 Task: Look for space in Sidi Aïssa, Algeria from 6th June, 2023 to 8th June, 2023 for 2 adults in price range Rs.7000 to Rs.12000. Place can be private room with 1  bedroom having 2 beds and 1 bathroom. Property type can be house, flat, hotel. Amenities needed are: wifi, washing machine. Booking option can be shelf check-in. Required host language is .
Action: Mouse moved to (820, 116)
Screenshot: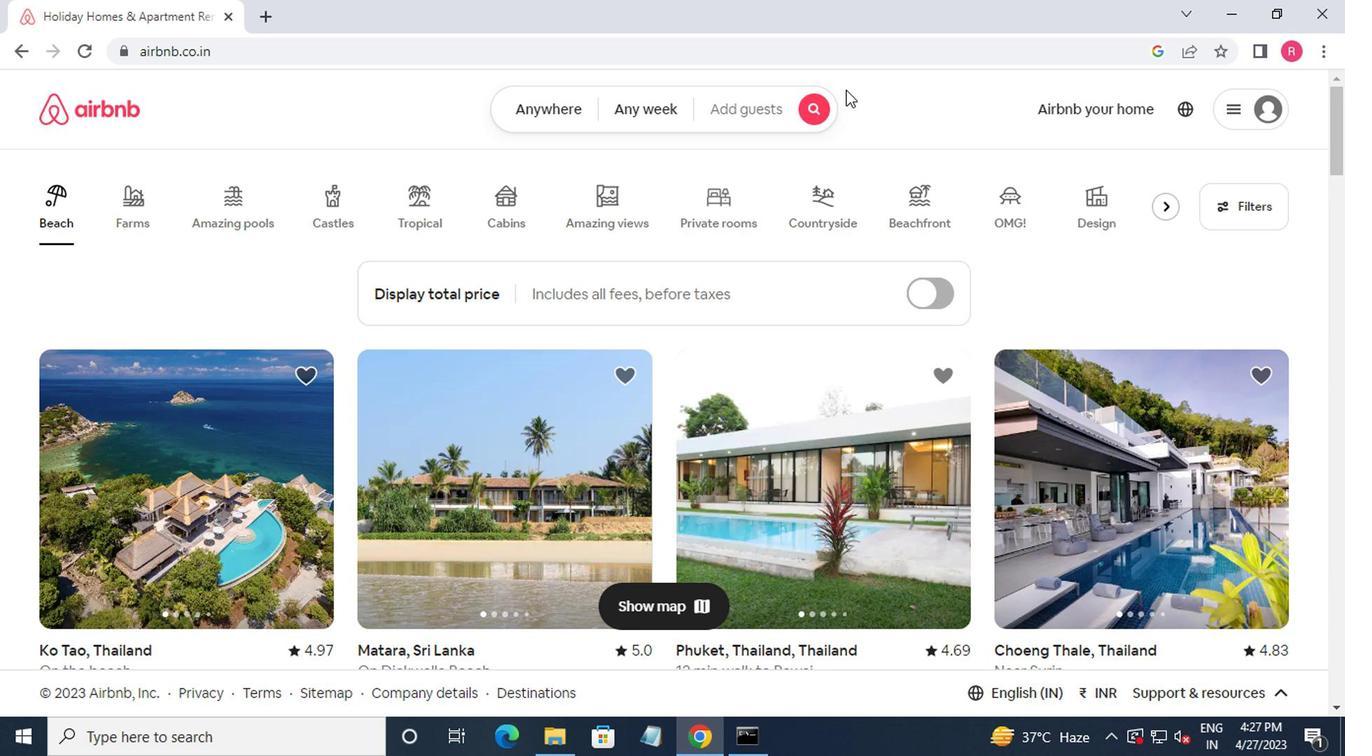 
Action: Mouse pressed left at (820, 116)
Screenshot: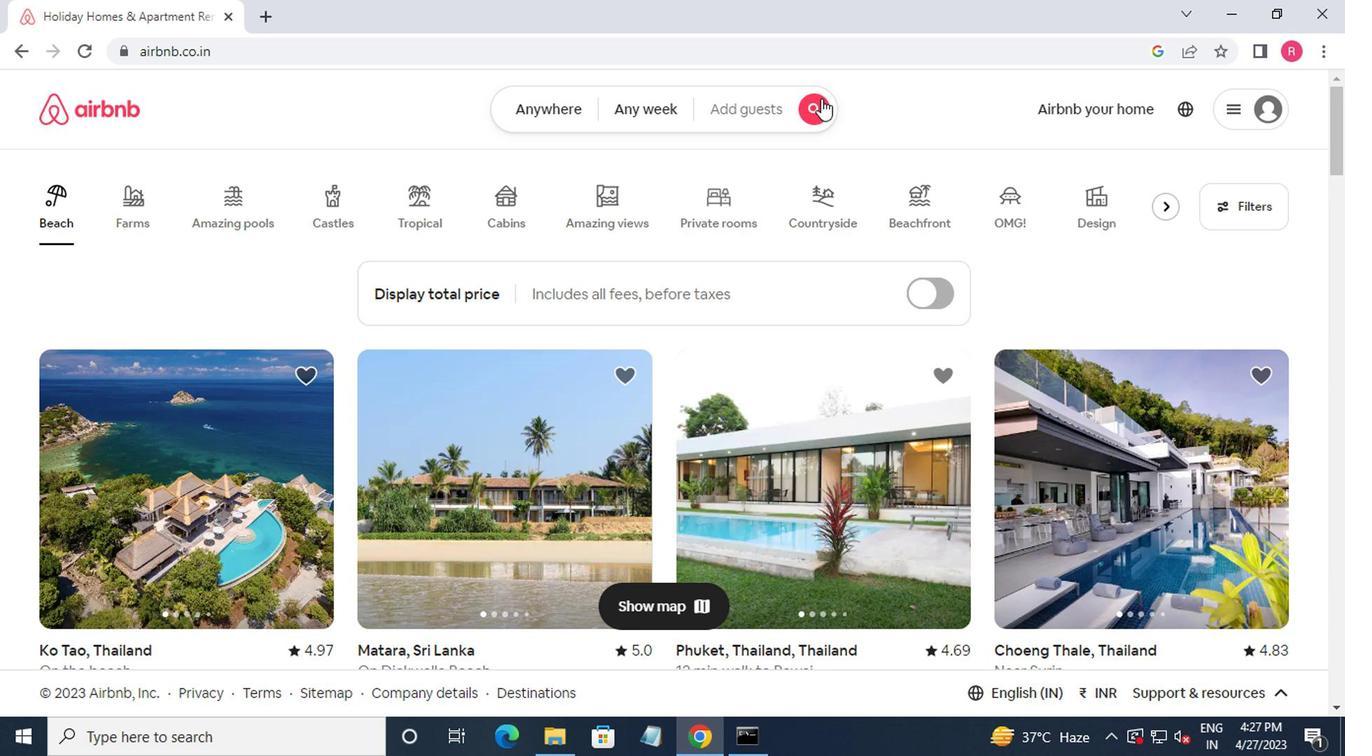 
Action: Mouse moved to (348, 209)
Screenshot: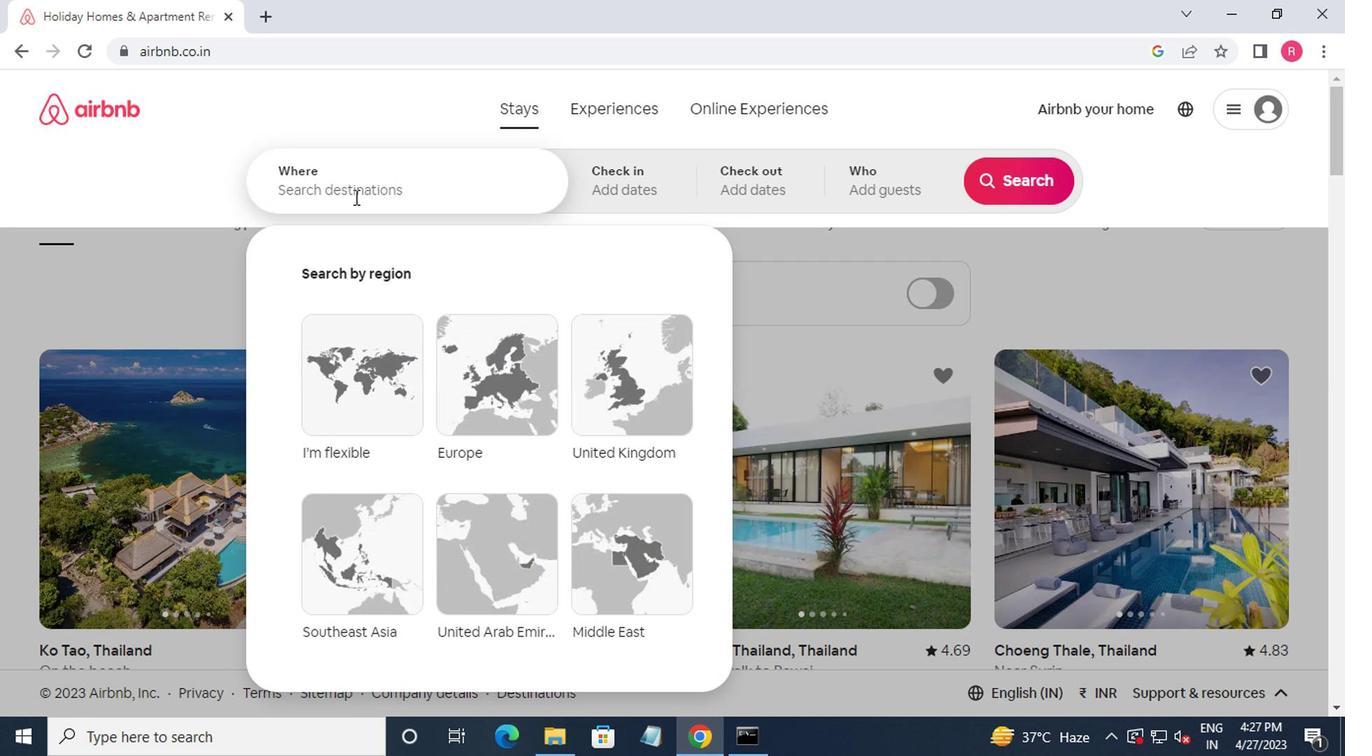 
Action: Mouse pressed left at (348, 209)
Screenshot: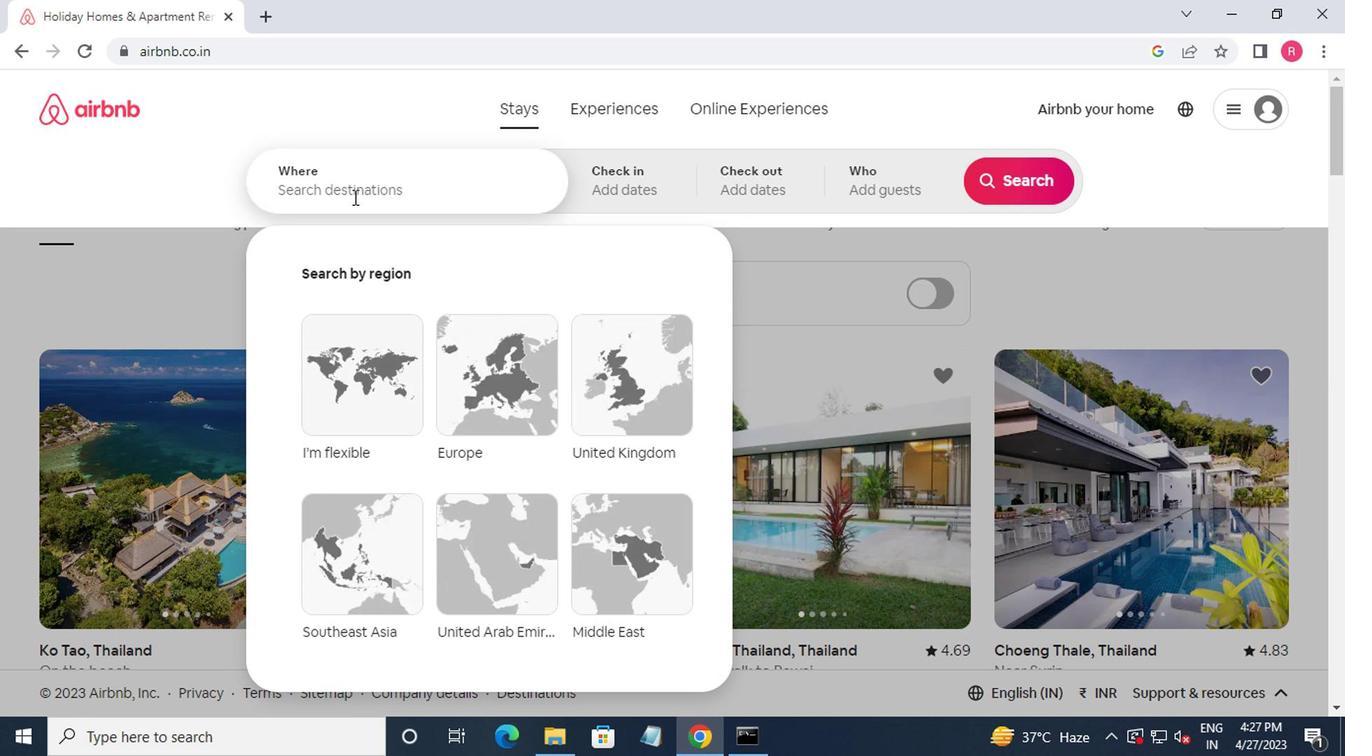 
Action: Mouse moved to (496, 127)
Screenshot: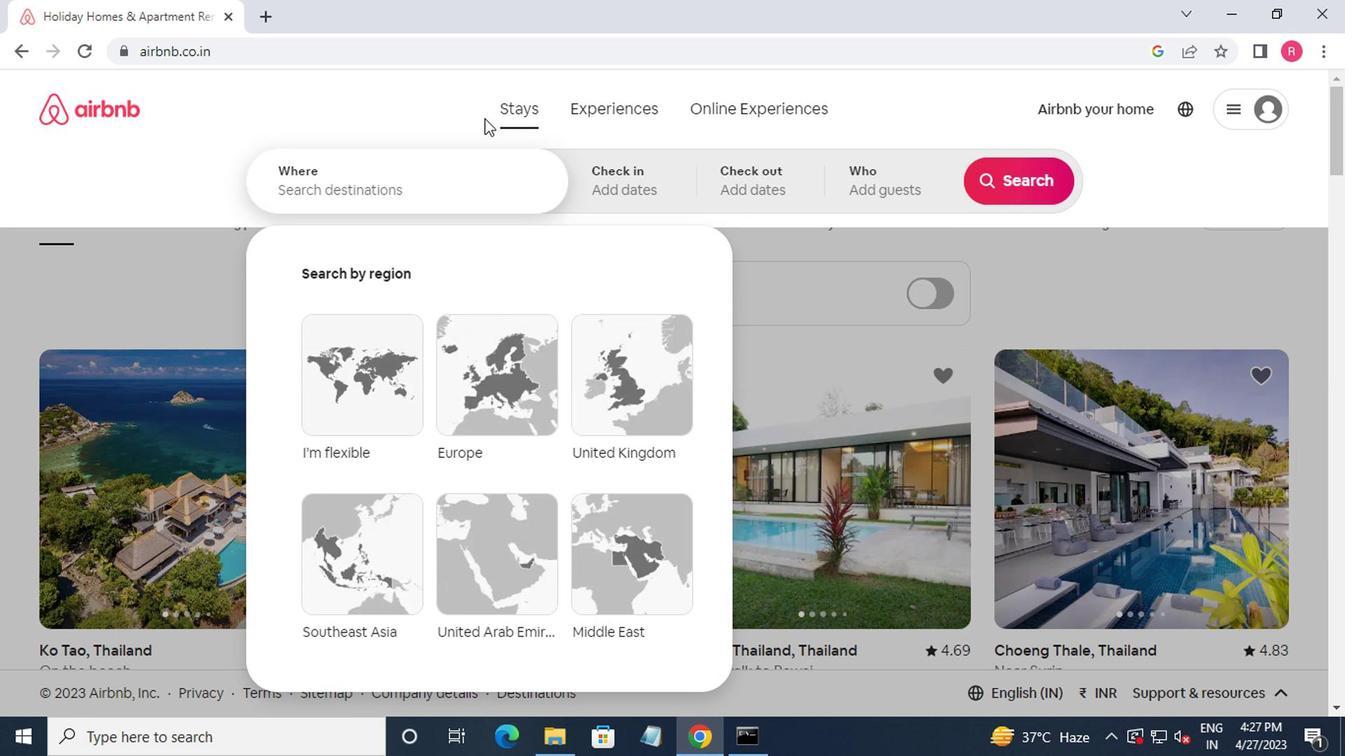 
Action: Key pressed sidi<Key.space>aissa,alg<Key.down><Key.enter>
Screenshot: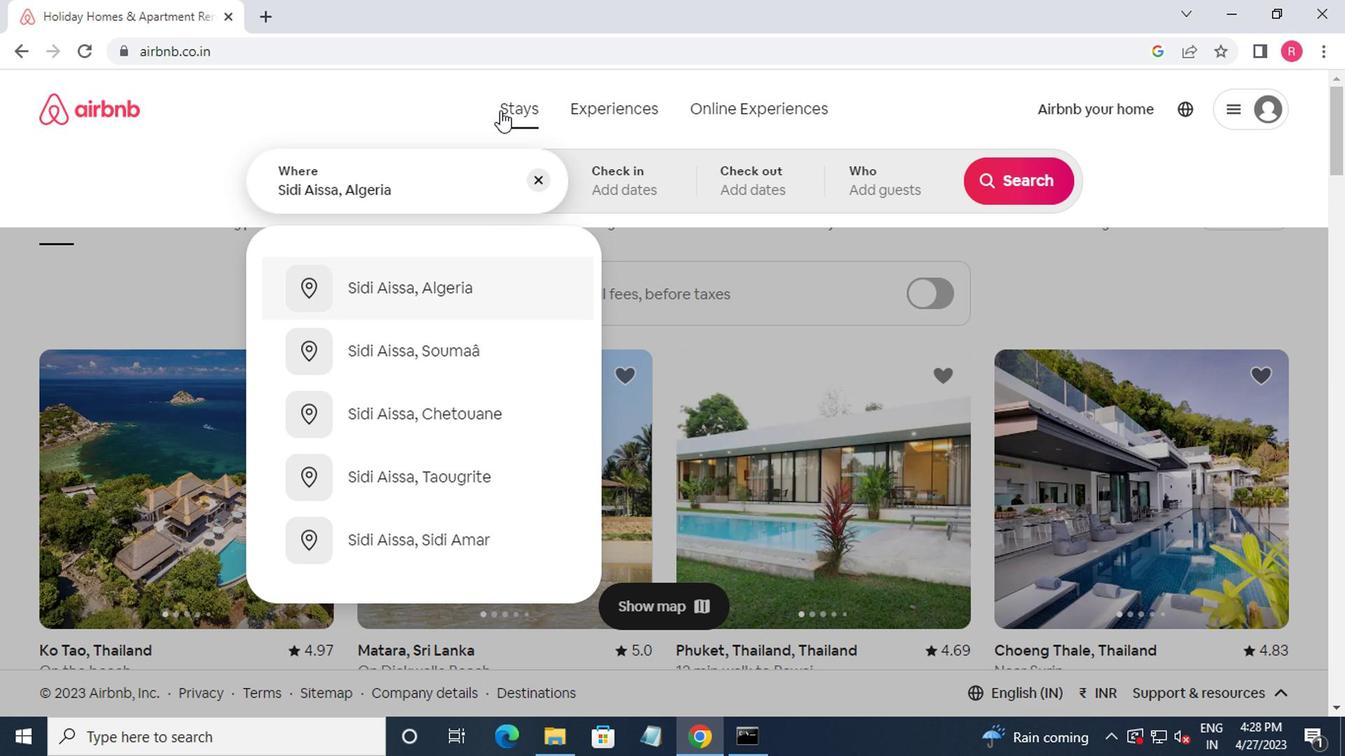
Action: Mouse moved to (994, 335)
Screenshot: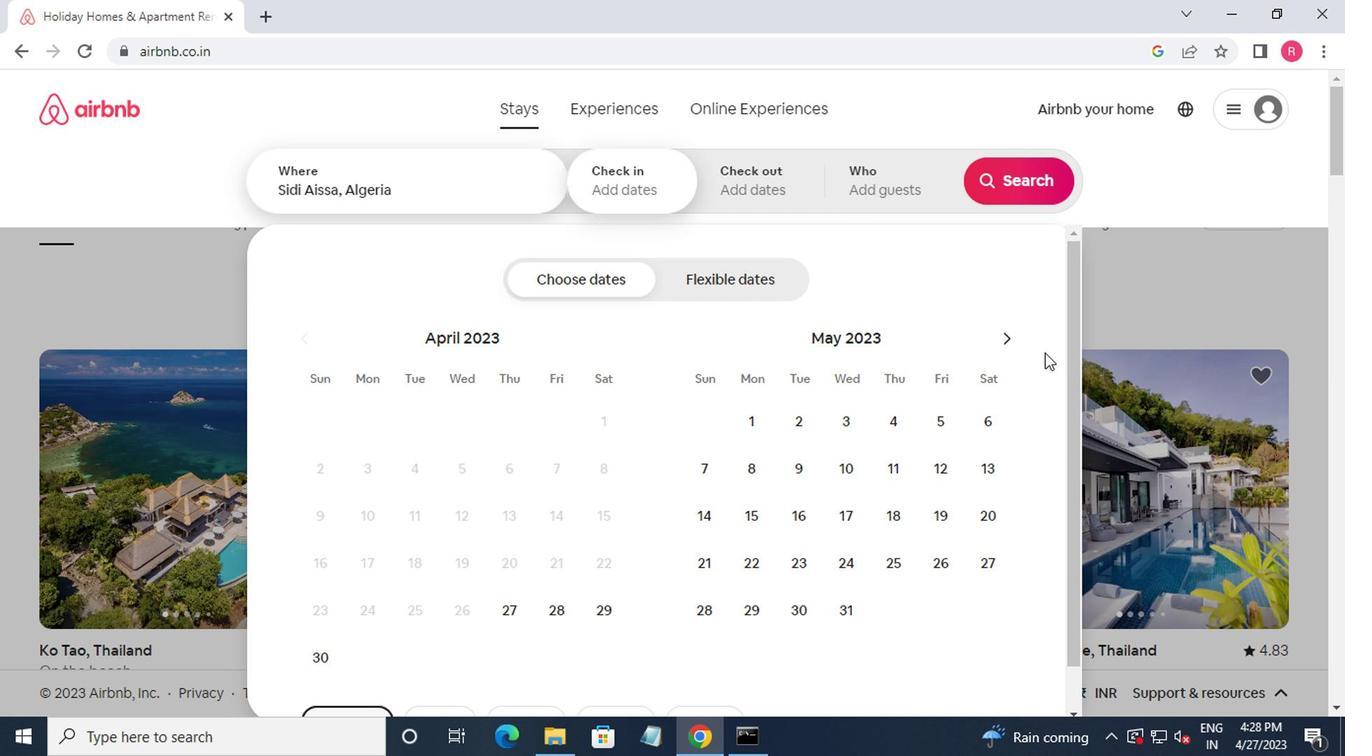 
Action: Mouse pressed left at (994, 335)
Screenshot: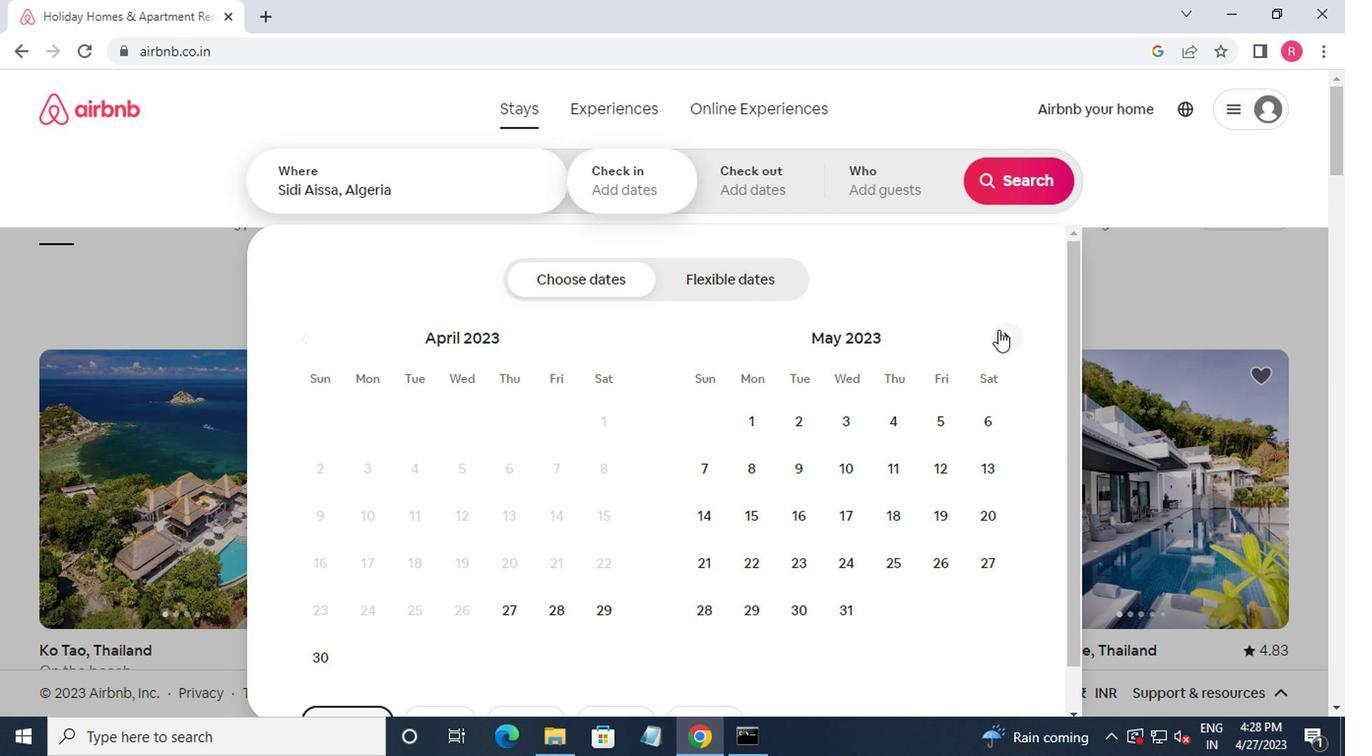 
Action: Mouse moved to (999, 341)
Screenshot: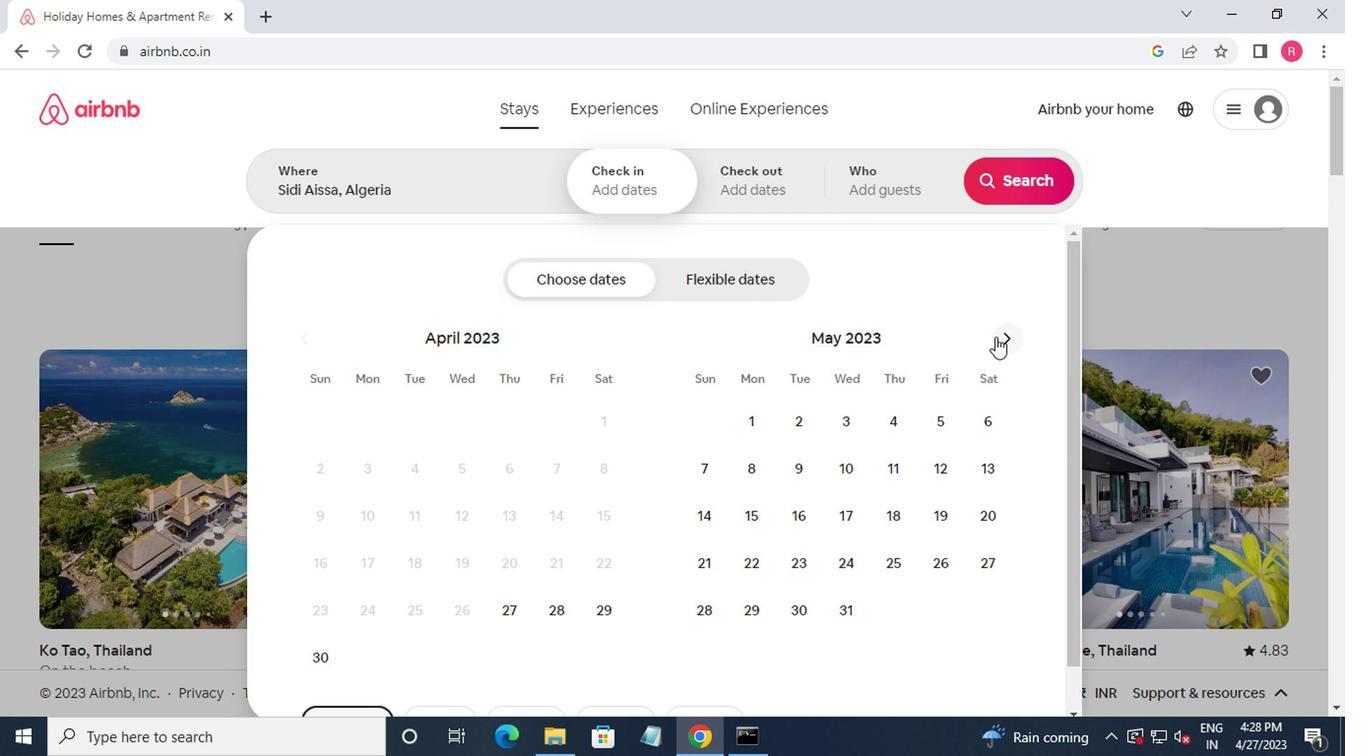 
Action: Mouse pressed left at (999, 341)
Screenshot: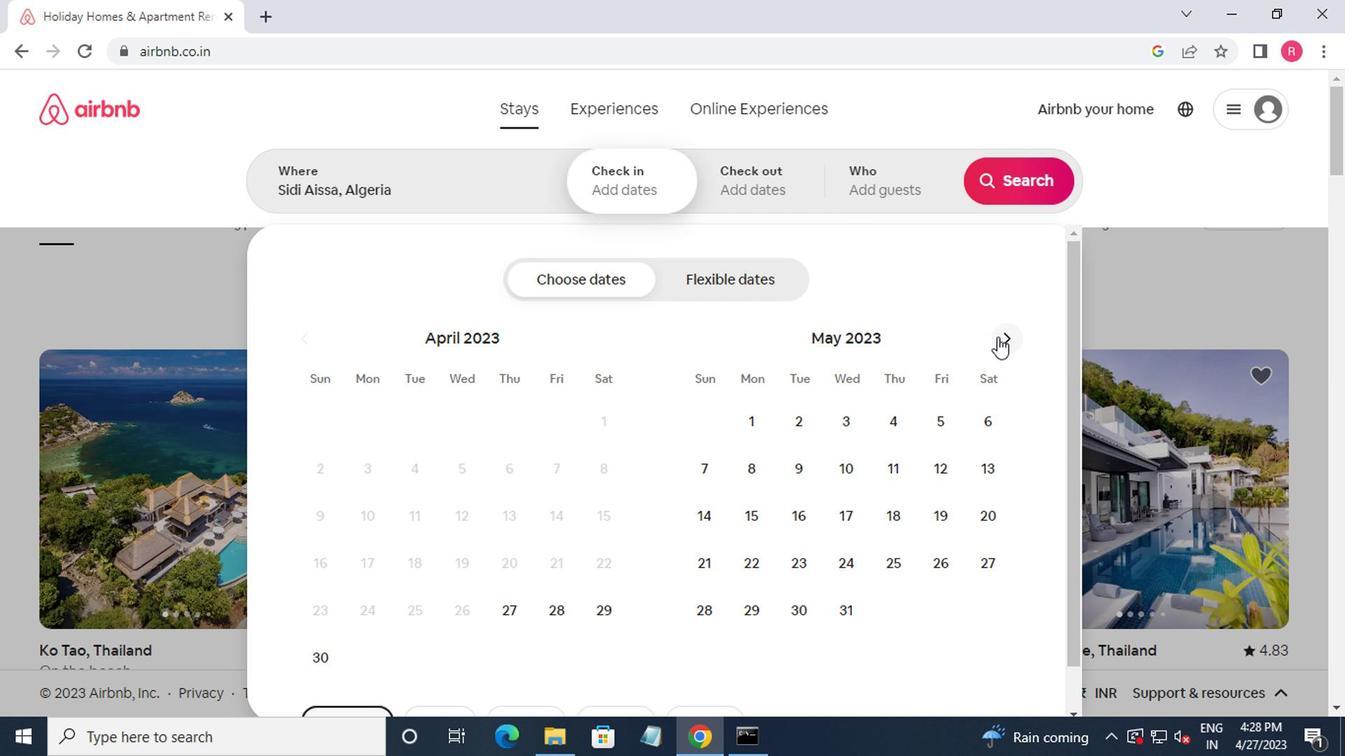 
Action: Mouse moved to (810, 477)
Screenshot: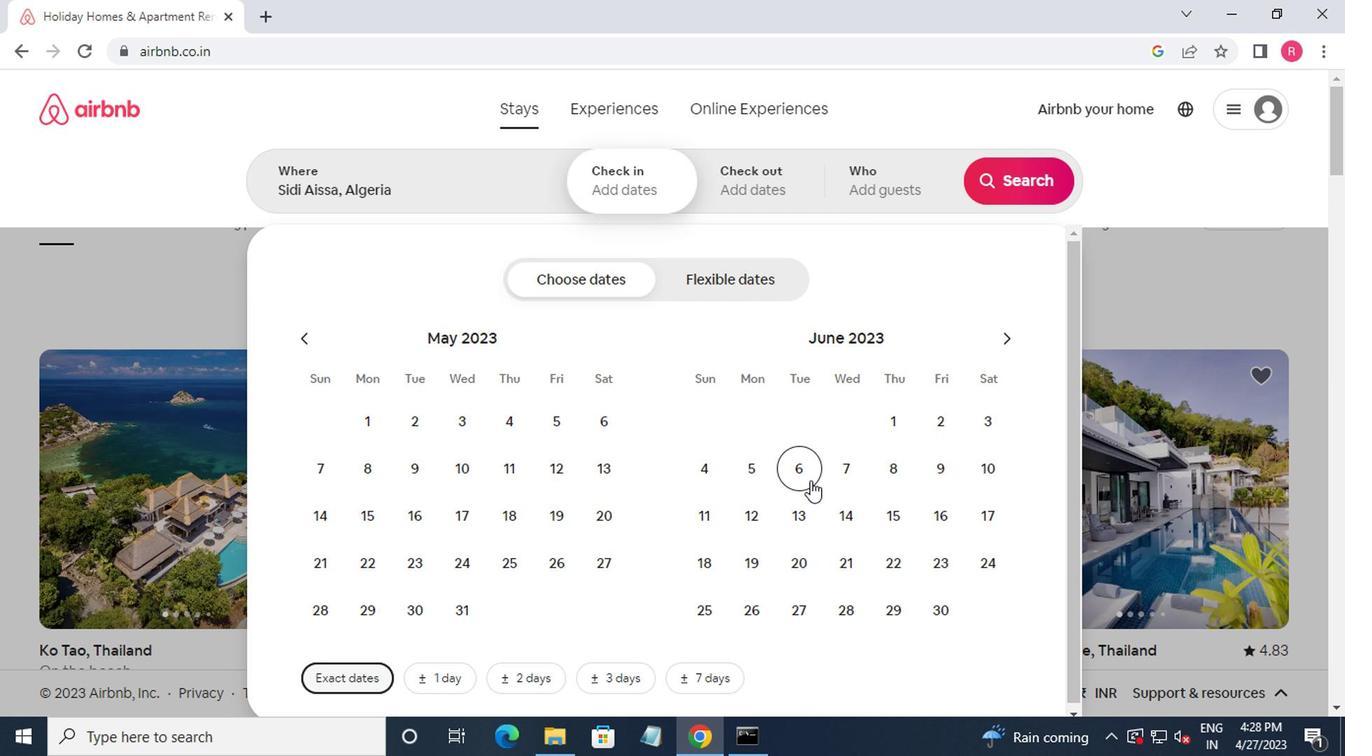
Action: Mouse pressed left at (810, 477)
Screenshot: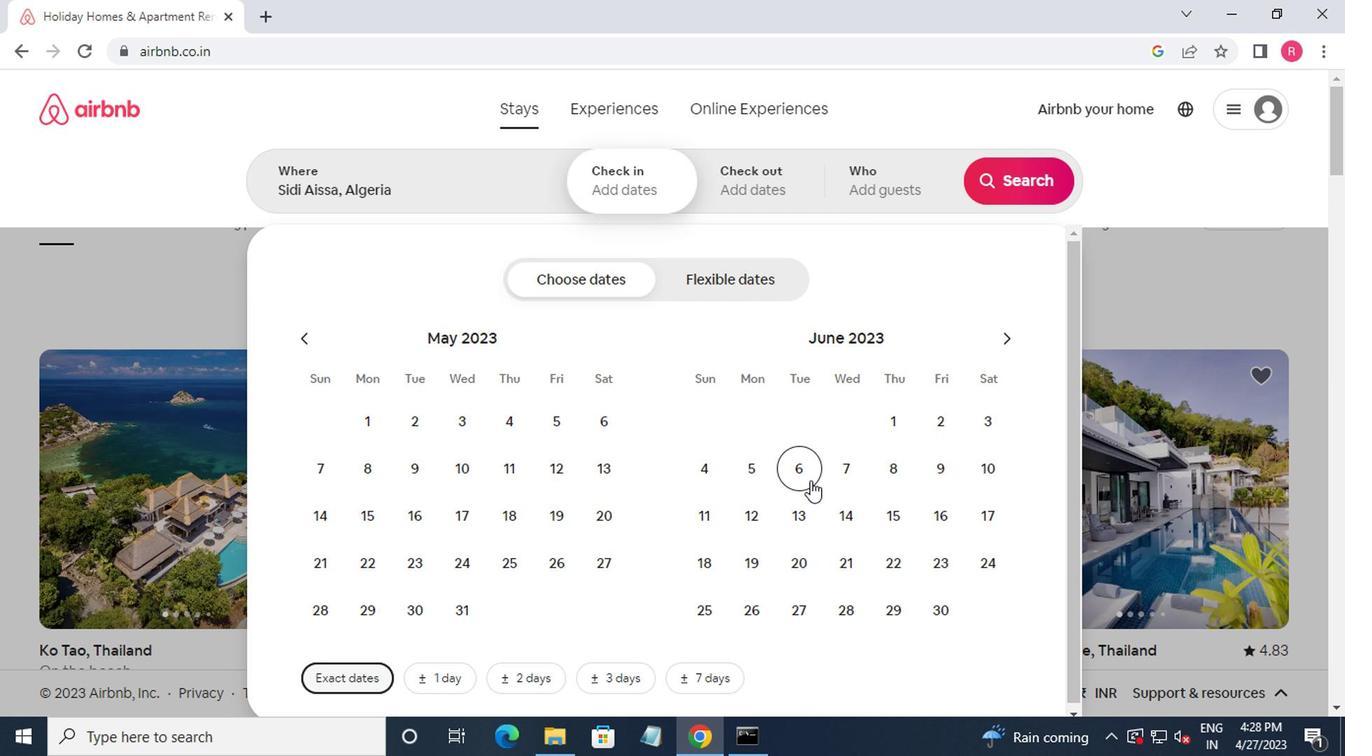 
Action: Mouse moved to (905, 472)
Screenshot: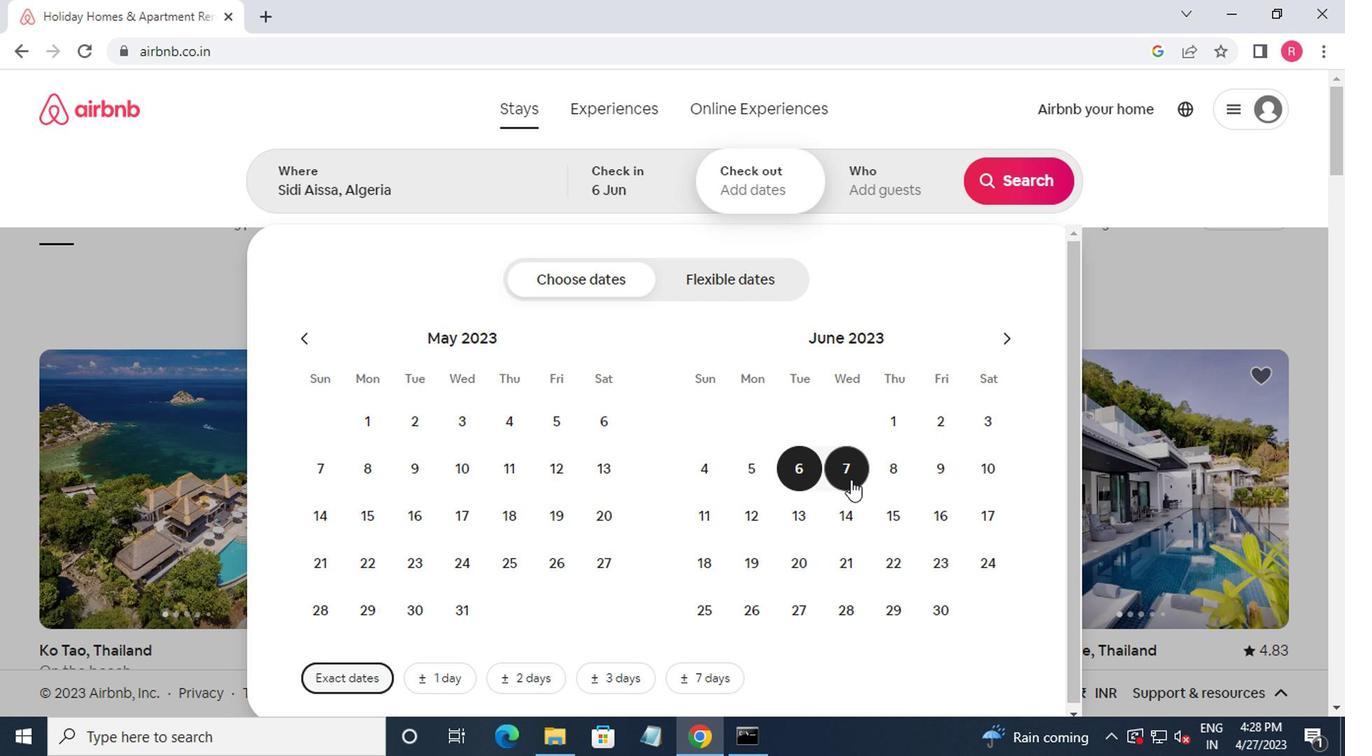 
Action: Mouse pressed left at (905, 472)
Screenshot: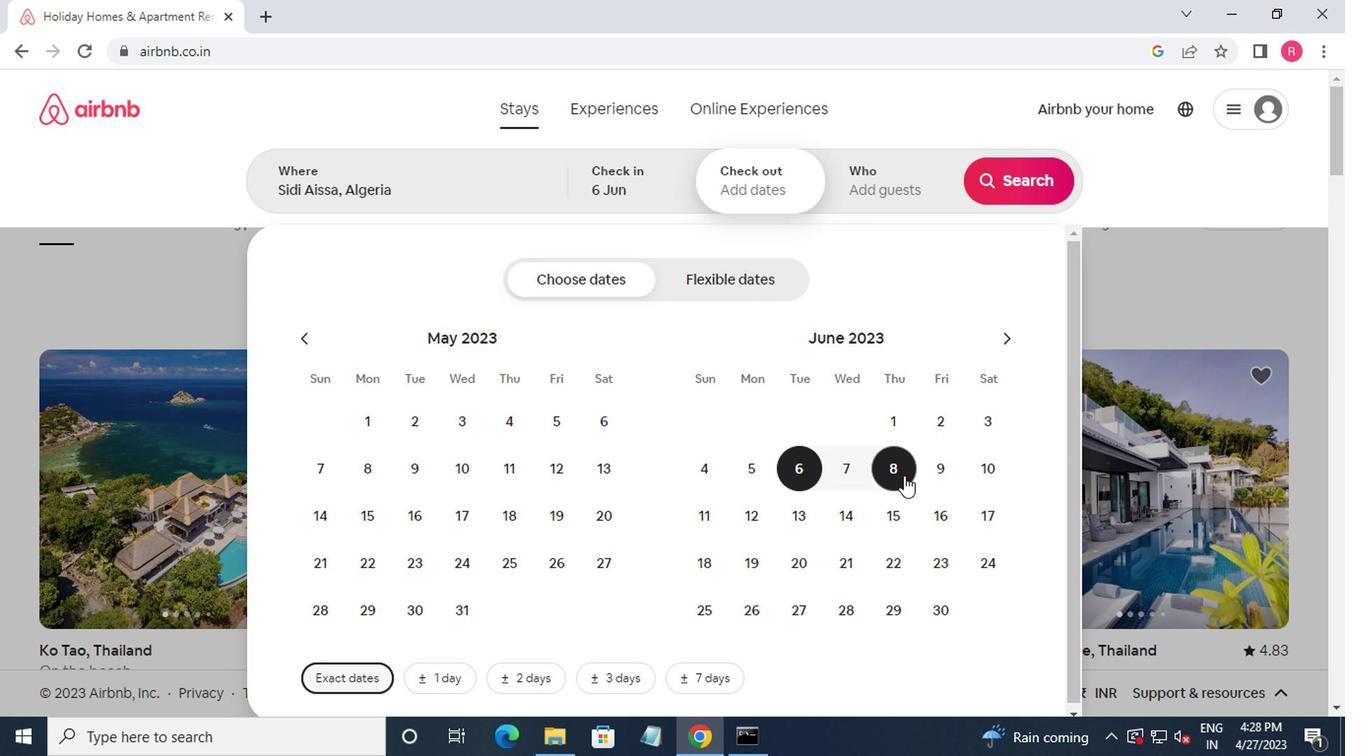 
Action: Mouse moved to (875, 201)
Screenshot: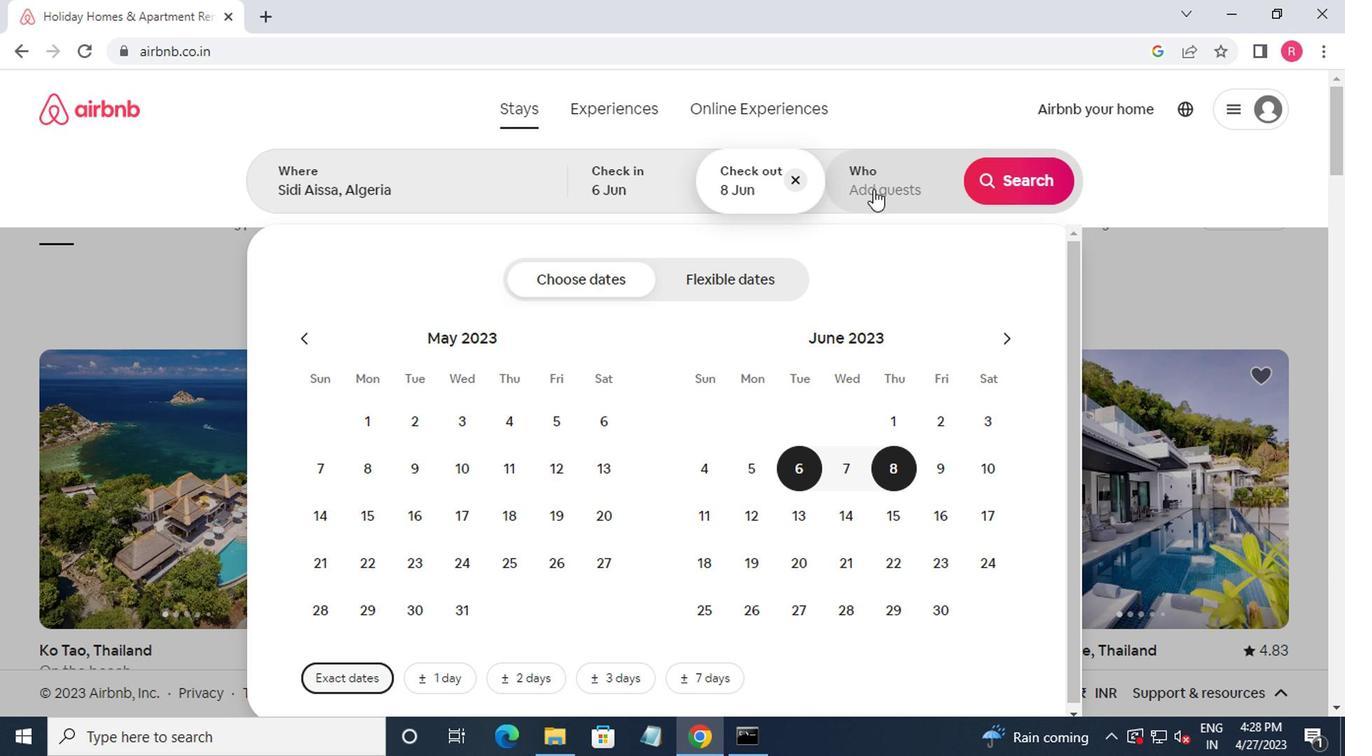 
Action: Mouse pressed left at (875, 201)
Screenshot: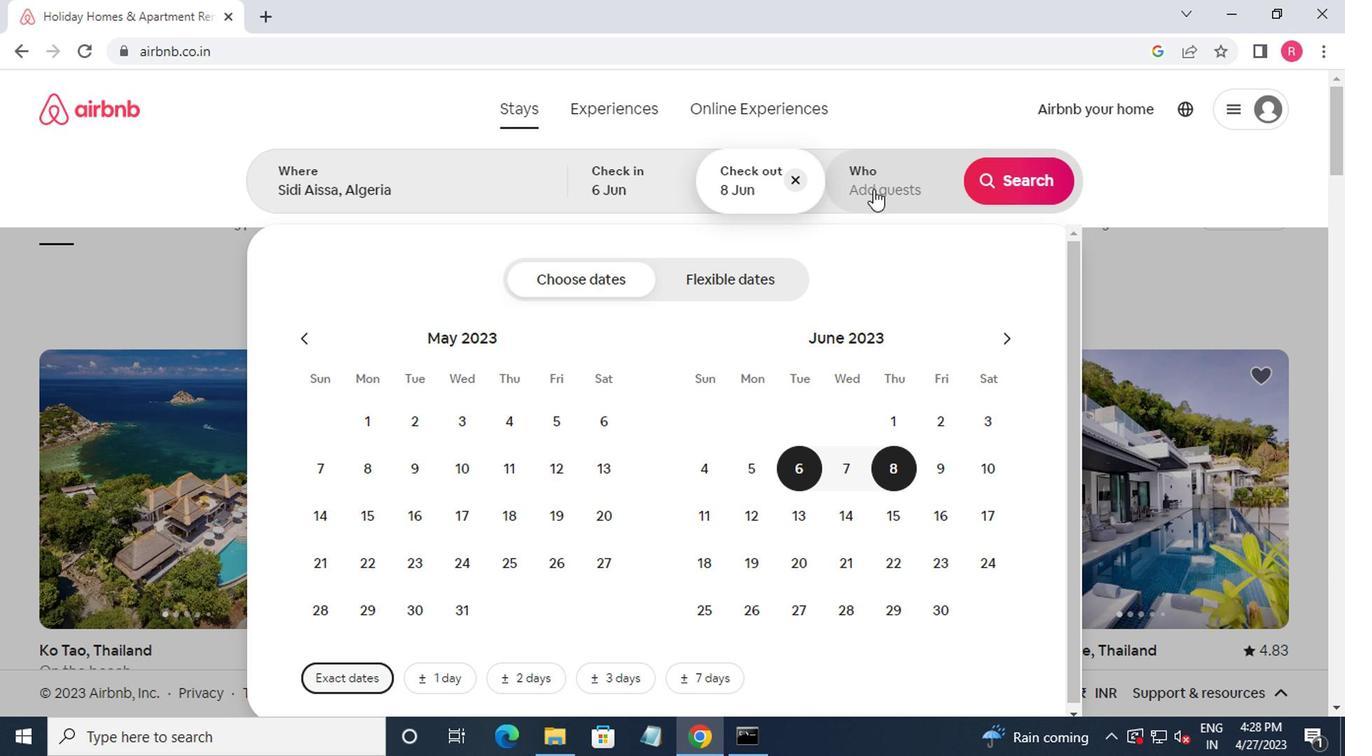 
Action: Mouse moved to (1037, 307)
Screenshot: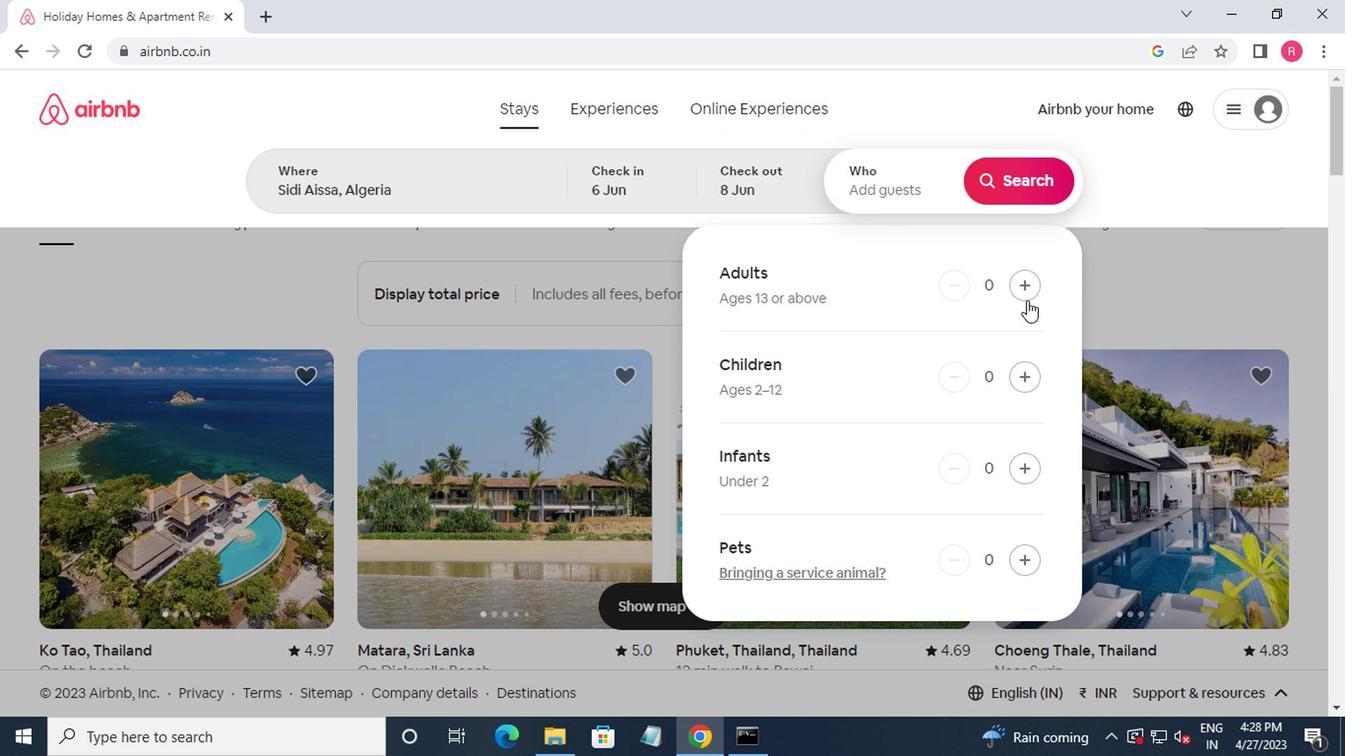 
Action: Mouse pressed left at (1037, 307)
Screenshot: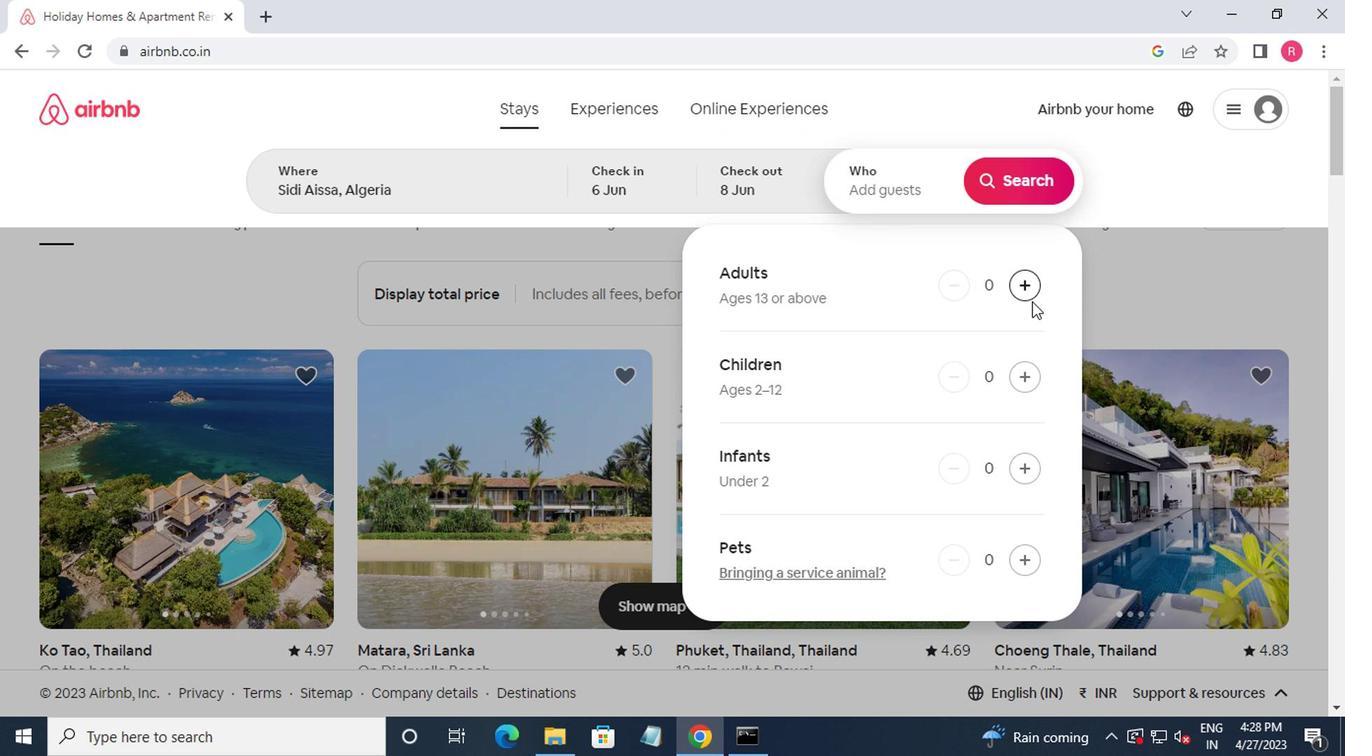 
Action: Mouse moved to (1030, 299)
Screenshot: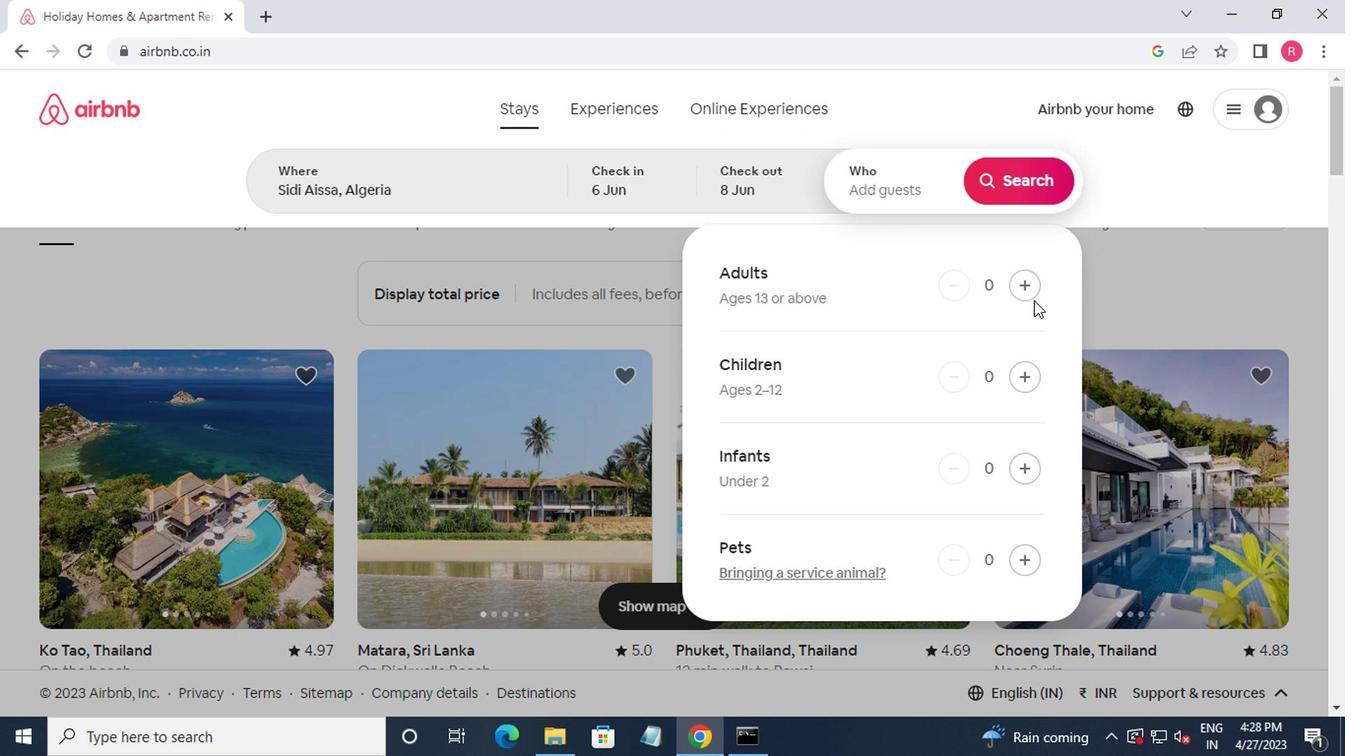 
Action: Mouse pressed left at (1030, 299)
Screenshot: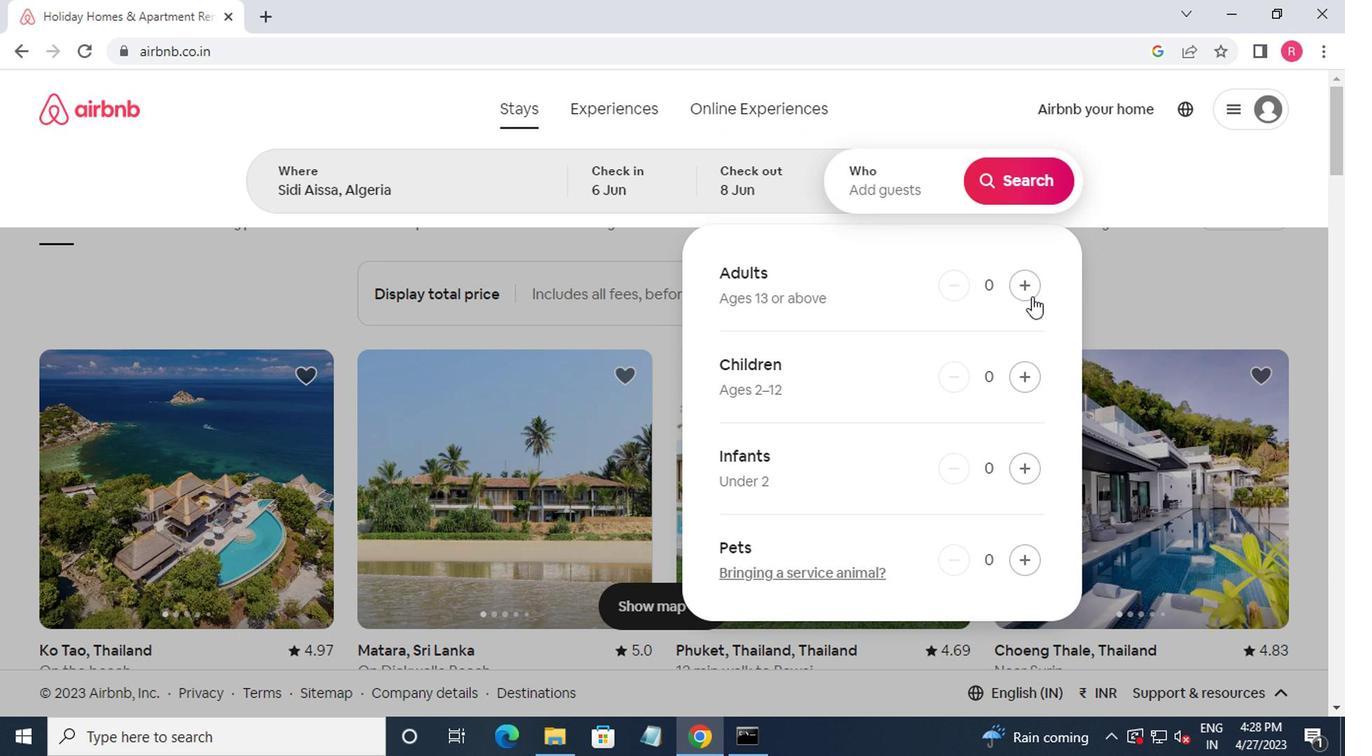 
Action: Mouse pressed left at (1030, 299)
Screenshot: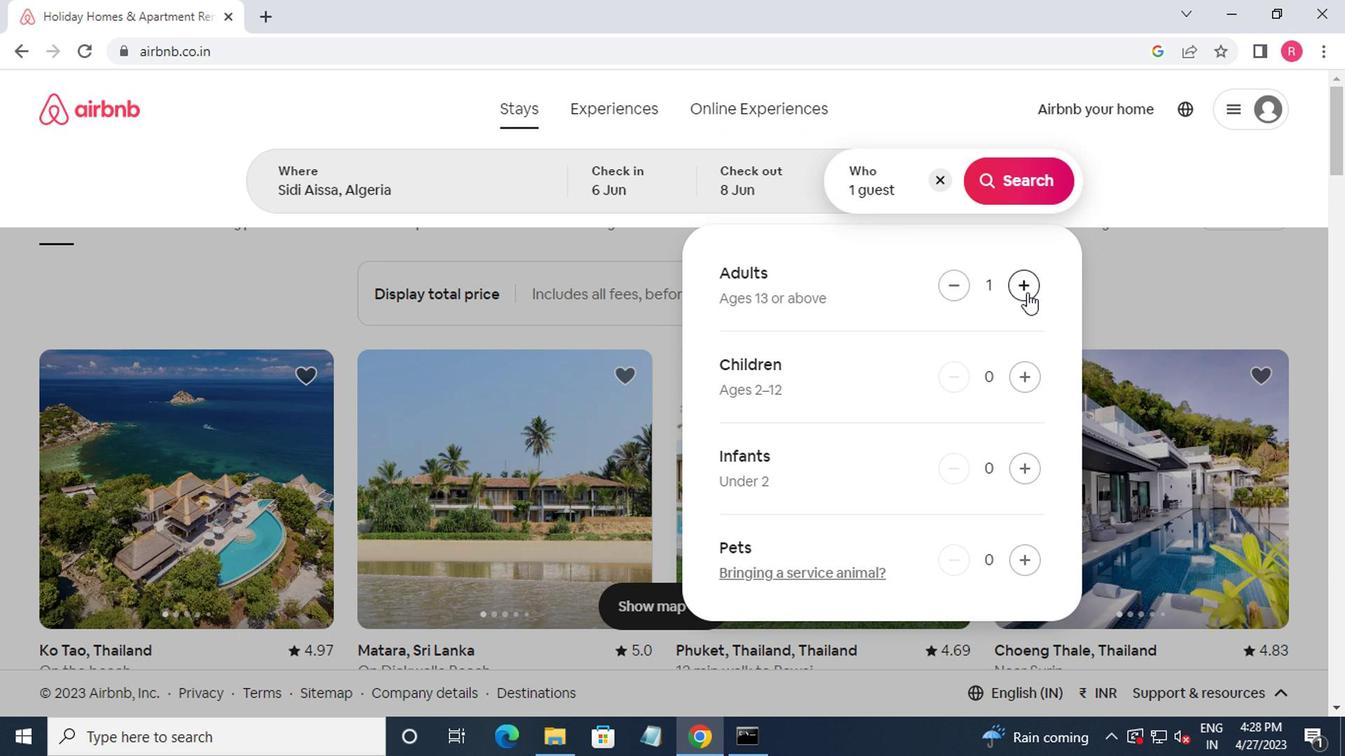 
Action: Mouse moved to (1013, 199)
Screenshot: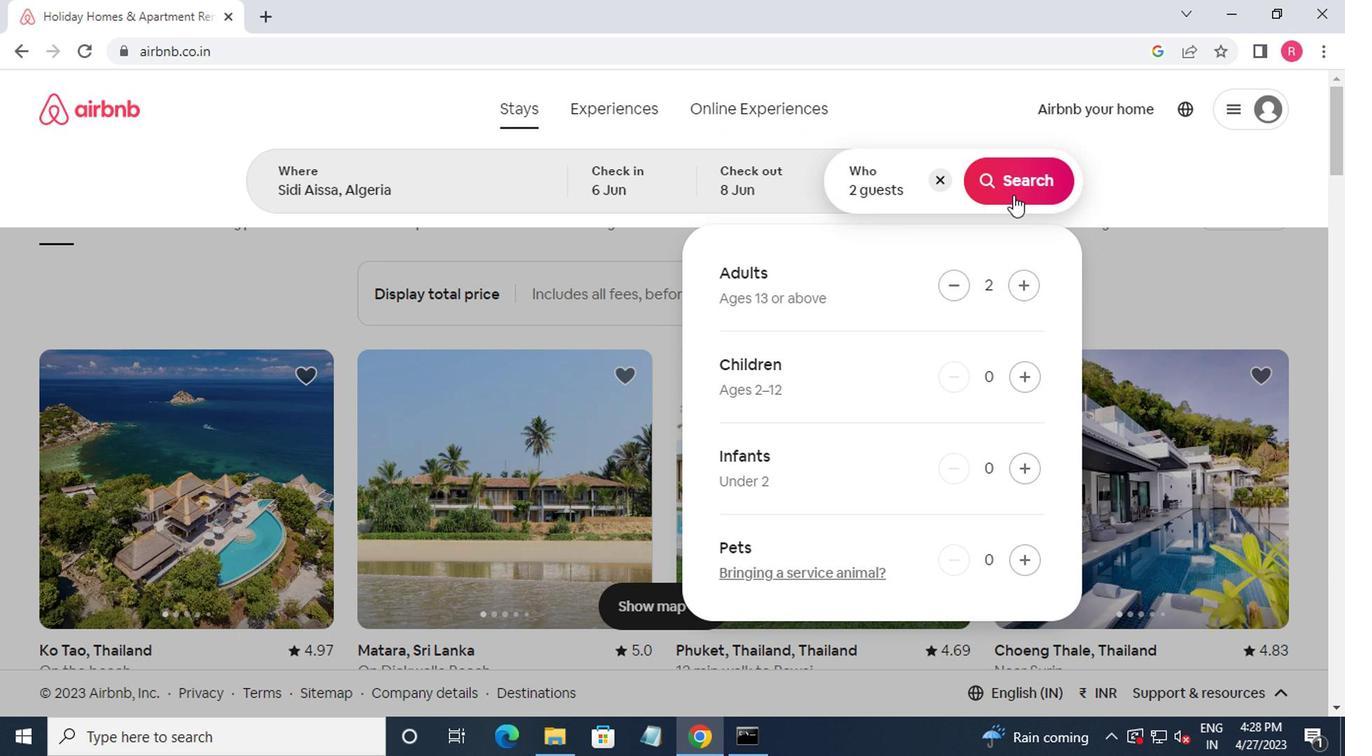 
Action: Mouse pressed left at (1013, 199)
Screenshot: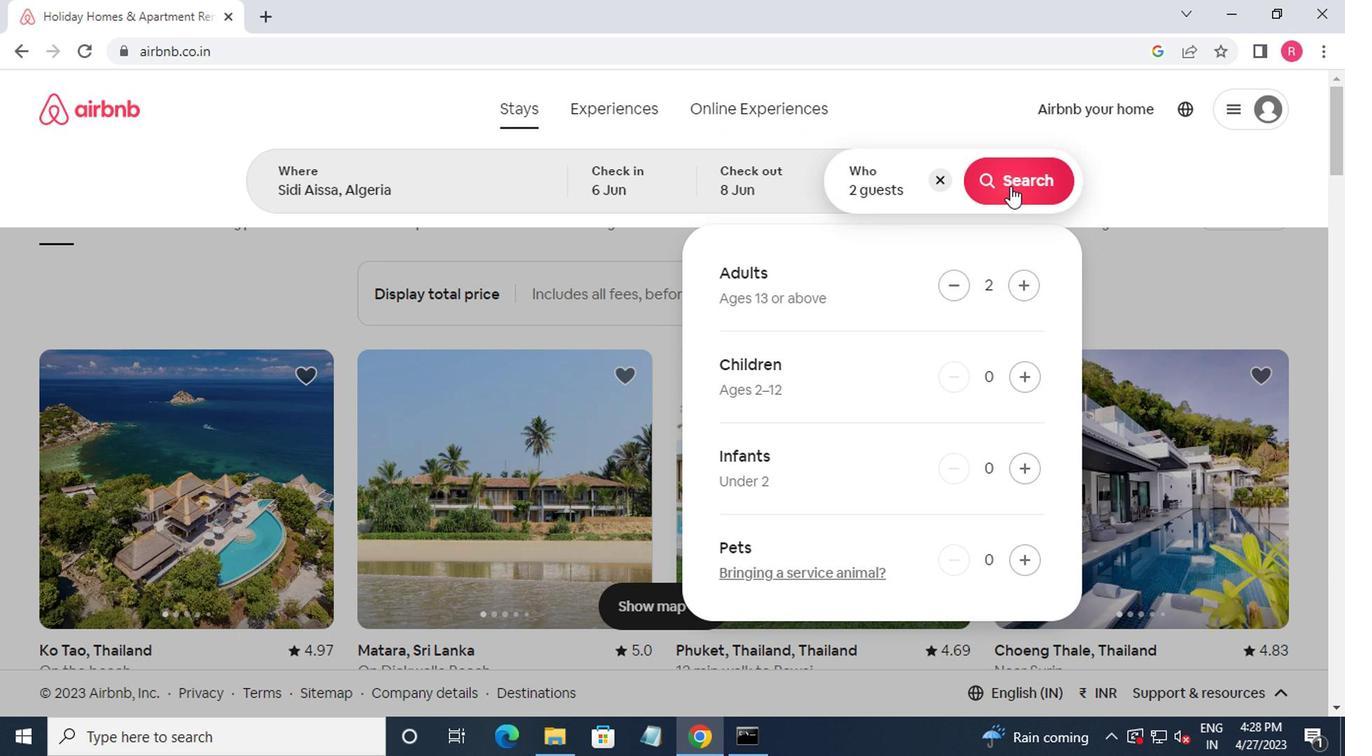 
Action: Mouse moved to (1252, 197)
Screenshot: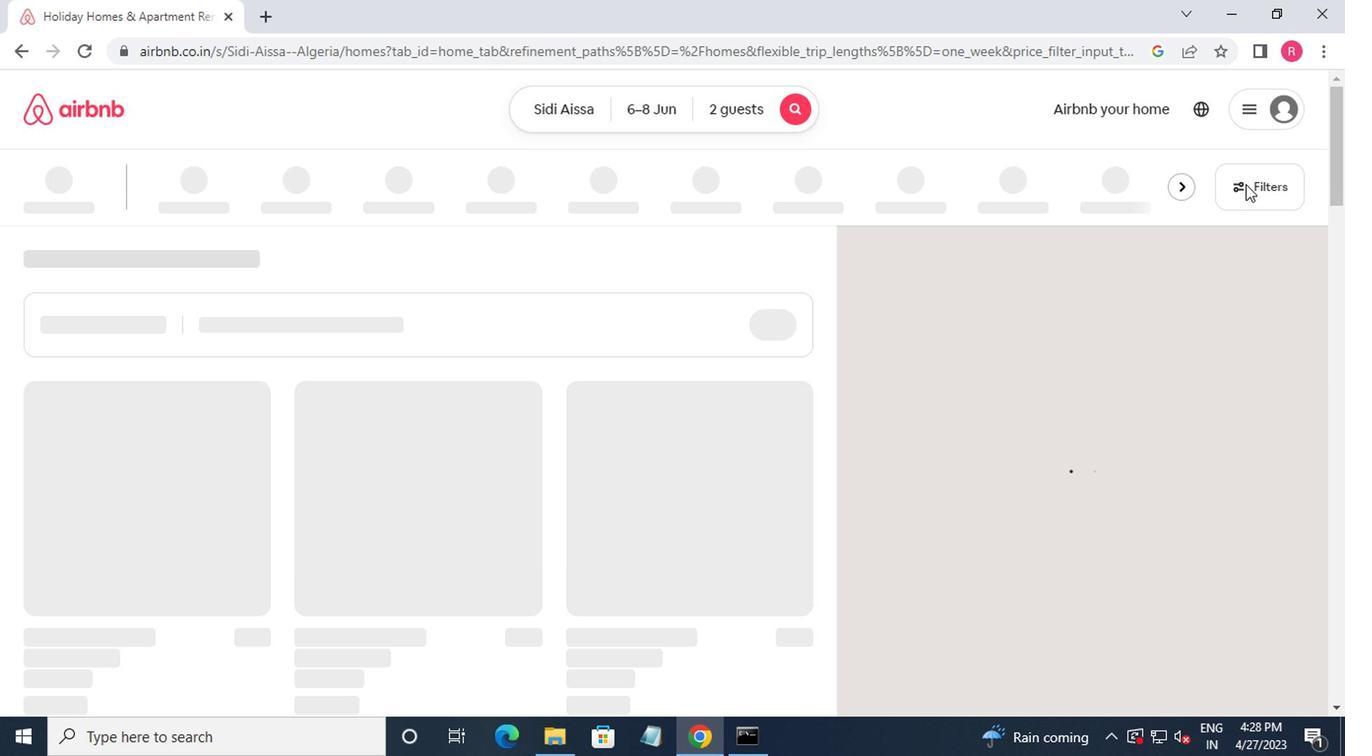 
Action: Mouse pressed left at (1252, 197)
Screenshot: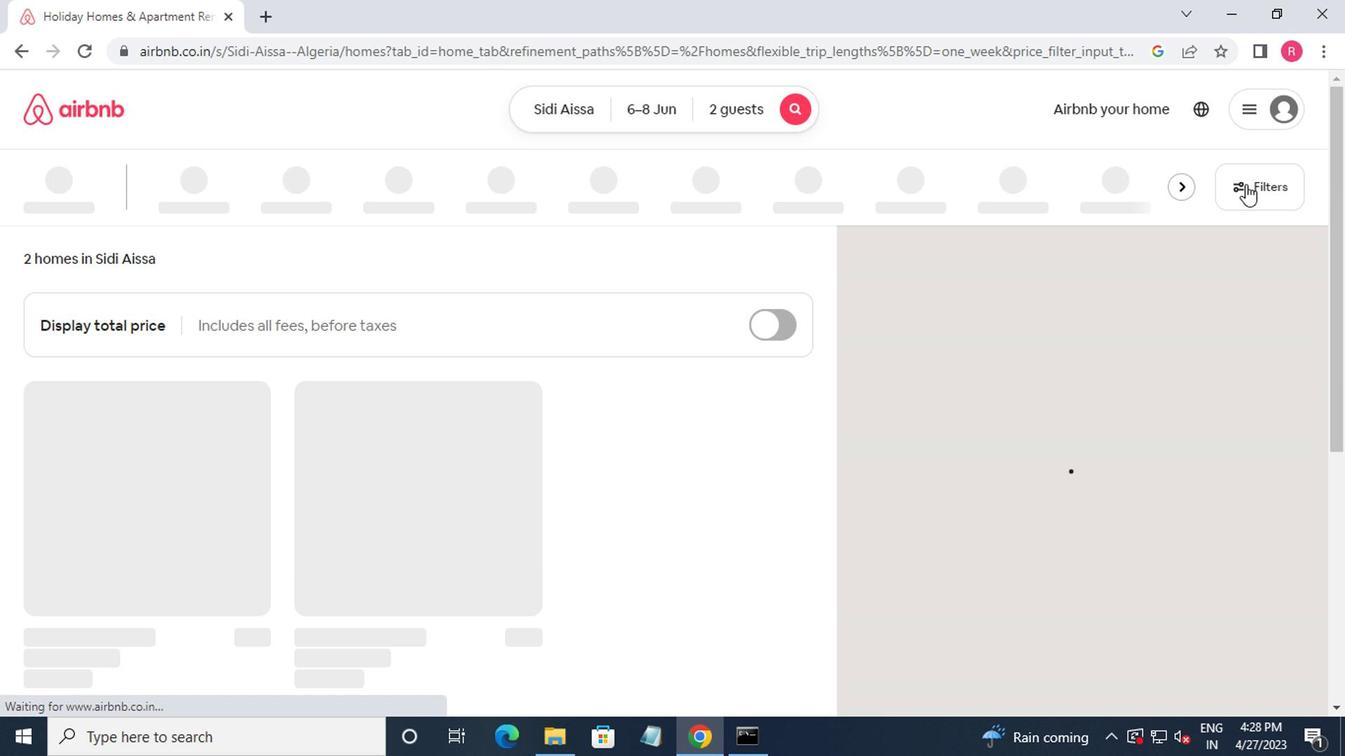 
Action: Mouse moved to (461, 432)
Screenshot: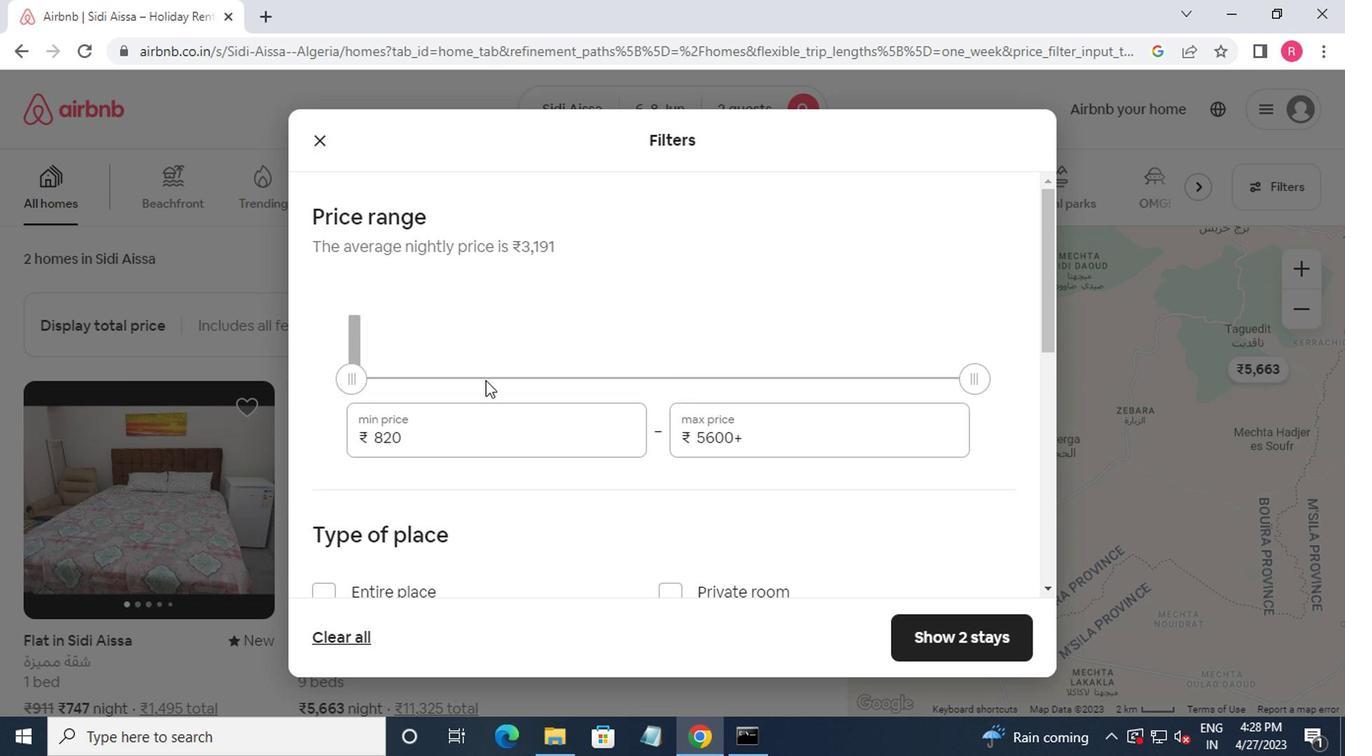 
Action: Mouse pressed left at (461, 432)
Screenshot: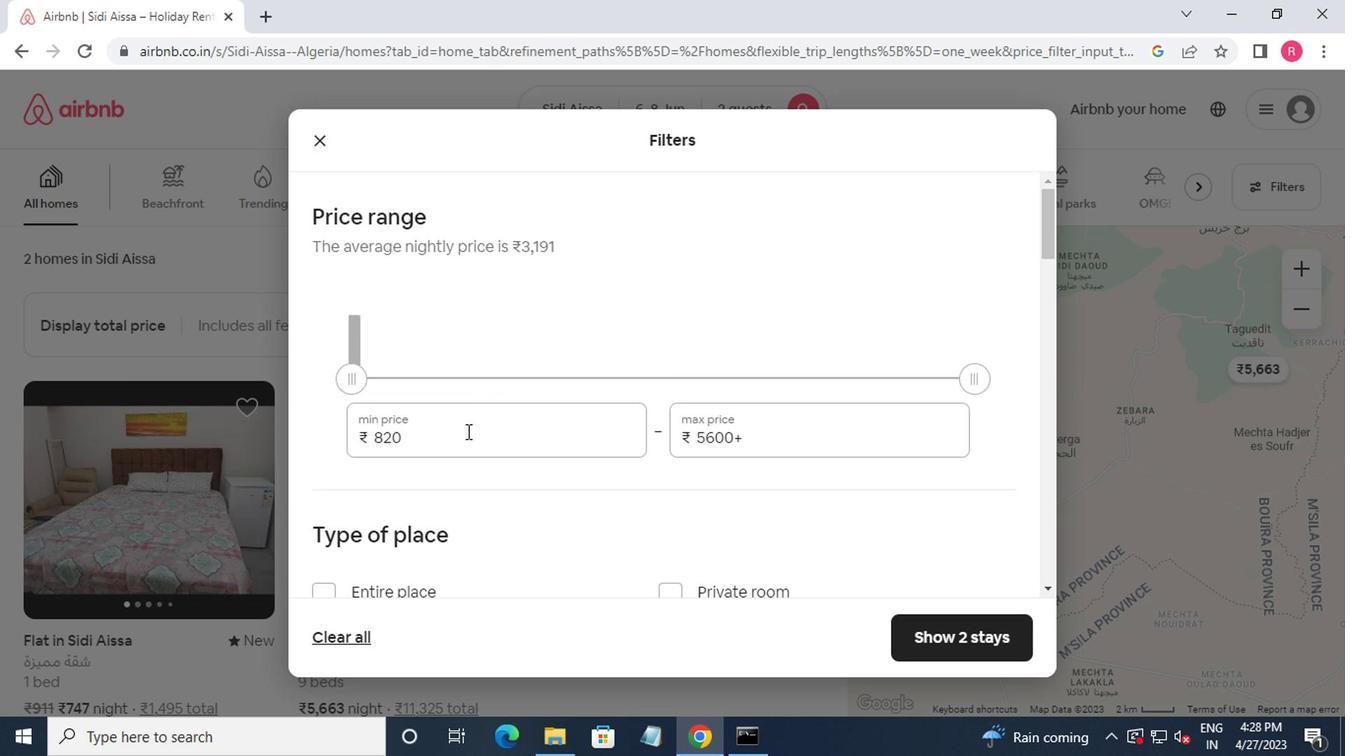 
Action: Mouse moved to (470, 461)
Screenshot: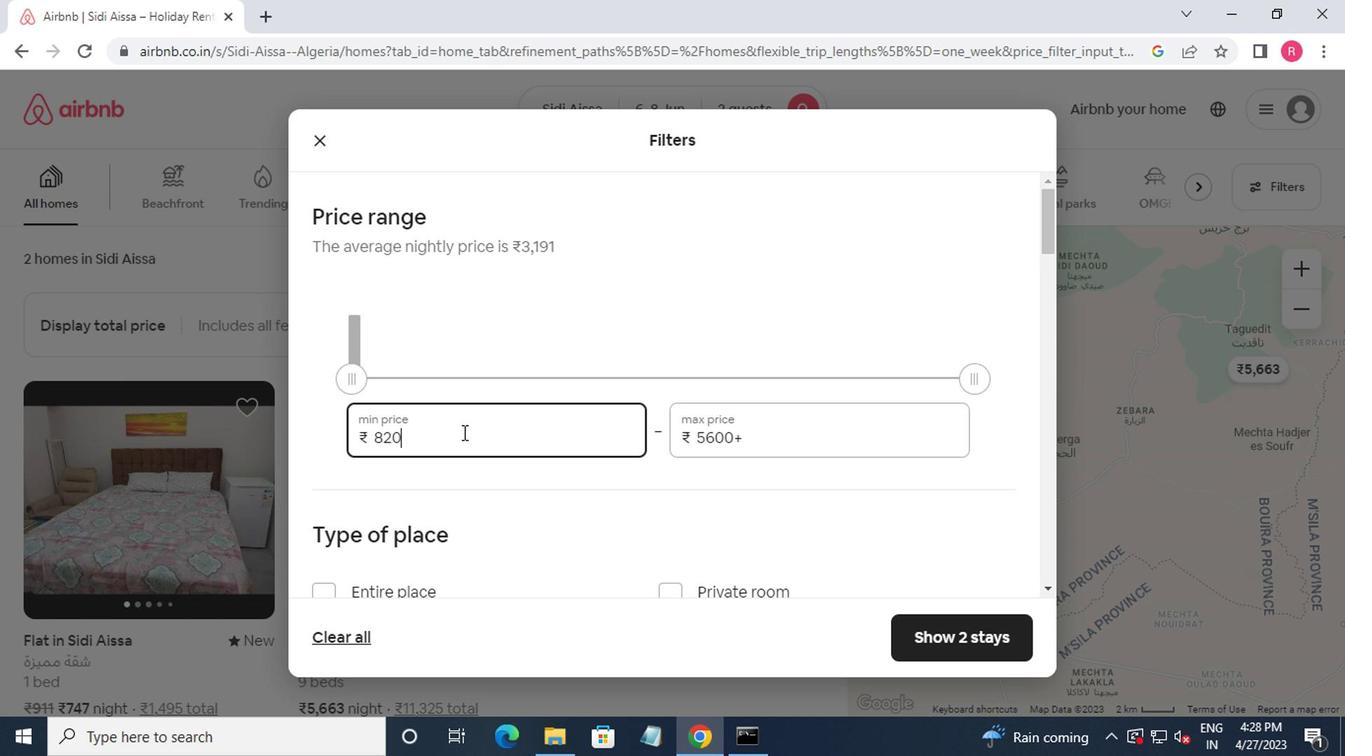 
Action: Key pressed <Key.backspace><Key.backspace><Key.backspace><Key.backspace>7000<Key.tab>12000
Screenshot: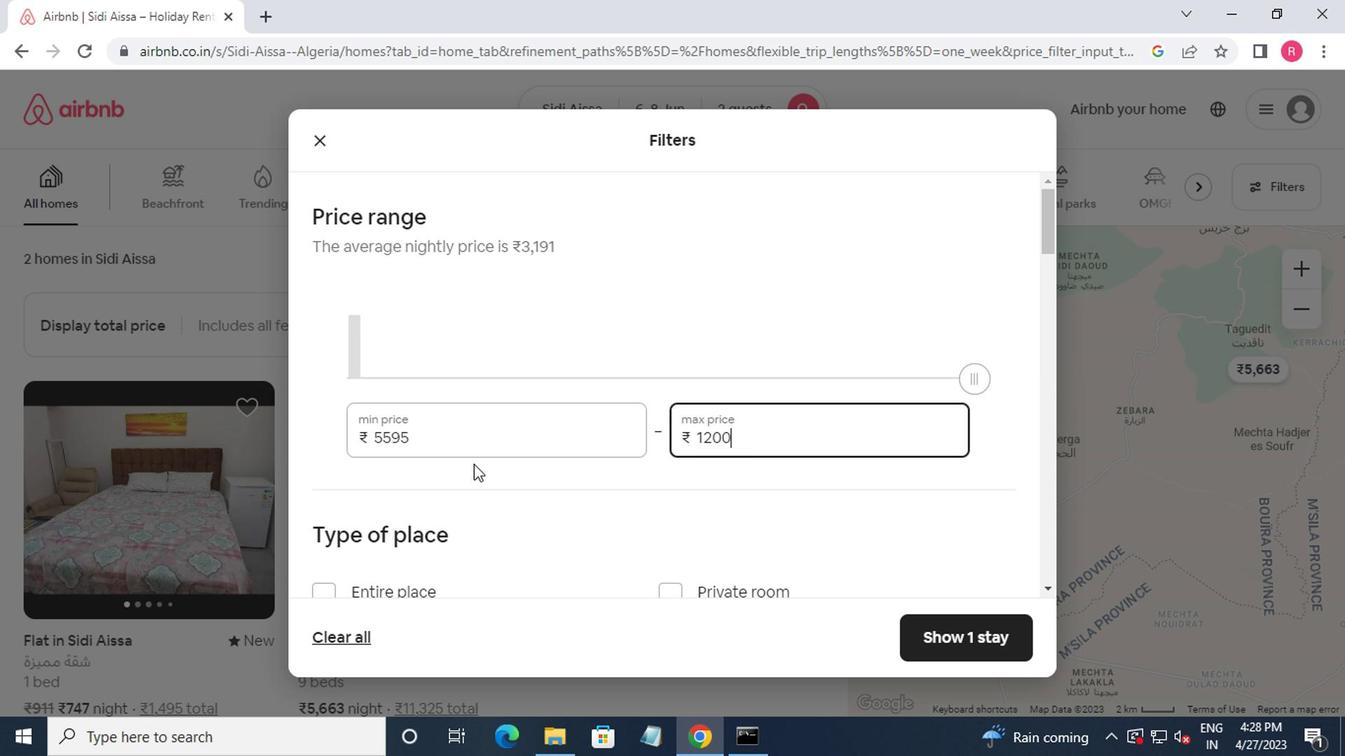 
Action: Mouse moved to (470, 461)
Screenshot: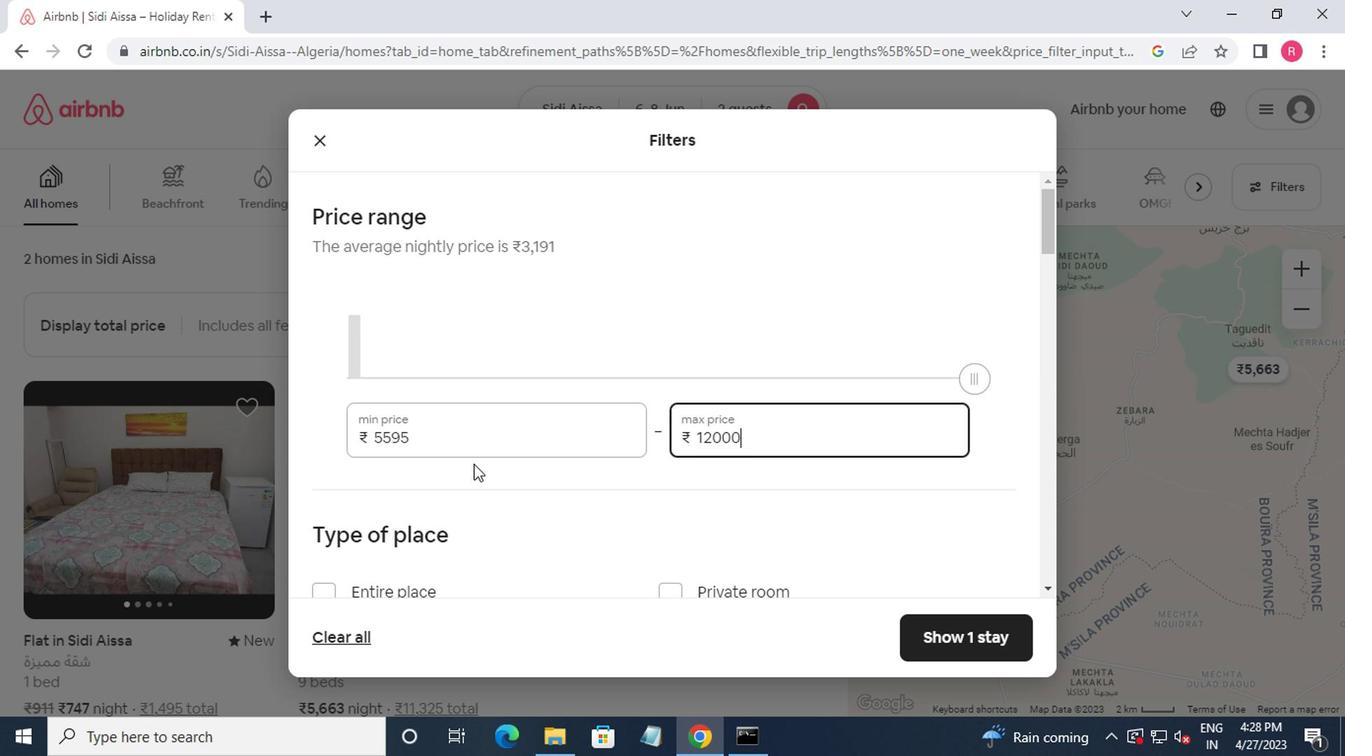
Action: Mouse scrolled (470, 461) with delta (0, 0)
Screenshot: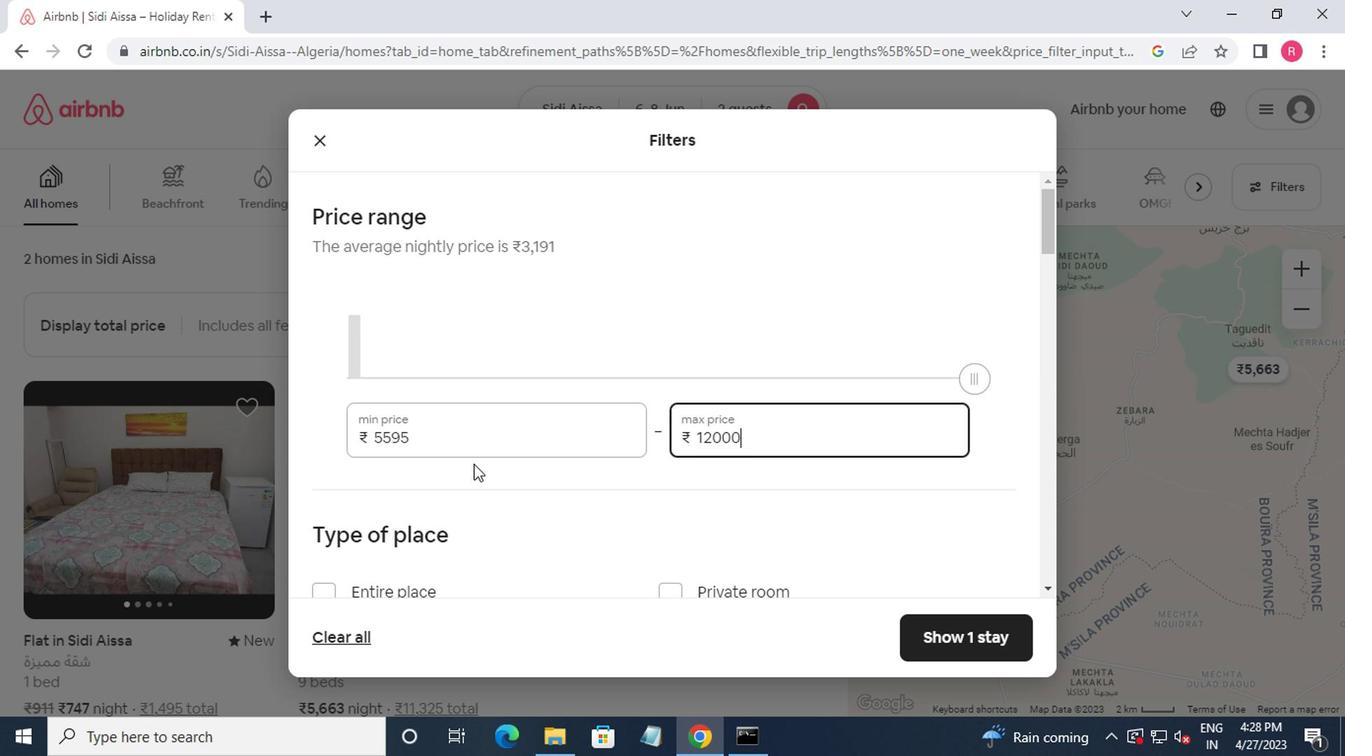 
Action: Mouse moved to (477, 470)
Screenshot: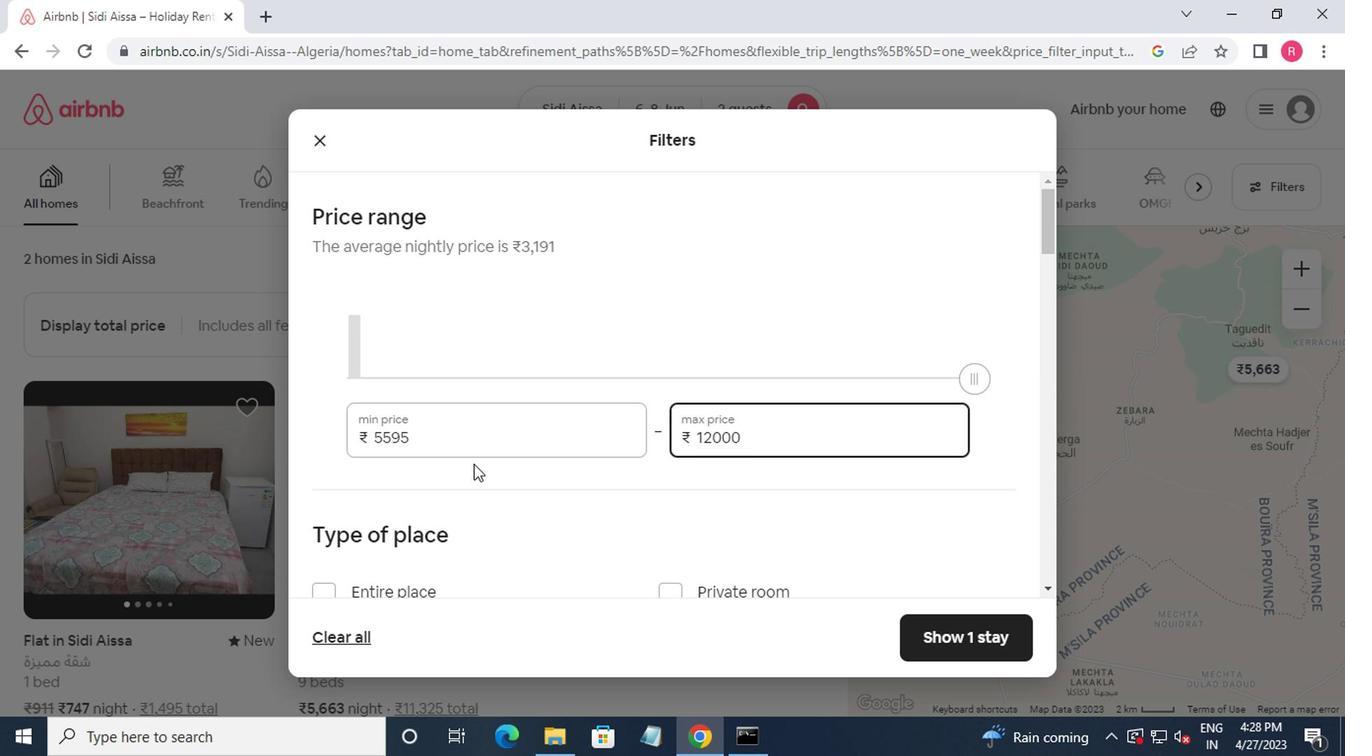 
Action: Mouse scrolled (477, 469) with delta (0, 0)
Screenshot: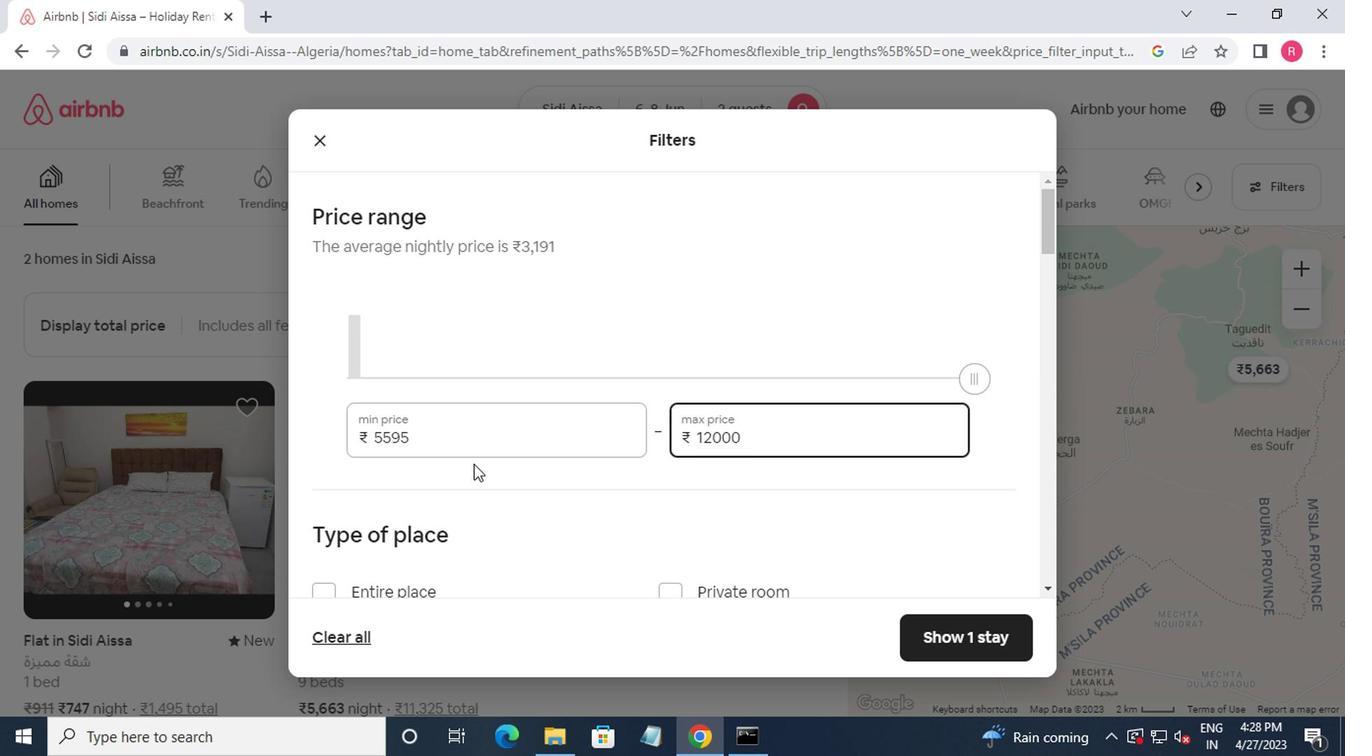 
Action: Mouse moved to (673, 402)
Screenshot: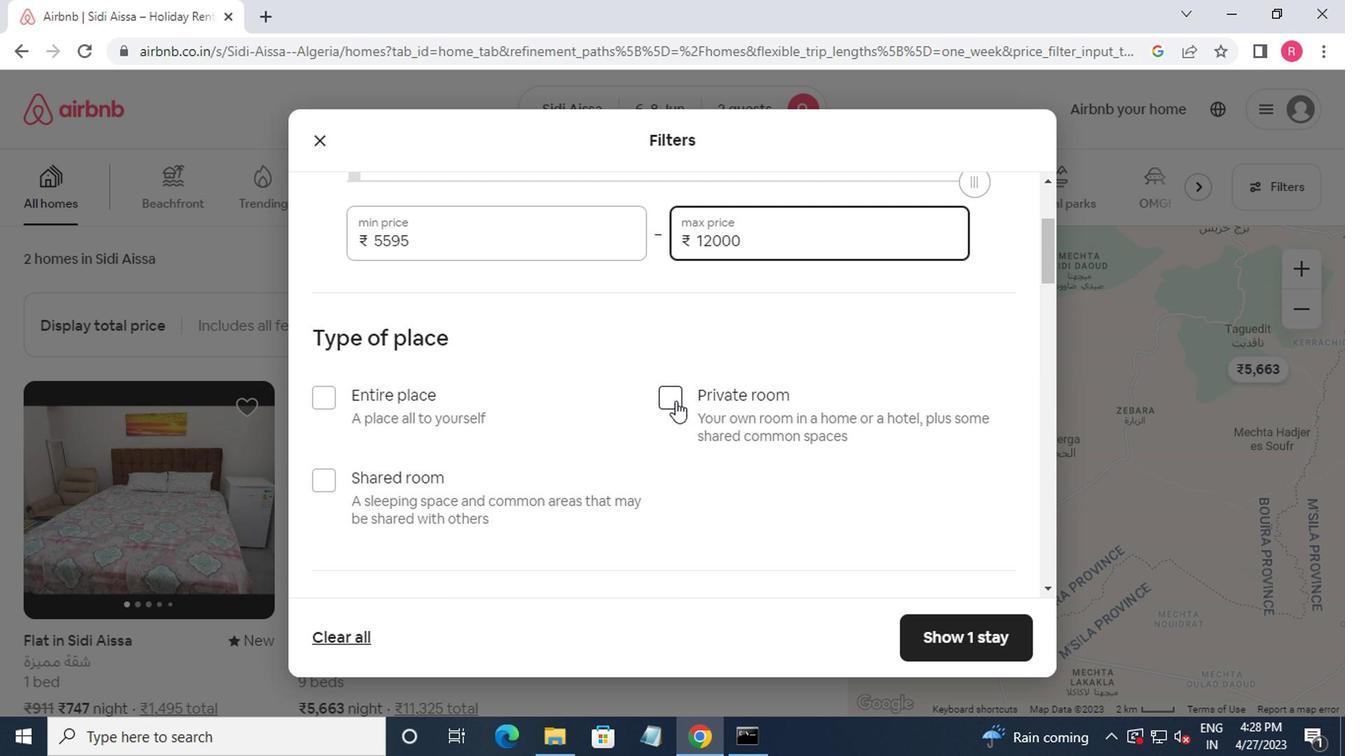 
Action: Mouse pressed left at (673, 402)
Screenshot: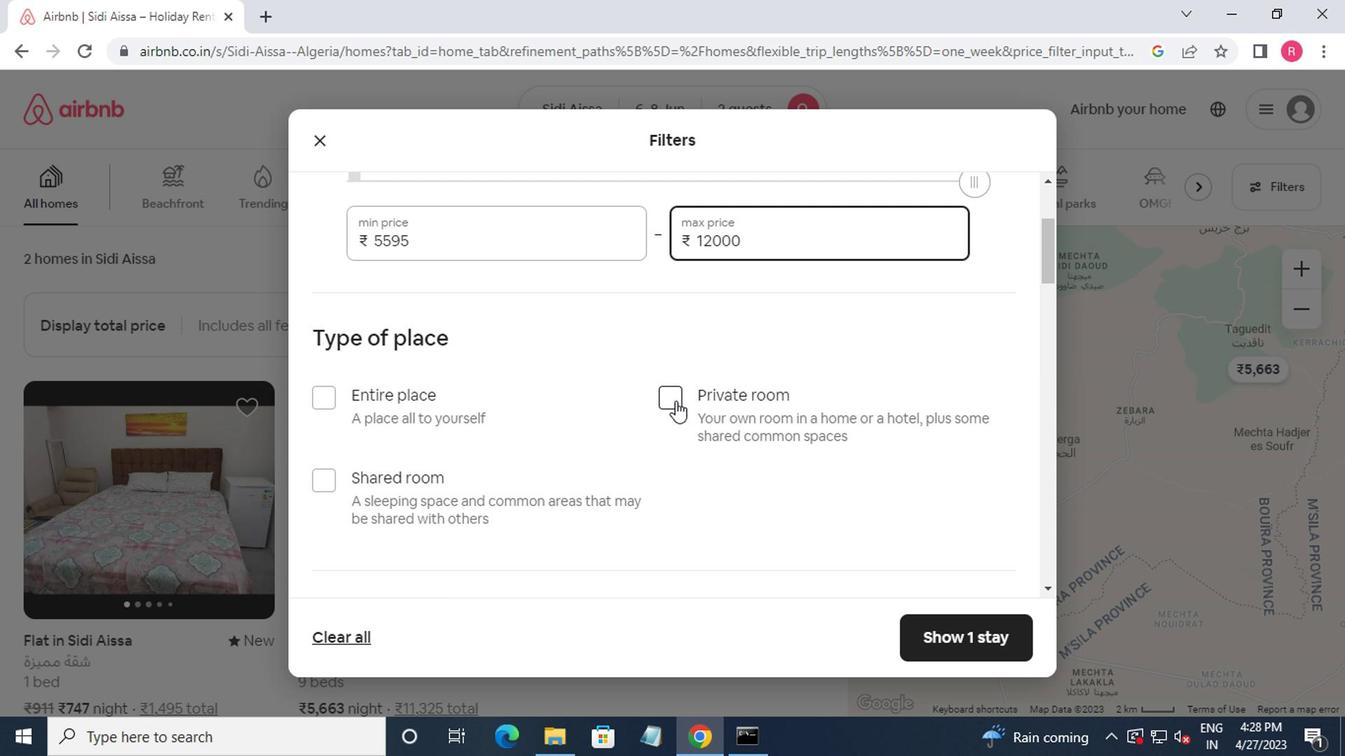 
Action: Mouse moved to (671, 403)
Screenshot: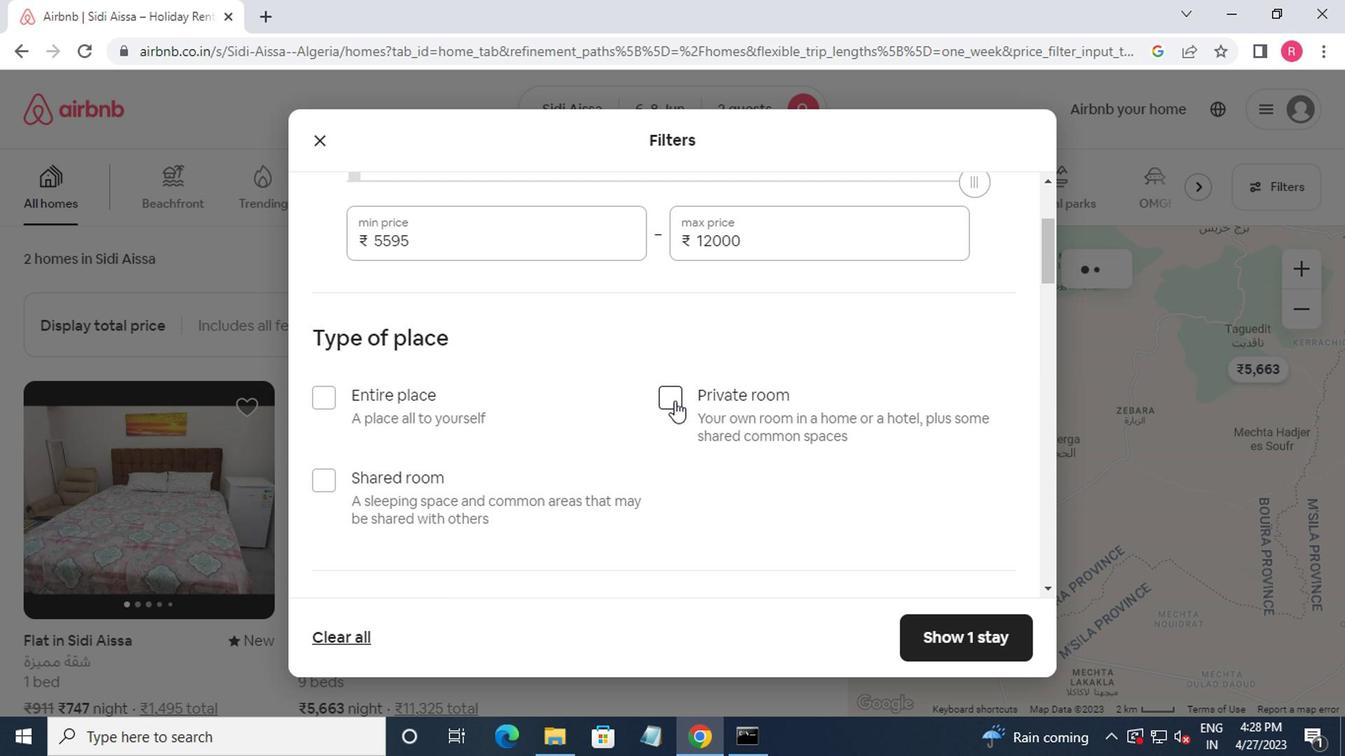 
Action: Mouse scrolled (671, 402) with delta (0, -1)
Screenshot: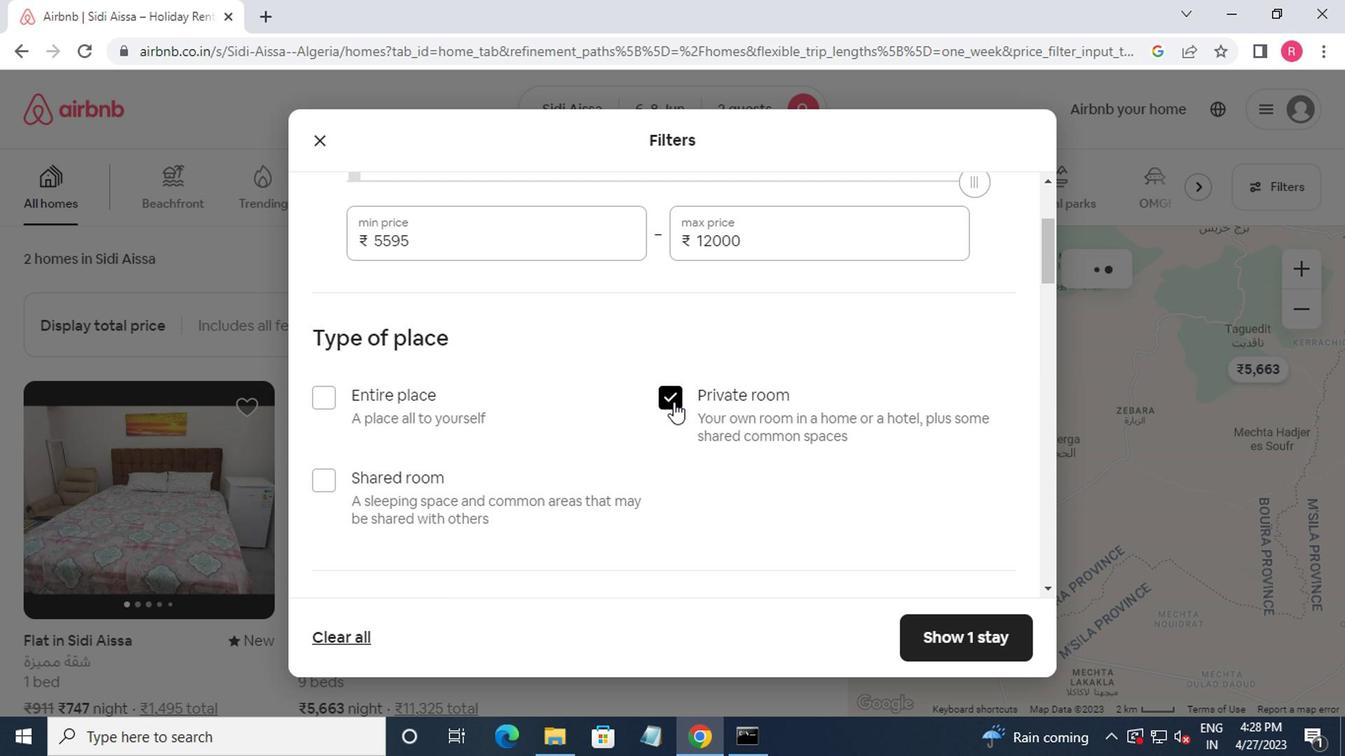 
Action: Mouse moved to (671, 404)
Screenshot: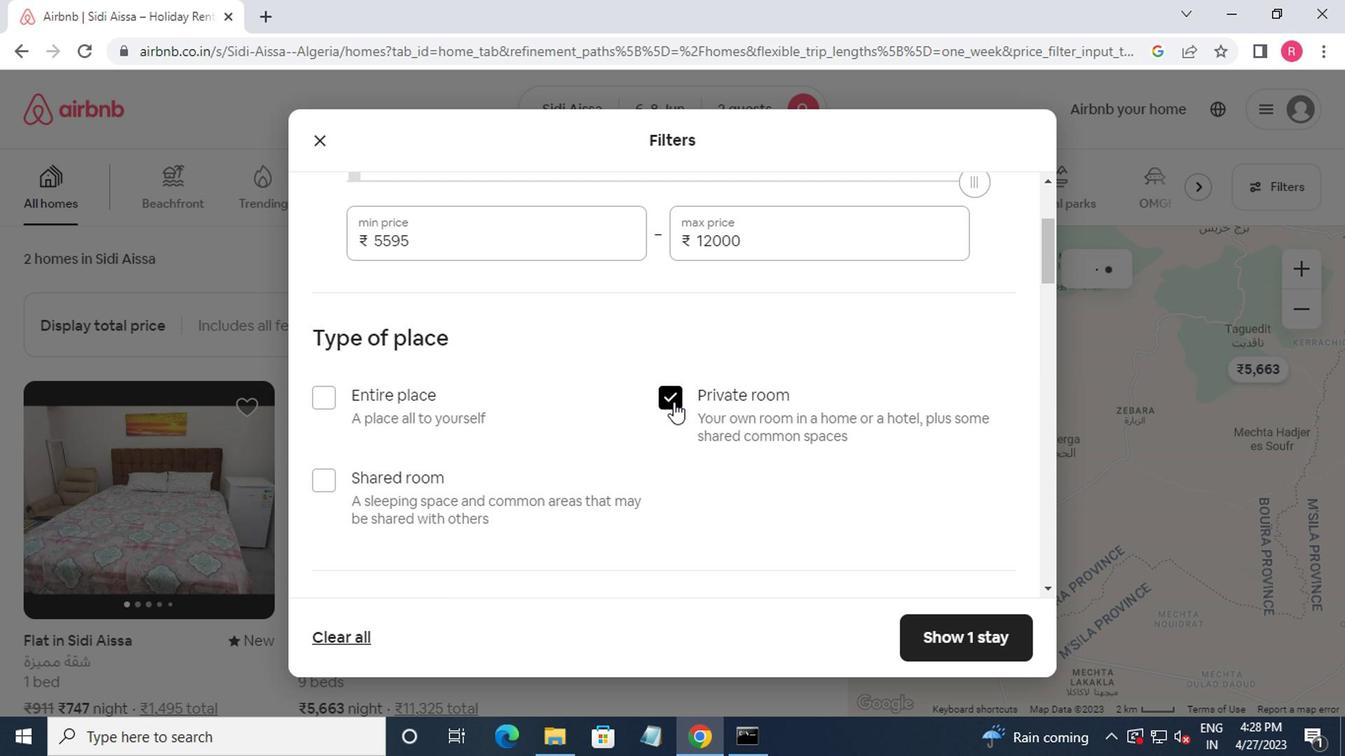 
Action: Mouse scrolled (671, 403) with delta (0, 0)
Screenshot: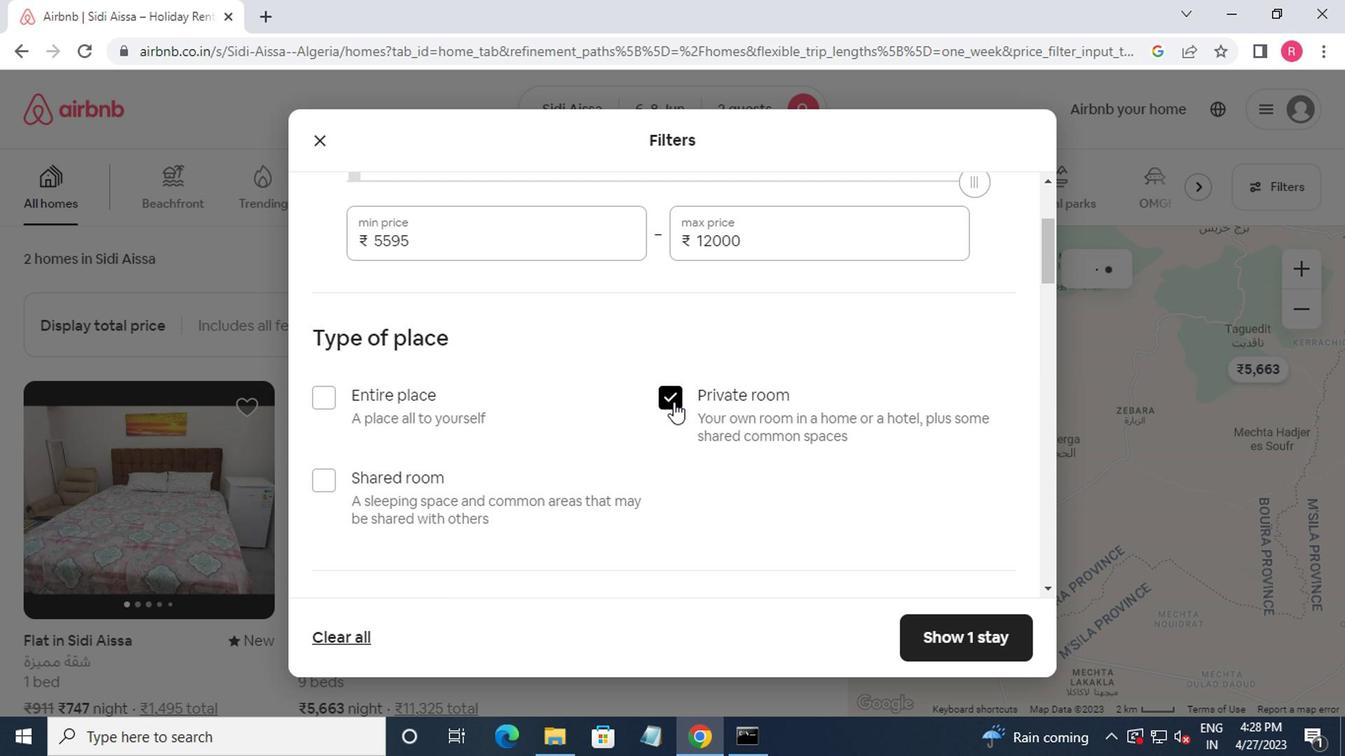 
Action: Mouse moved to (662, 418)
Screenshot: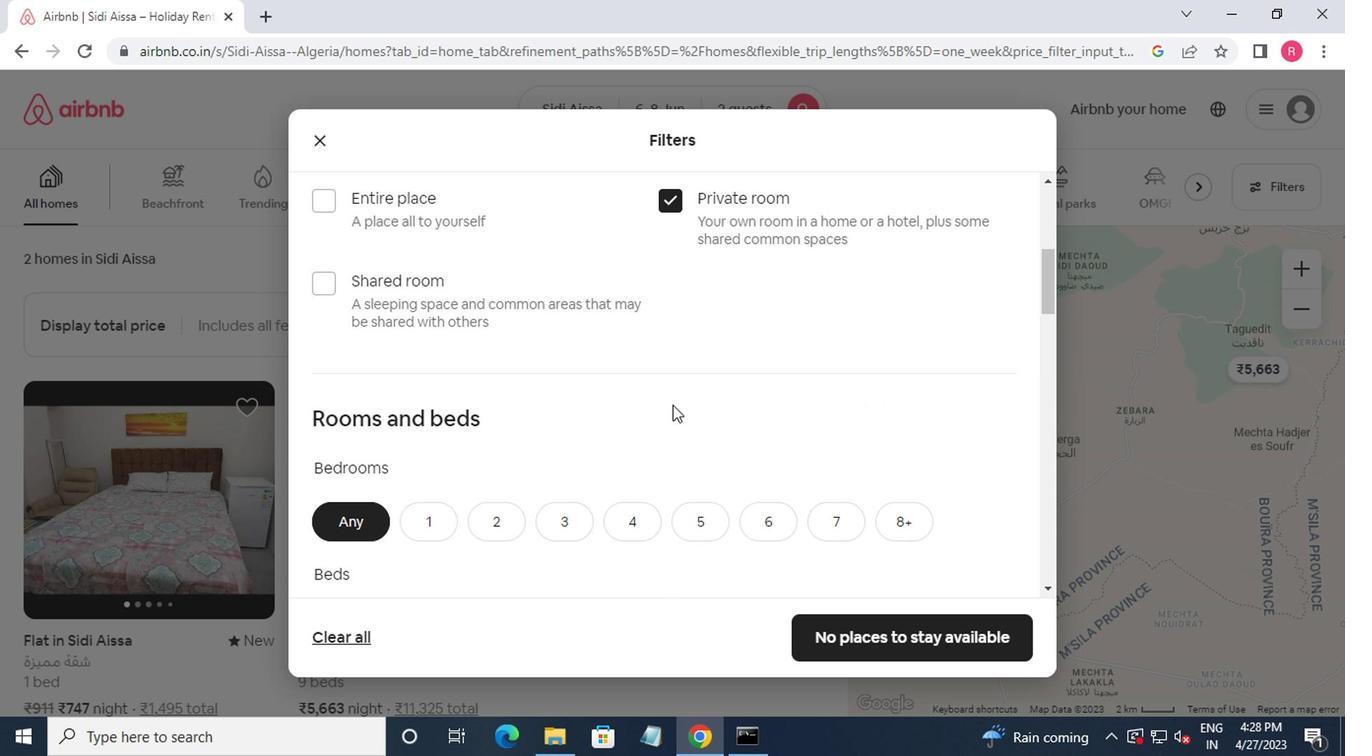 
Action: Mouse scrolled (662, 416) with delta (0, -1)
Screenshot: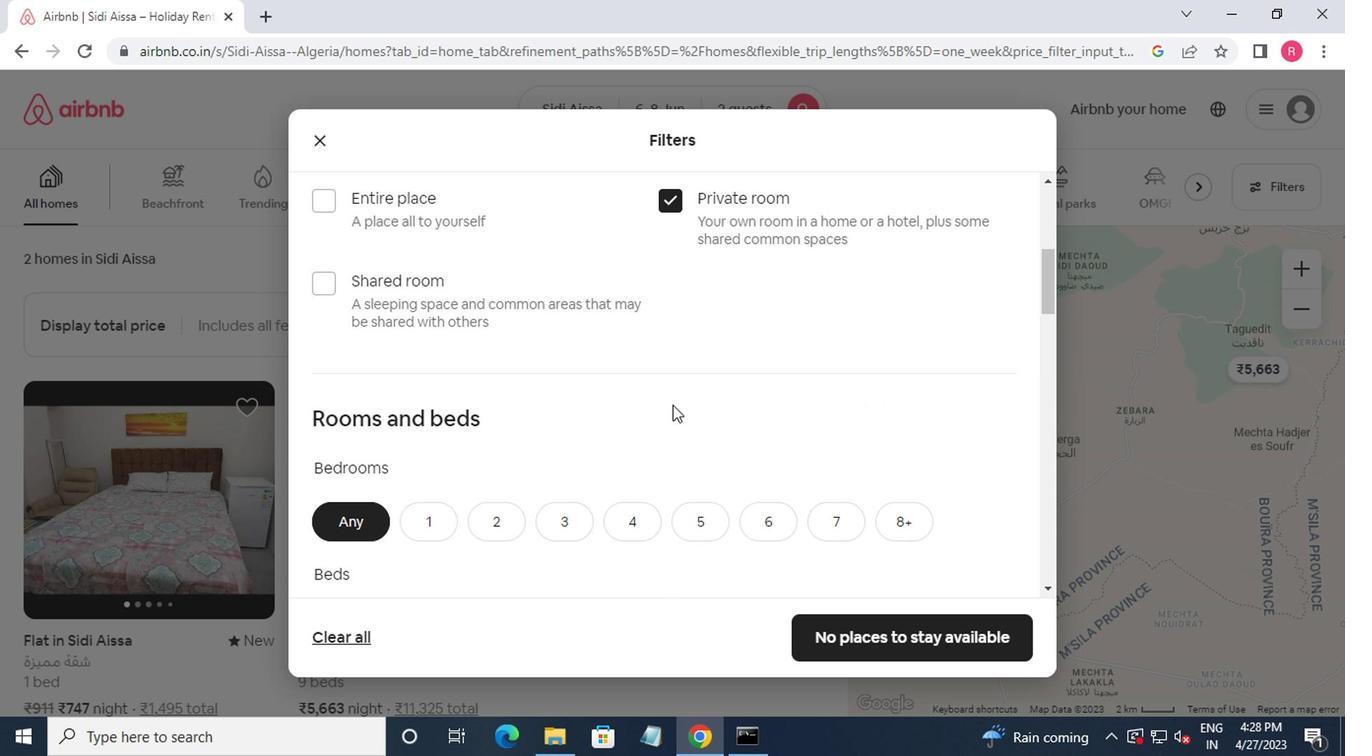 
Action: Mouse moved to (414, 423)
Screenshot: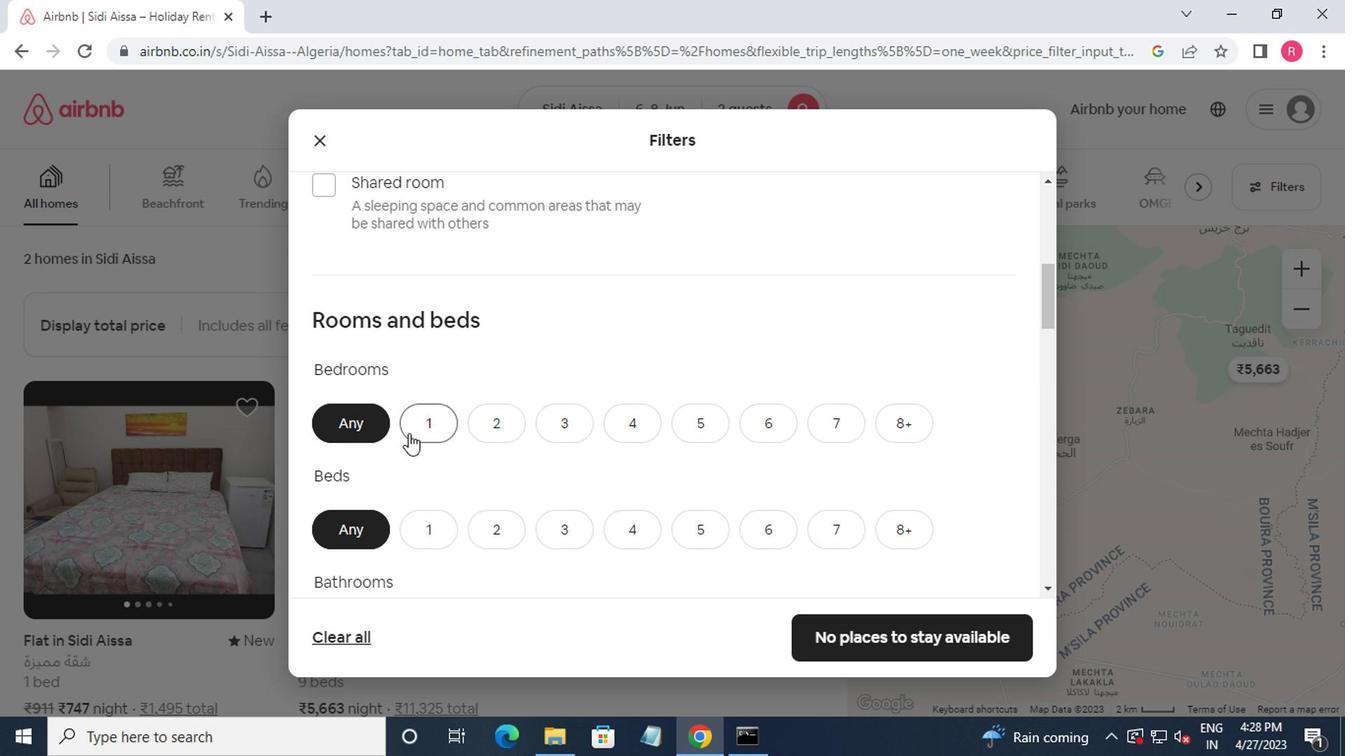 
Action: Mouse pressed left at (414, 423)
Screenshot: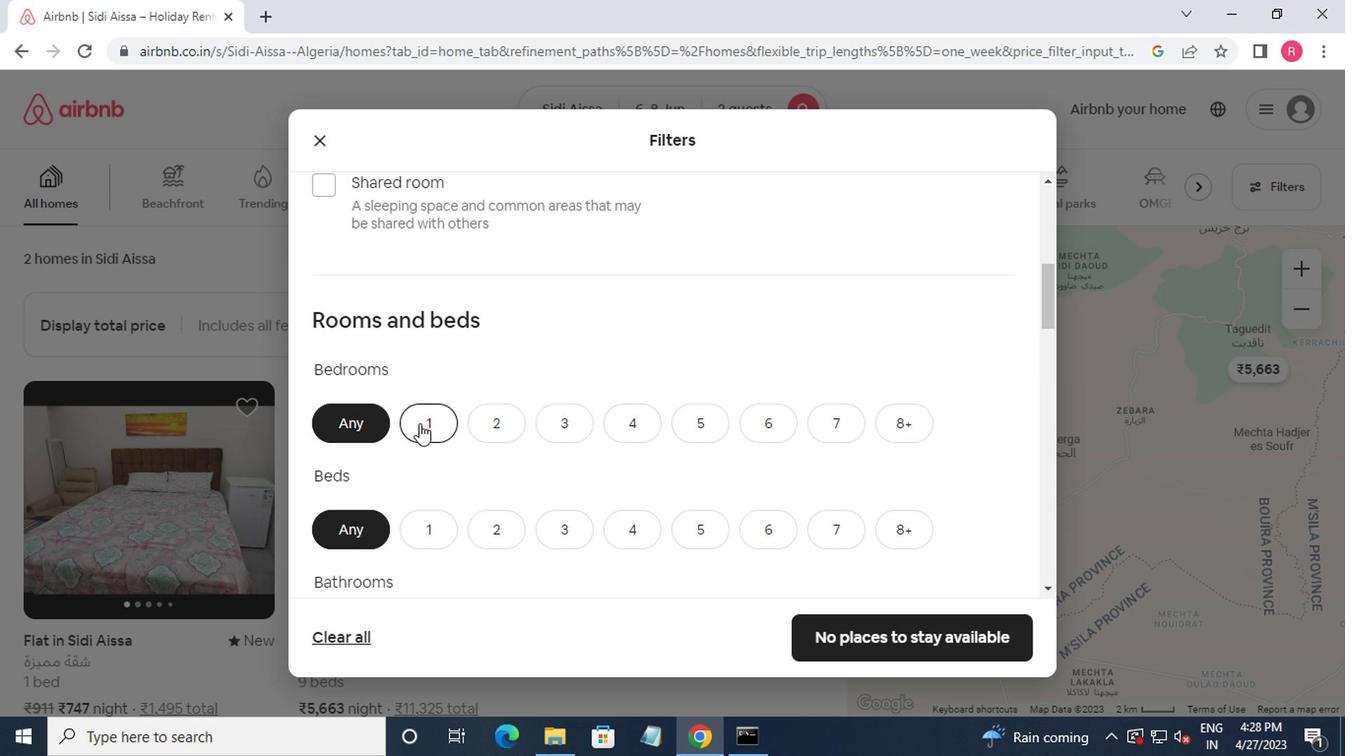 
Action: Mouse moved to (501, 524)
Screenshot: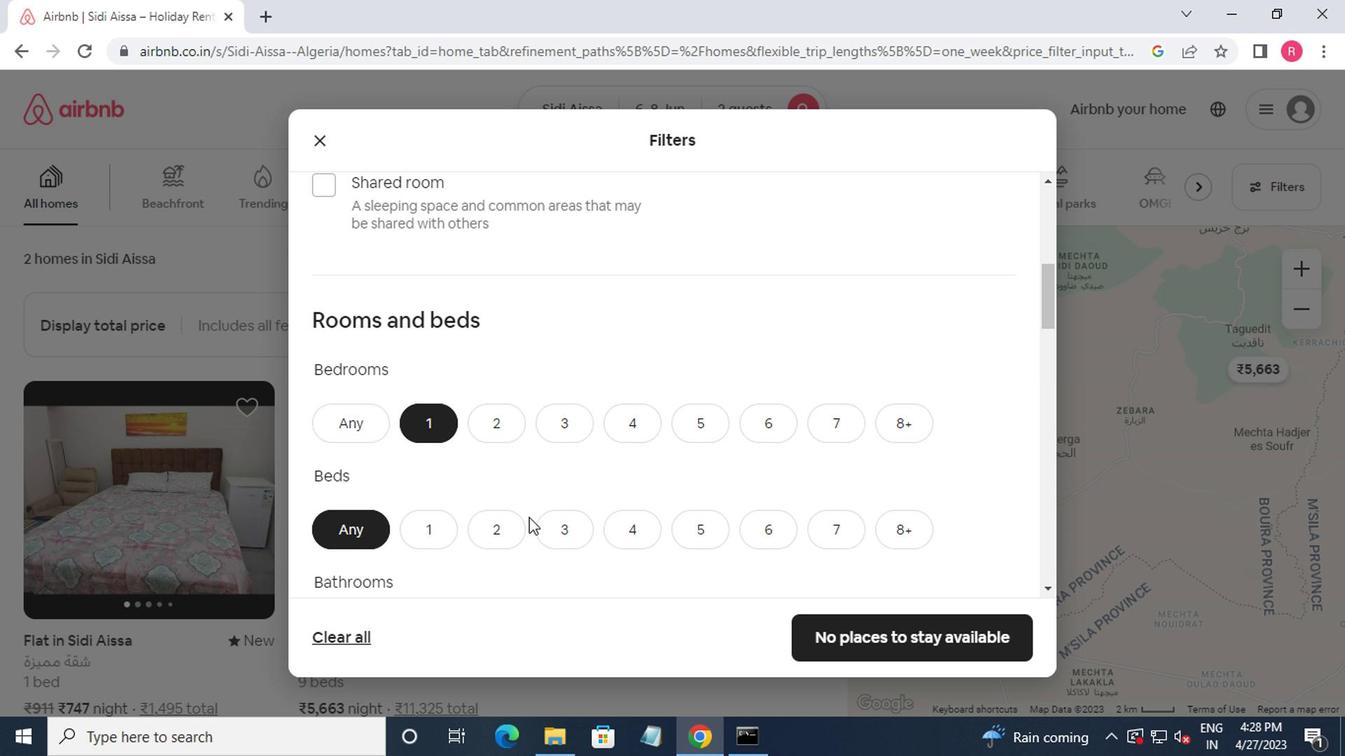 
Action: Mouse pressed left at (501, 524)
Screenshot: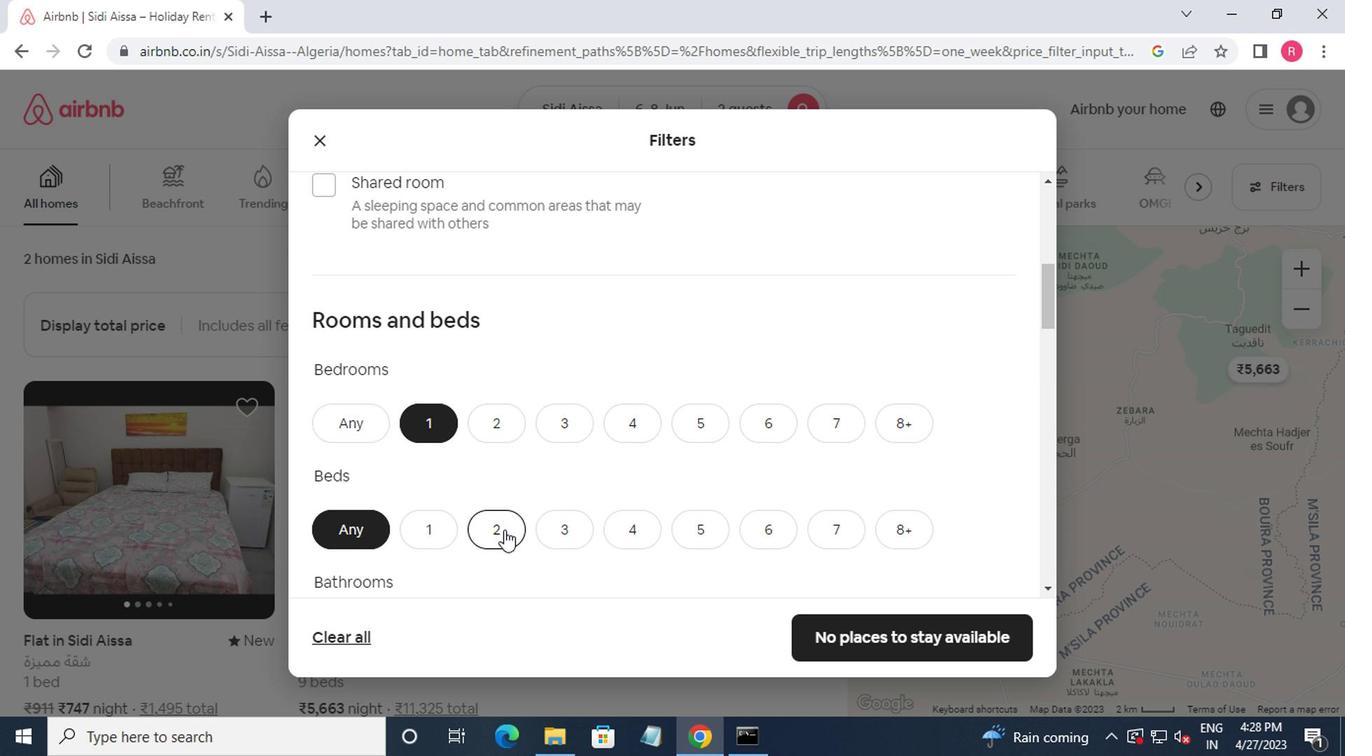 
Action: Mouse moved to (501, 524)
Screenshot: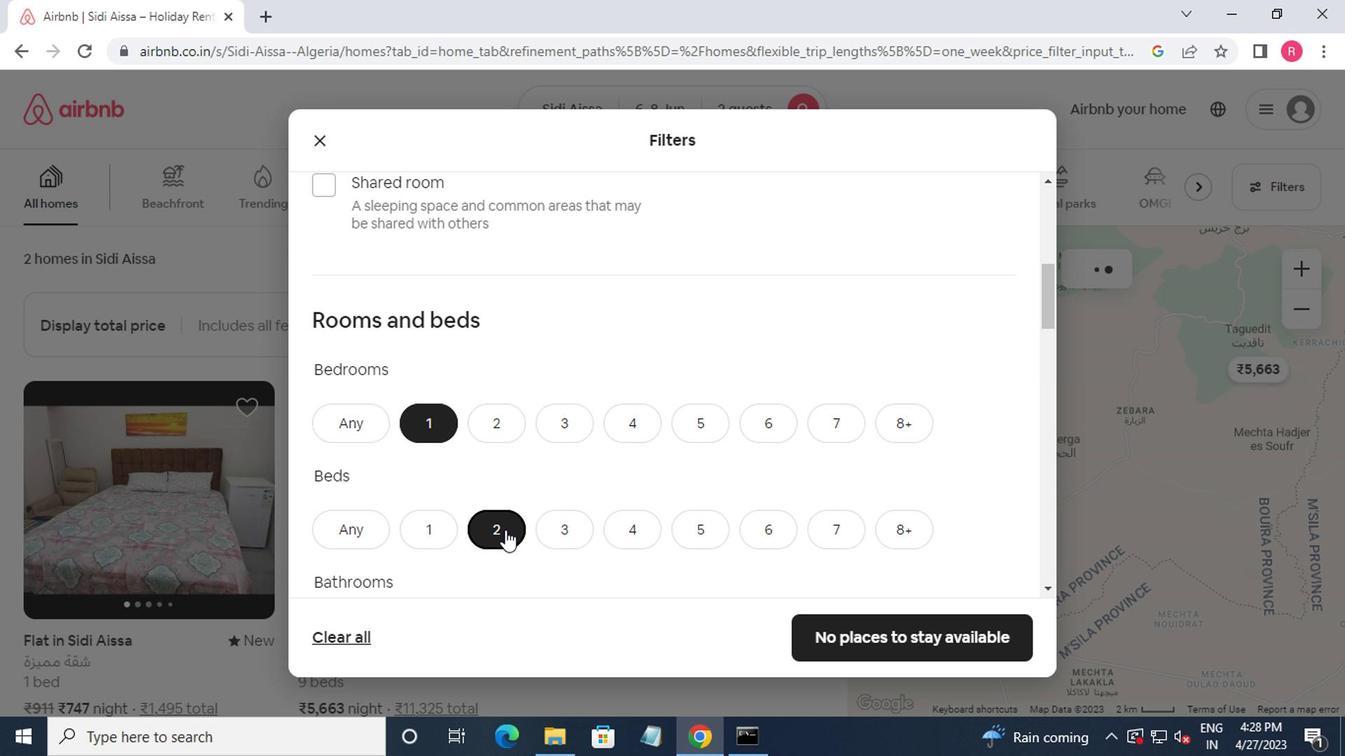 
Action: Mouse scrolled (501, 523) with delta (0, 0)
Screenshot: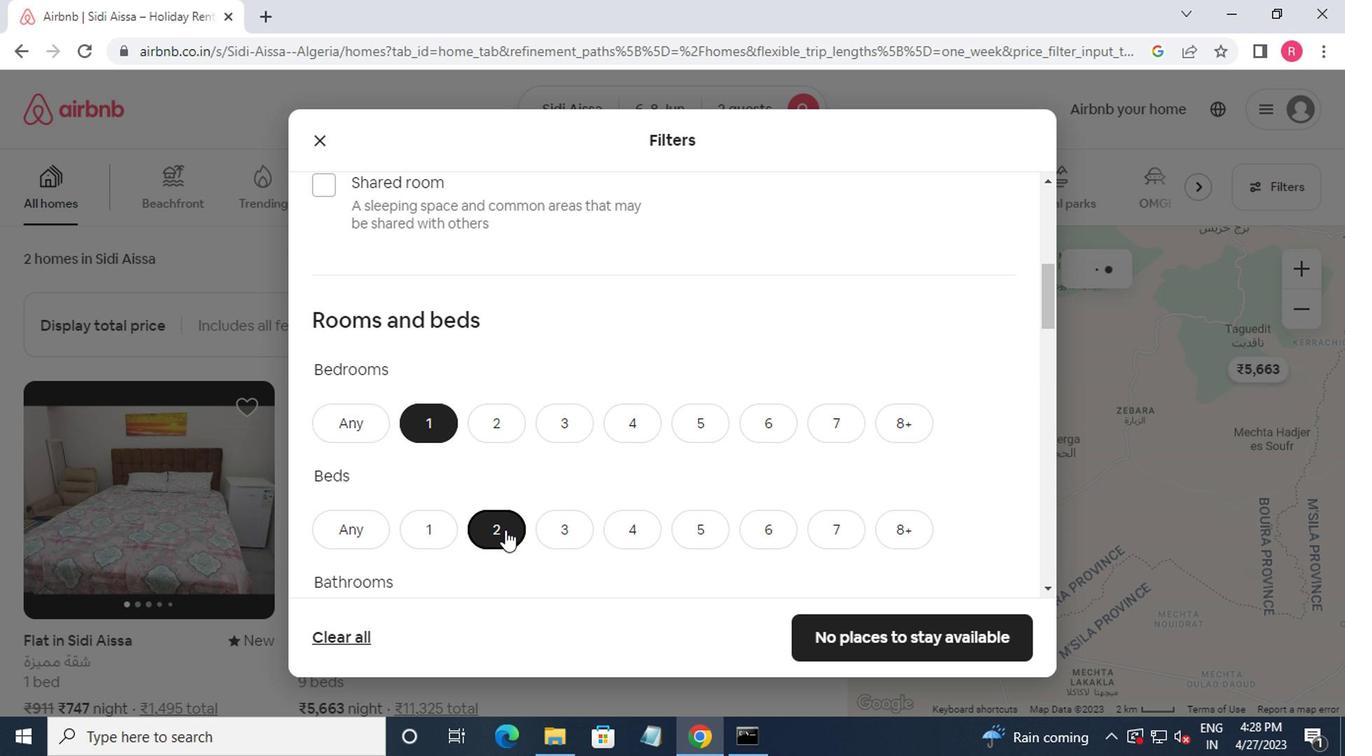 
Action: Mouse moved to (439, 521)
Screenshot: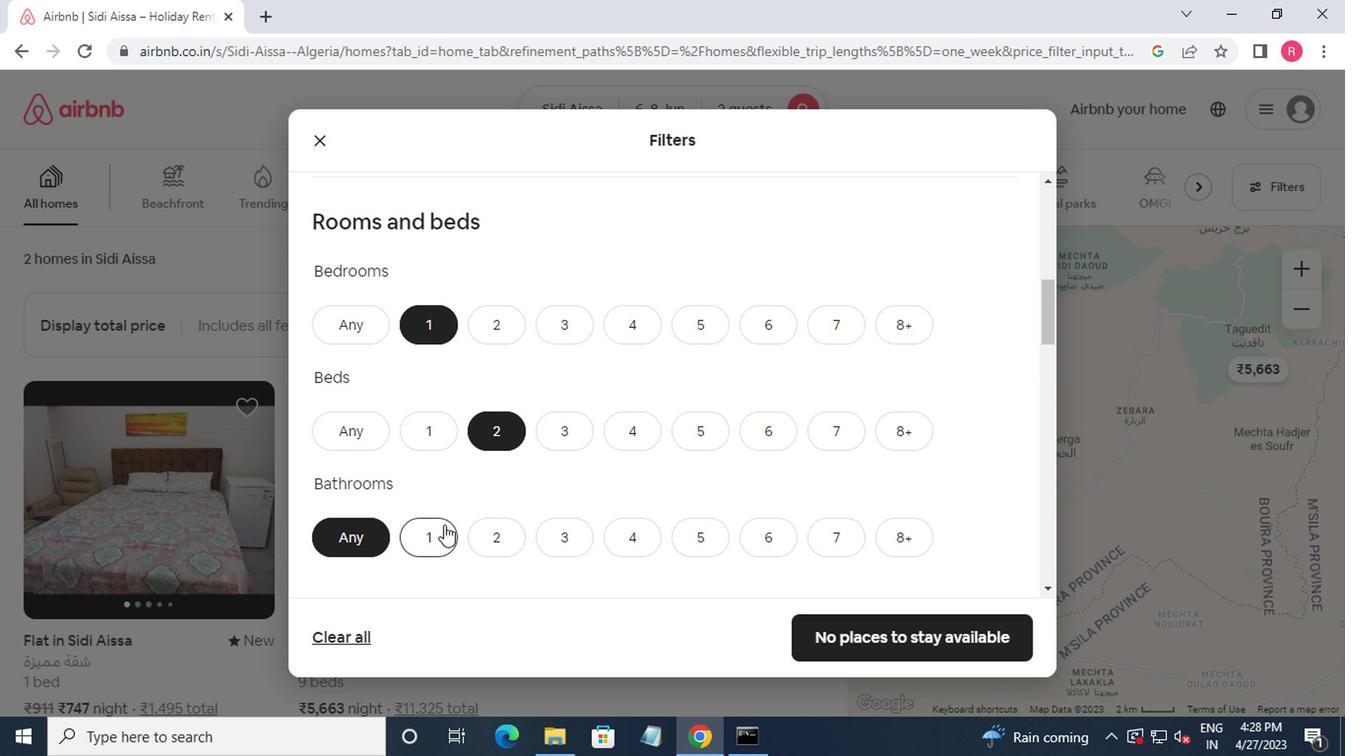 
Action: Mouse pressed left at (439, 521)
Screenshot: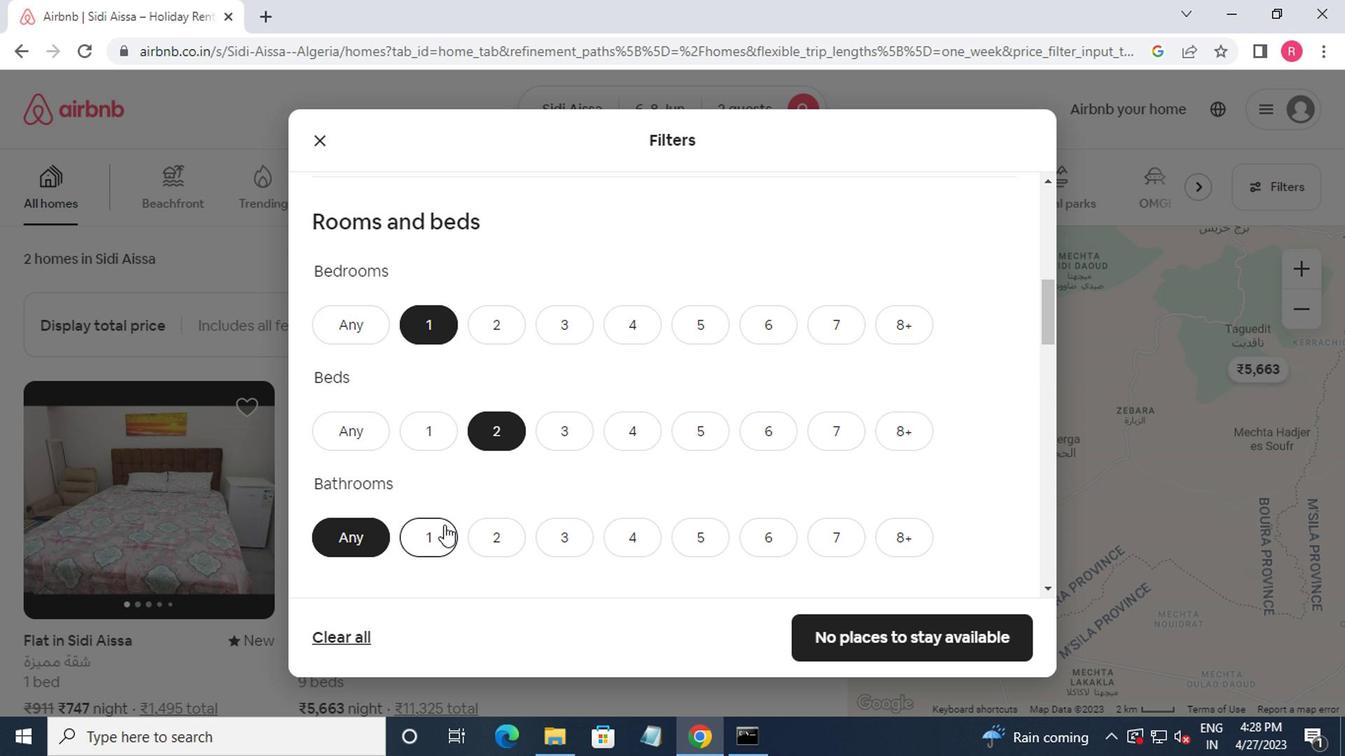 
Action: Mouse scrolled (439, 520) with delta (0, 0)
Screenshot: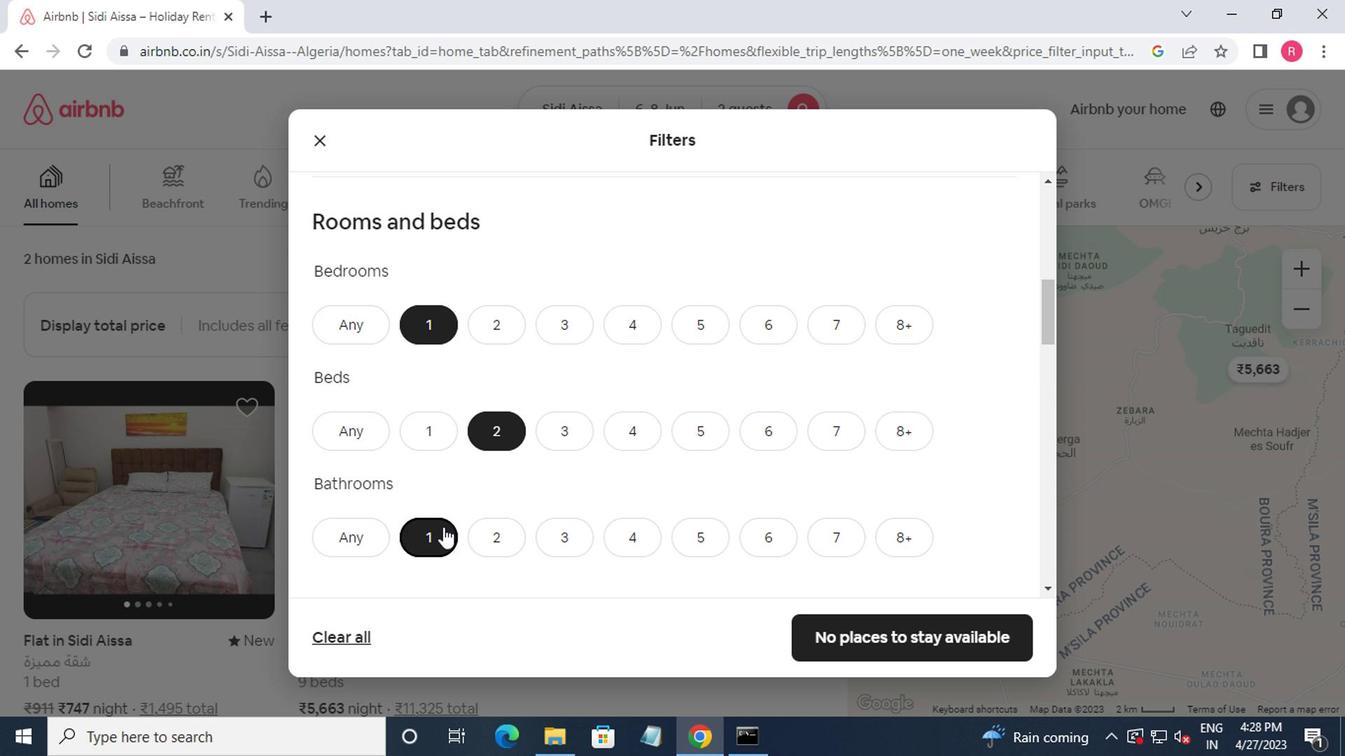 
Action: Mouse moved to (440, 521)
Screenshot: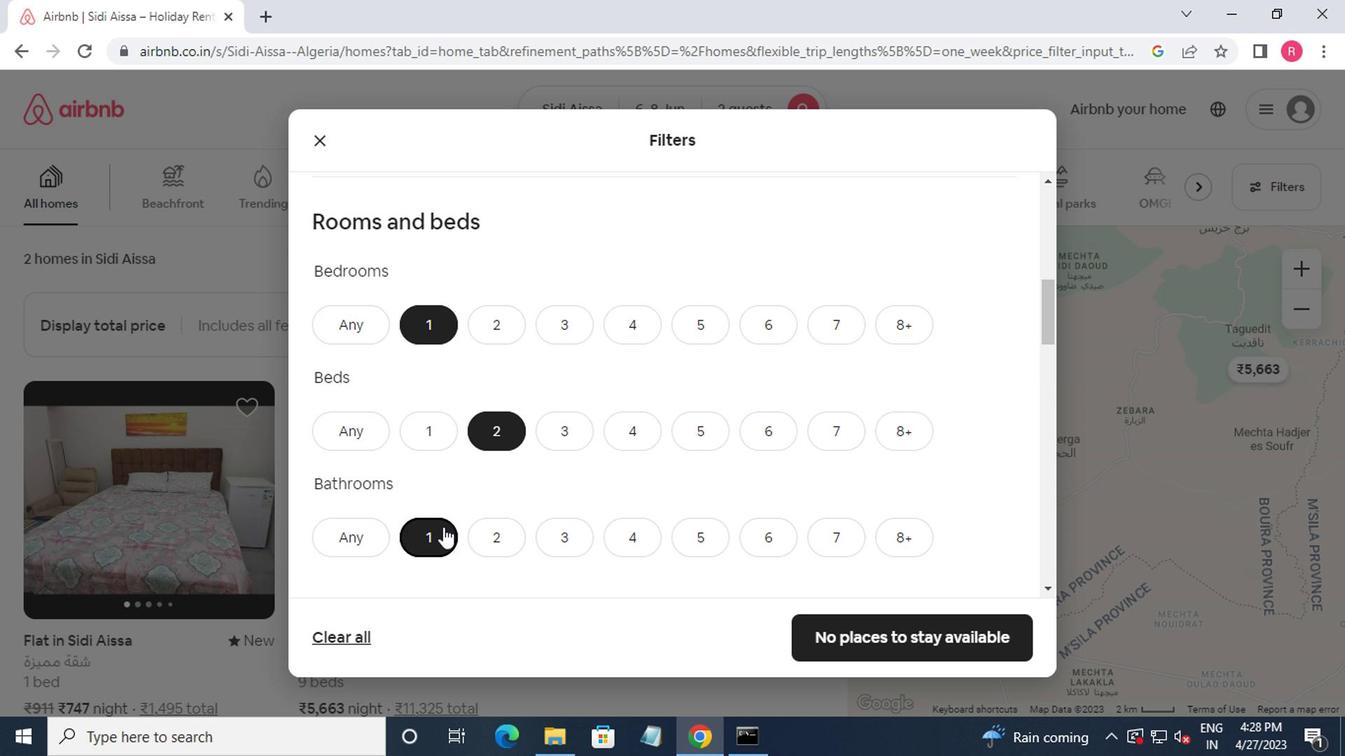 
Action: Mouse scrolled (440, 520) with delta (0, 0)
Screenshot: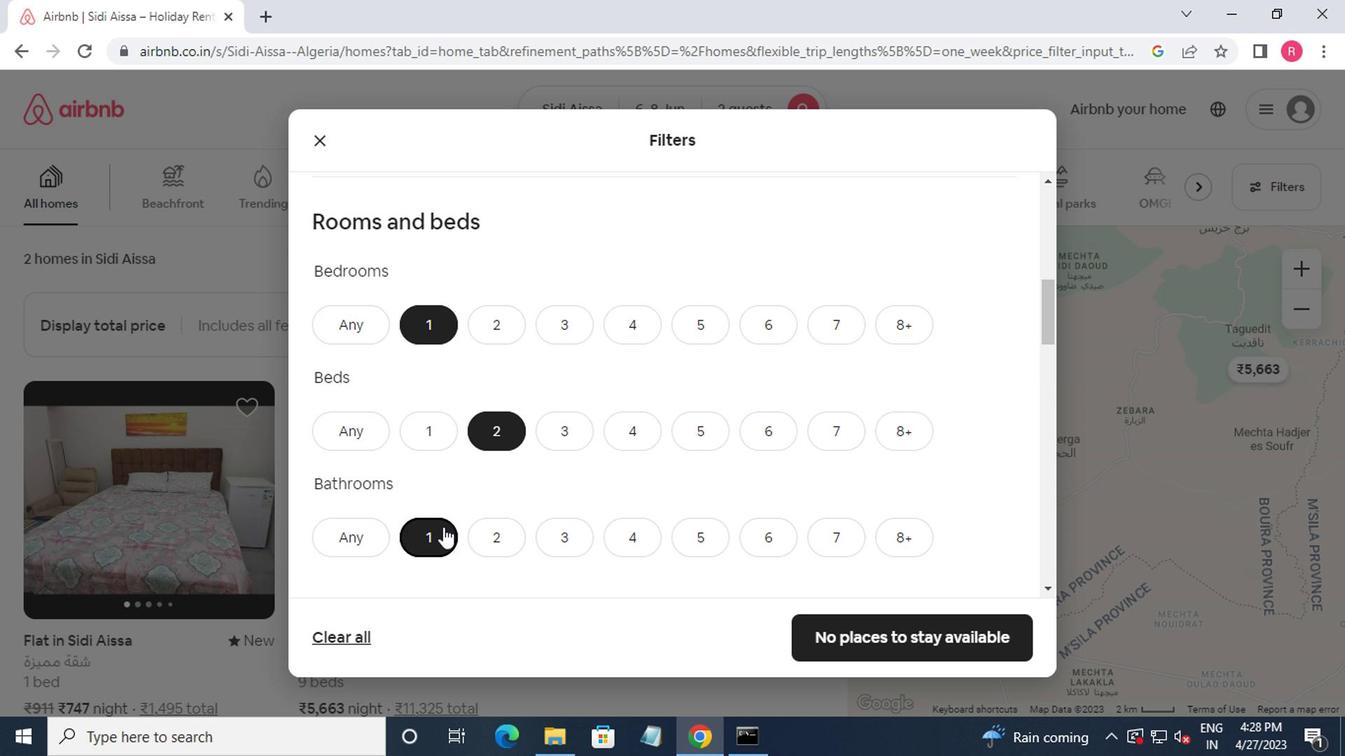 
Action: Mouse moved to (440, 522)
Screenshot: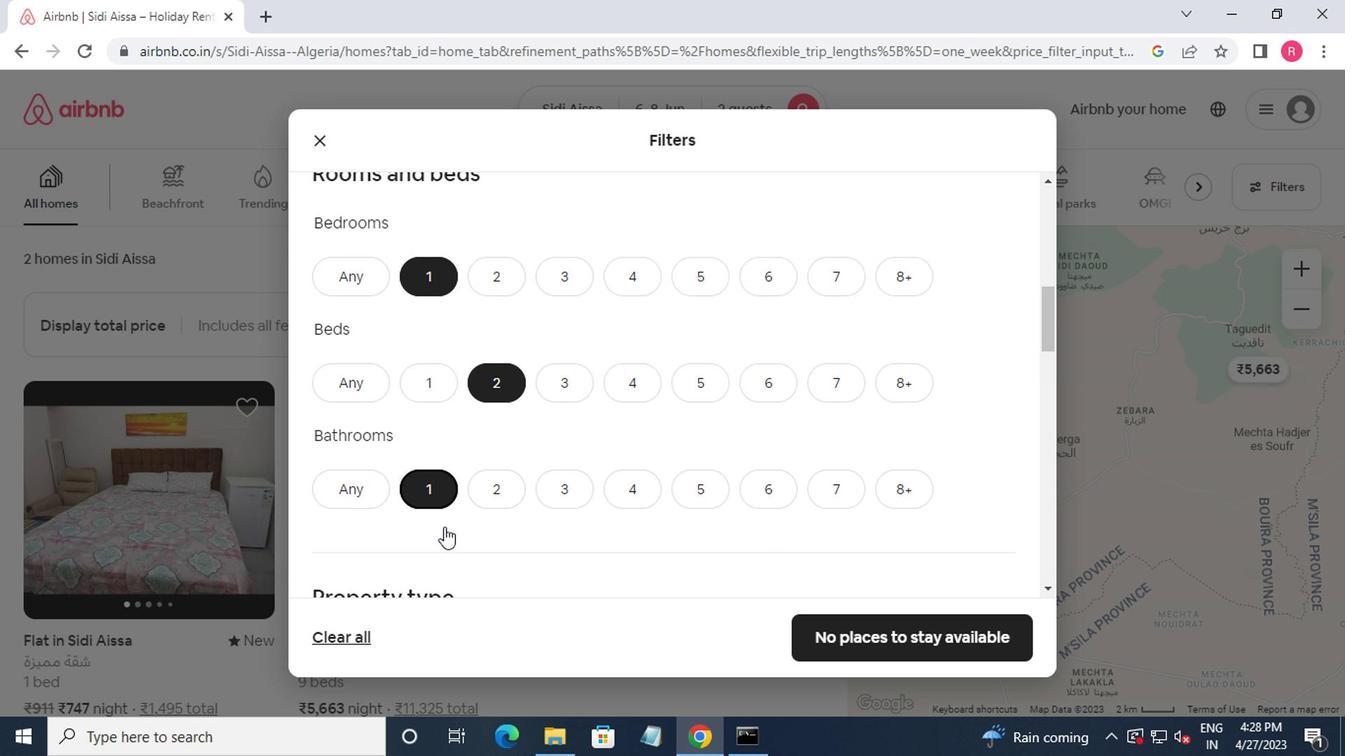 
Action: Mouse scrolled (440, 521) with delta (0, -1)
Screenshot: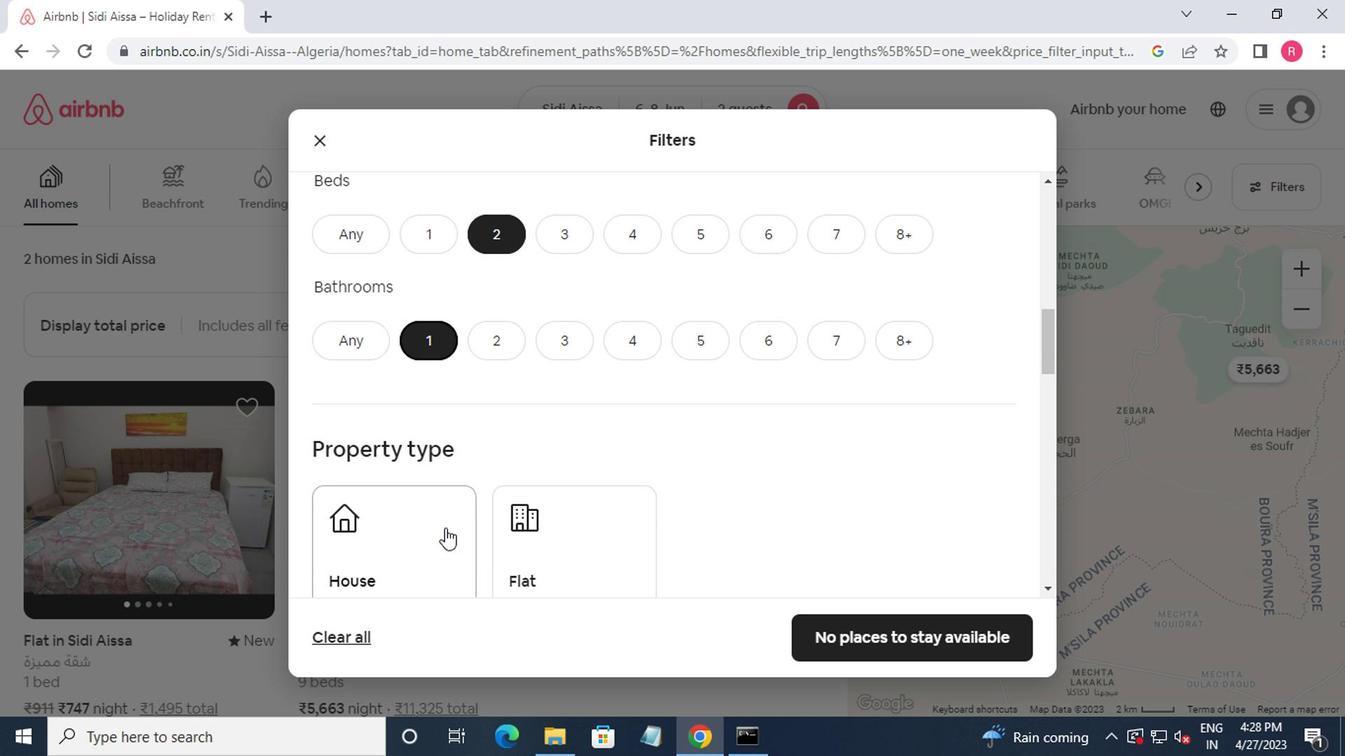 
Action: Mouse moved to (412, 496)
Screenshot: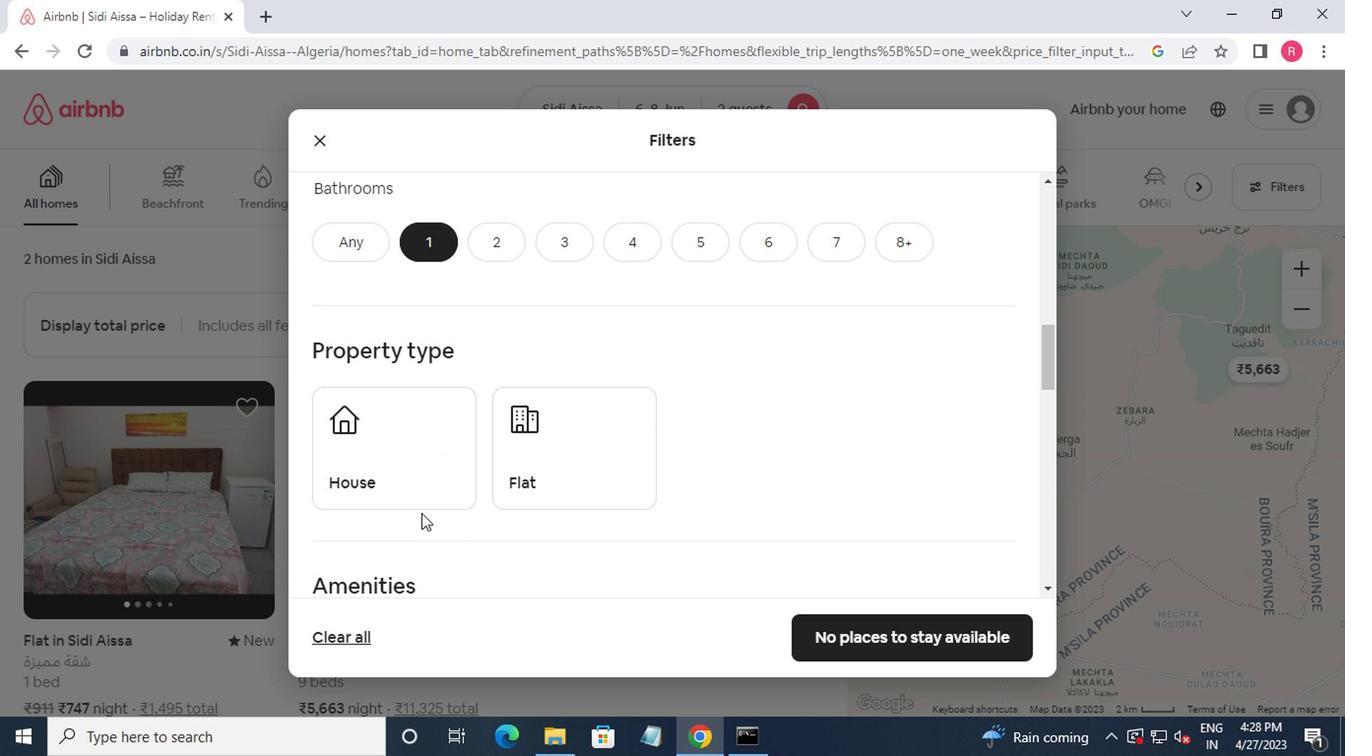 
Action: Mouse pressed left at (412, 496)
Screenshot: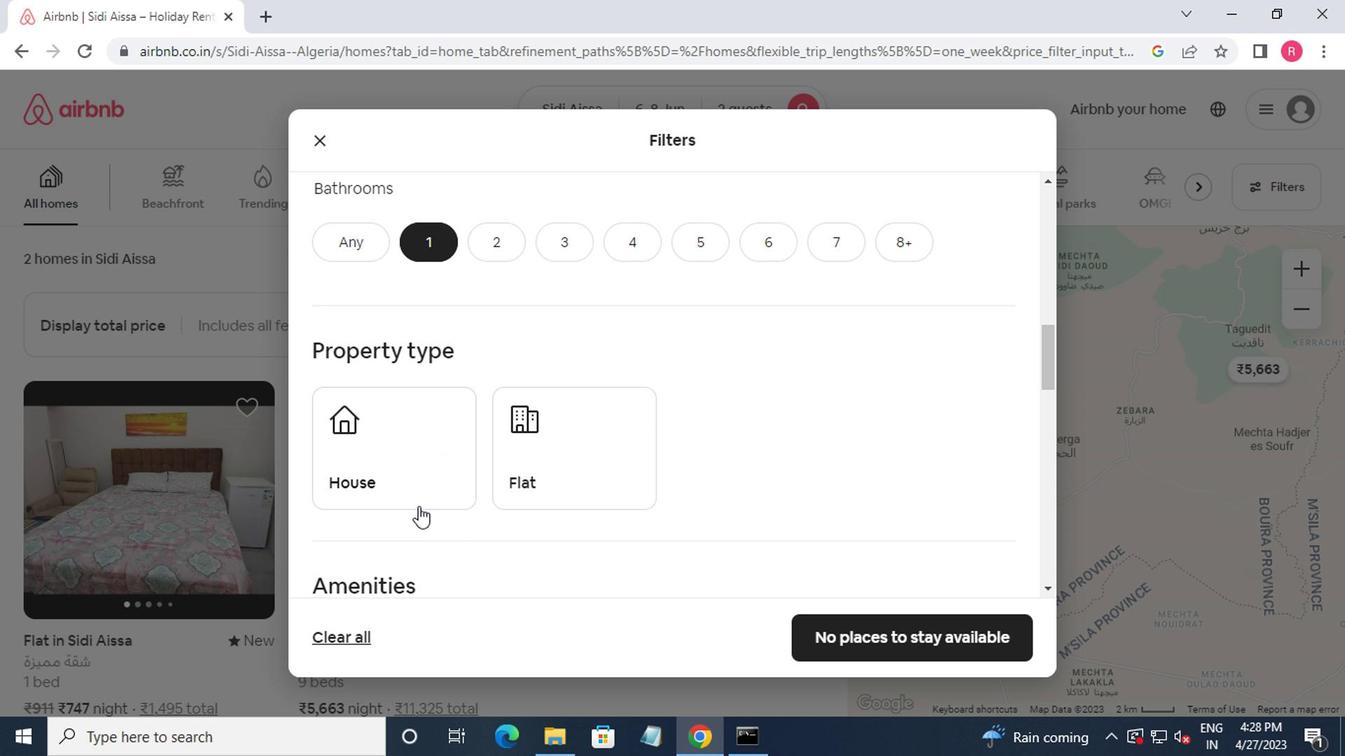 
Action: Mouse moved to (525, 493)
Screenshot: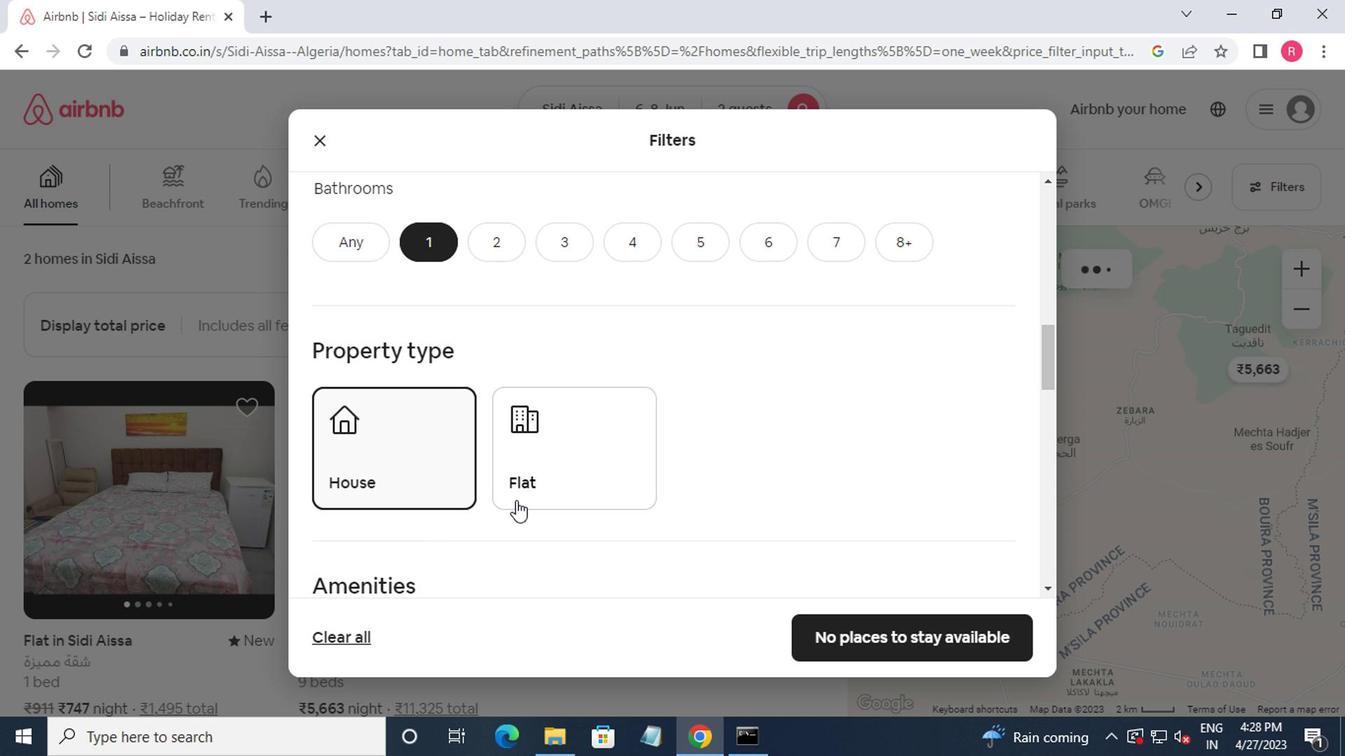 
Action: Mouse pressed left at (525, 493)
Screenshot: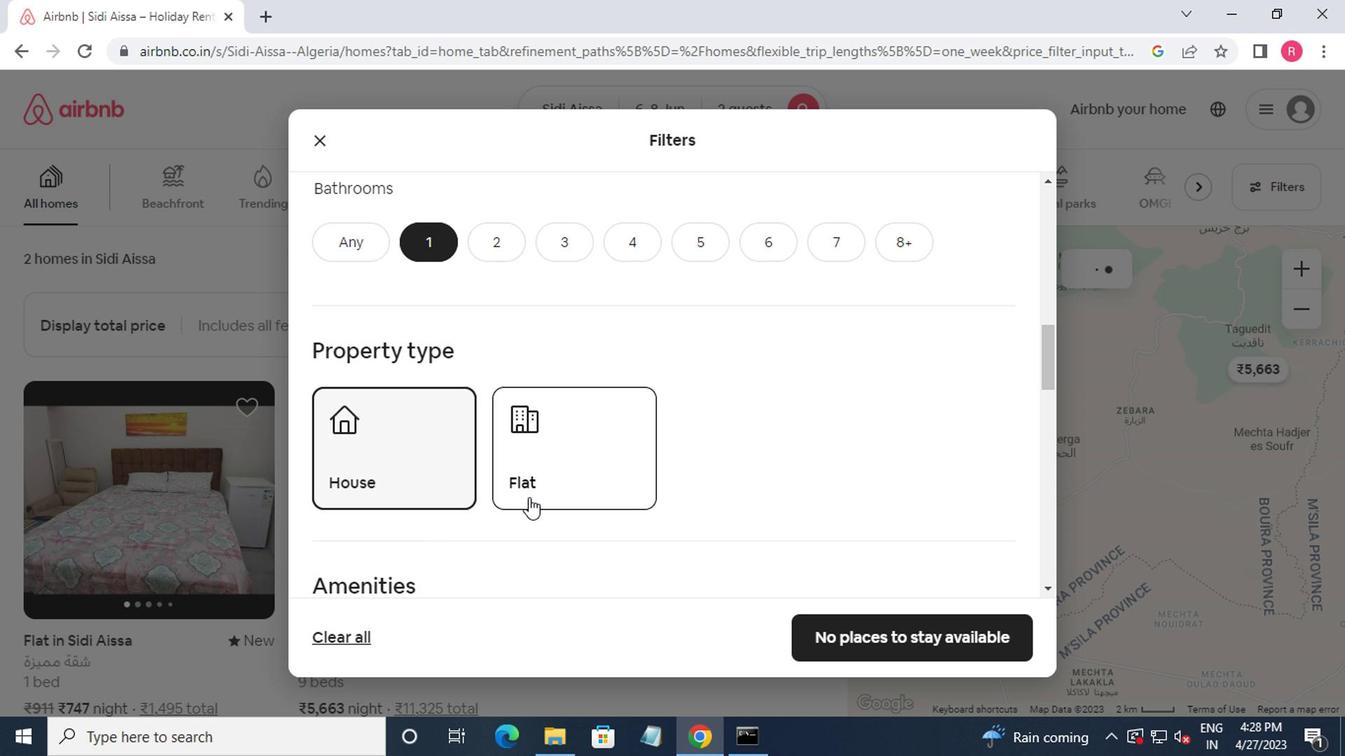 
Action: Mouse moved to (518, 482)
Screenshot: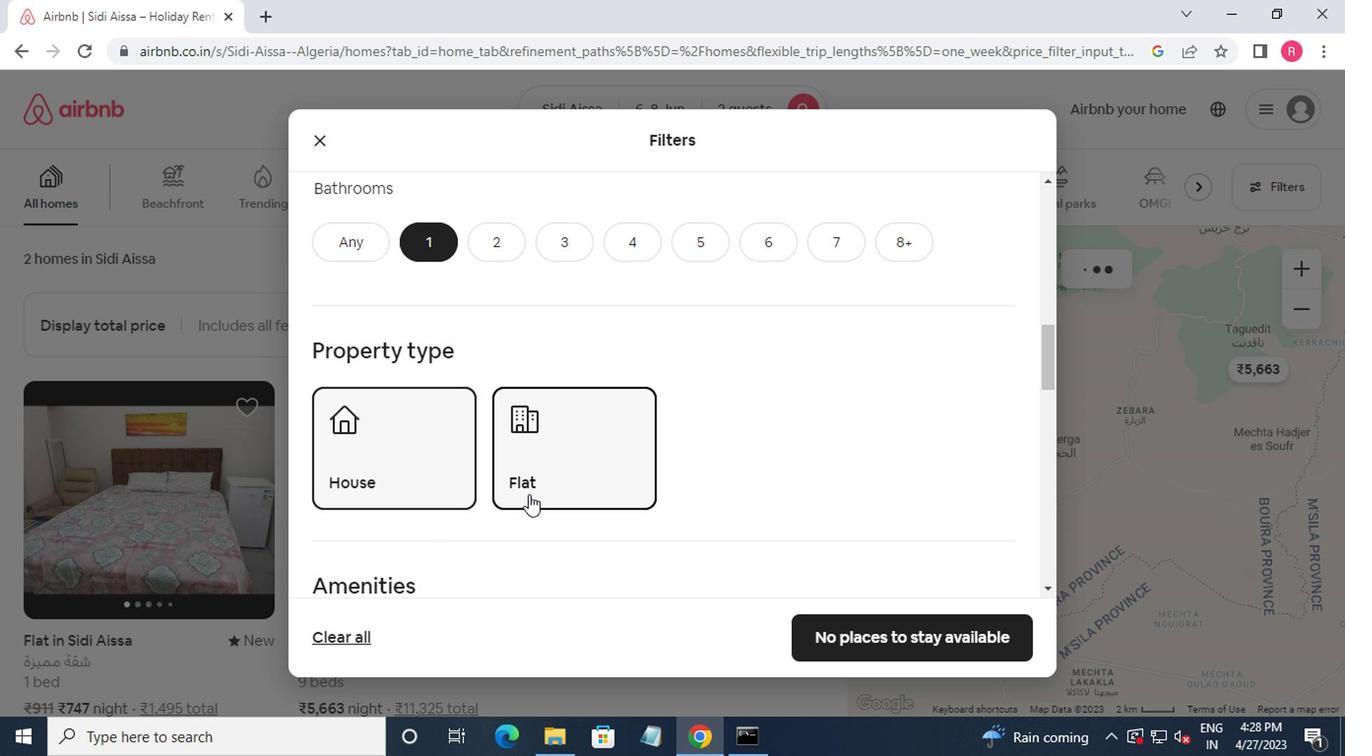 
Action: Mouse scrolled (518, 481) with delta (0, 0)
Screenshot: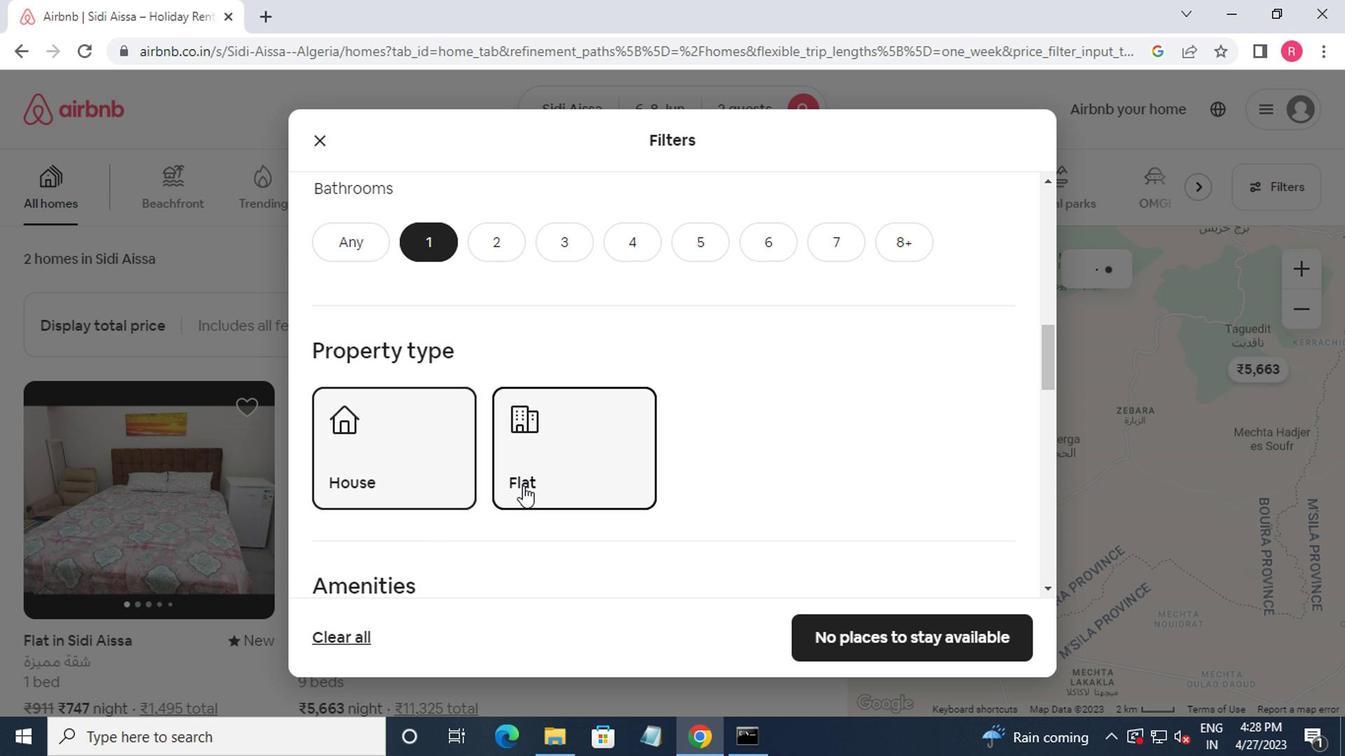
Action: Mouse moved to (519, 482)
Screenshot: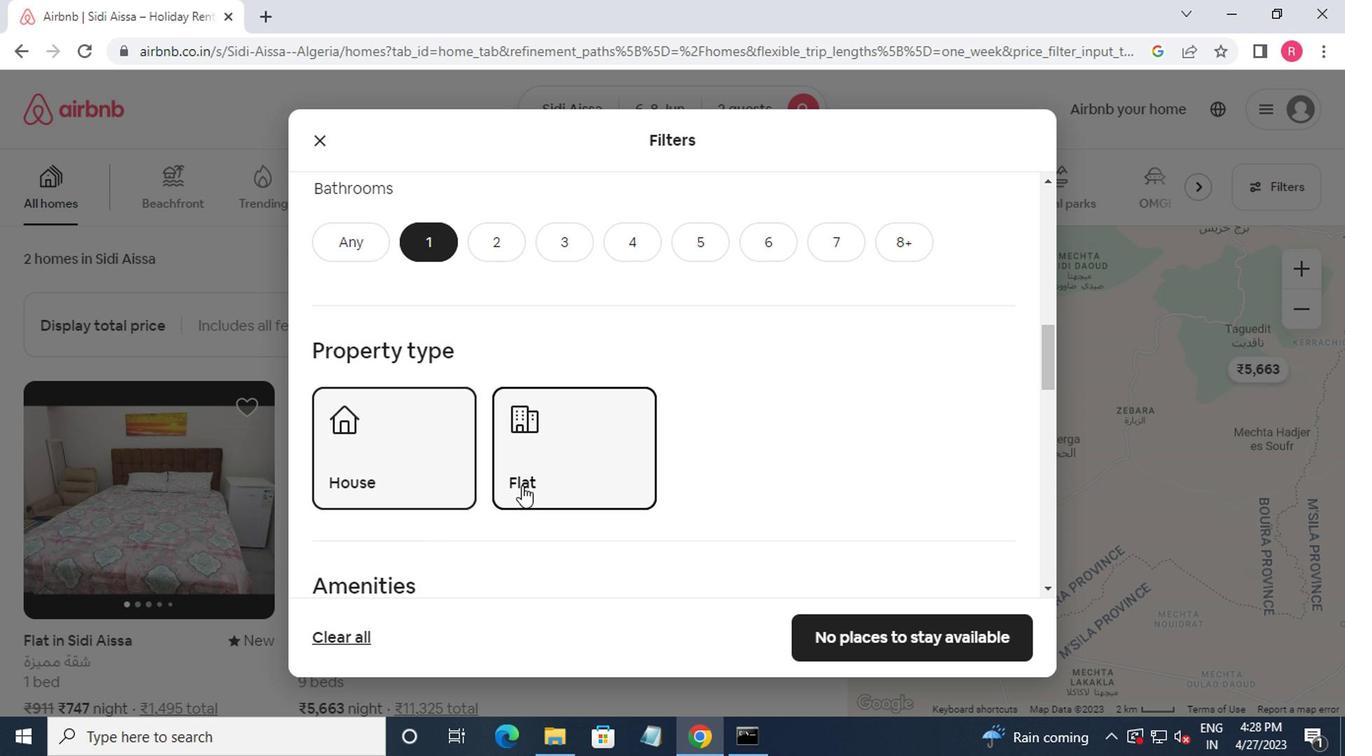 
Action: Mouse scrolled (519, 481) with delta (0, 0)
Screenshot: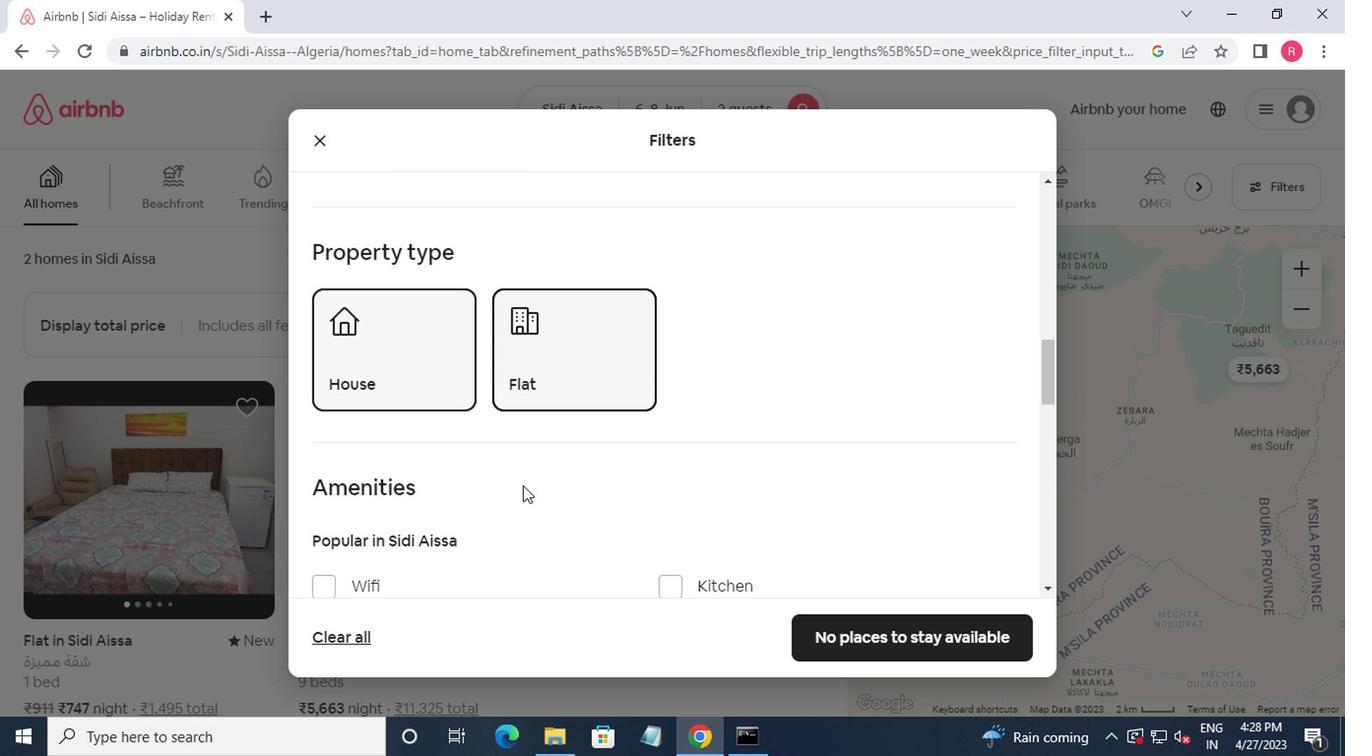 
Action: Mouse scrolled (519, 481) with delta (0, 0)
Screenshot: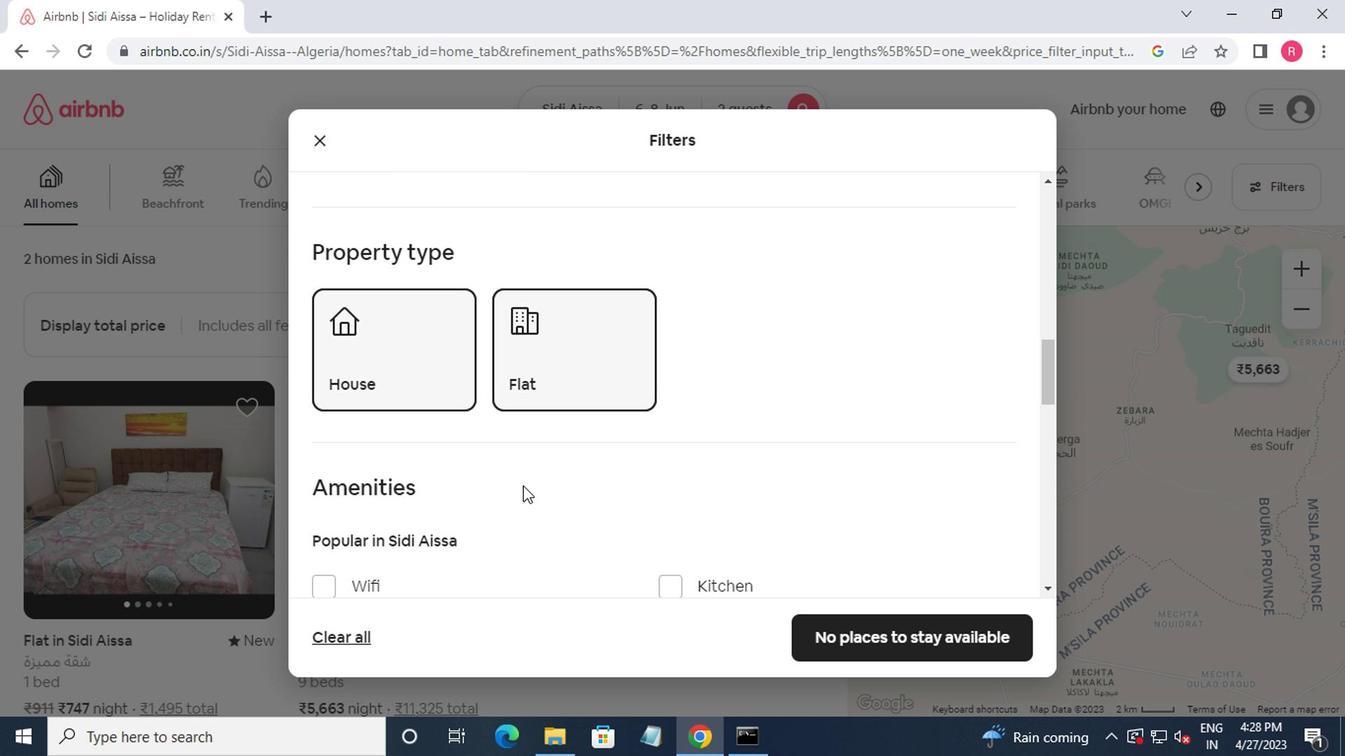 
Action: Mouse moved to (328, 390)
Screenshot: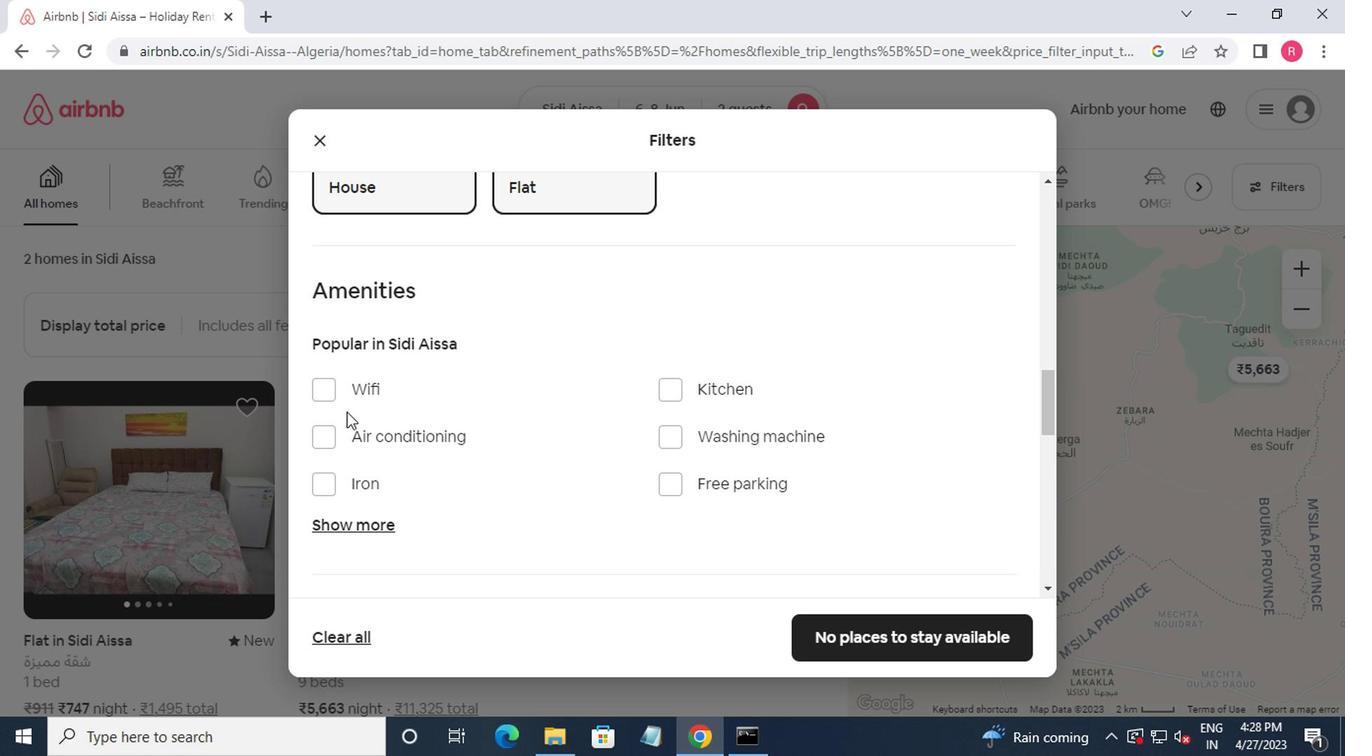 
Action: Mouse pressed left at (328, 390)
Screenshot: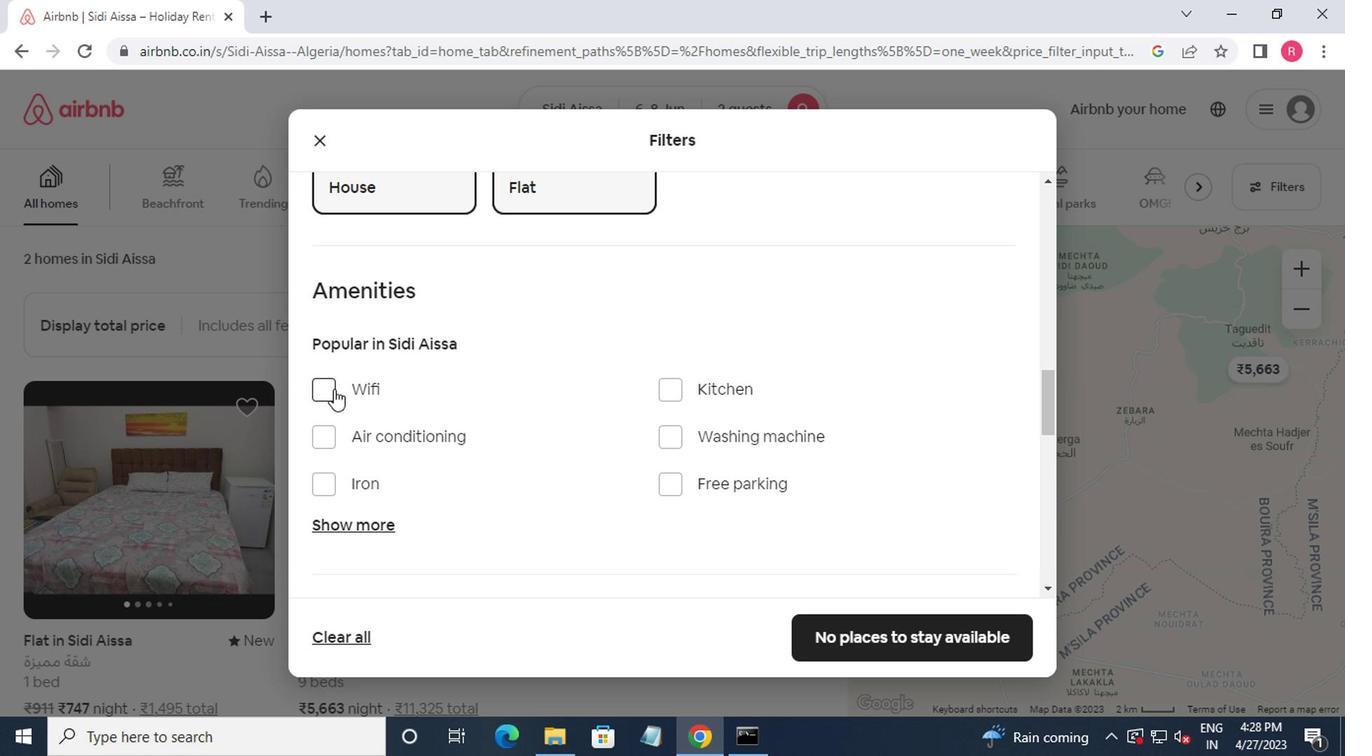 
Action: Mouse moved to (664, 439)
Screenshot: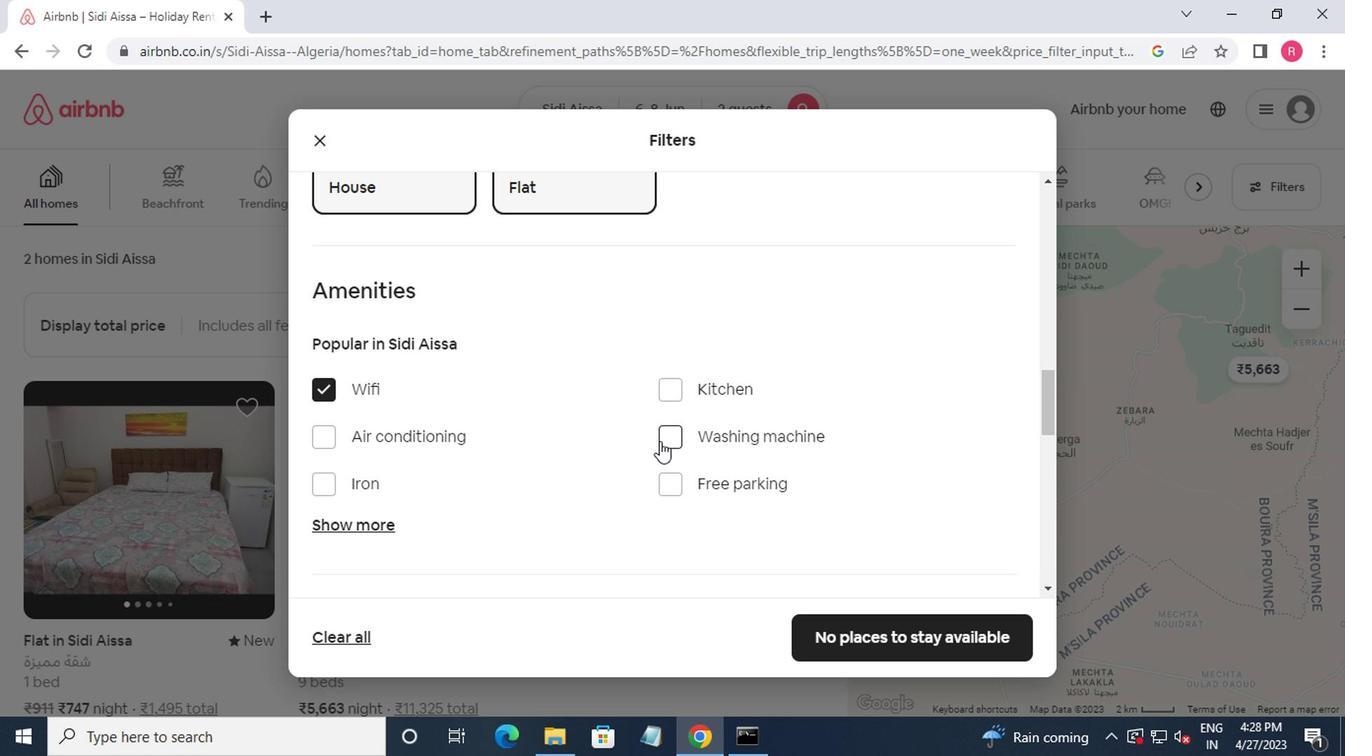 
Action: Mouse pressed left at (664, 439)
Screenshot: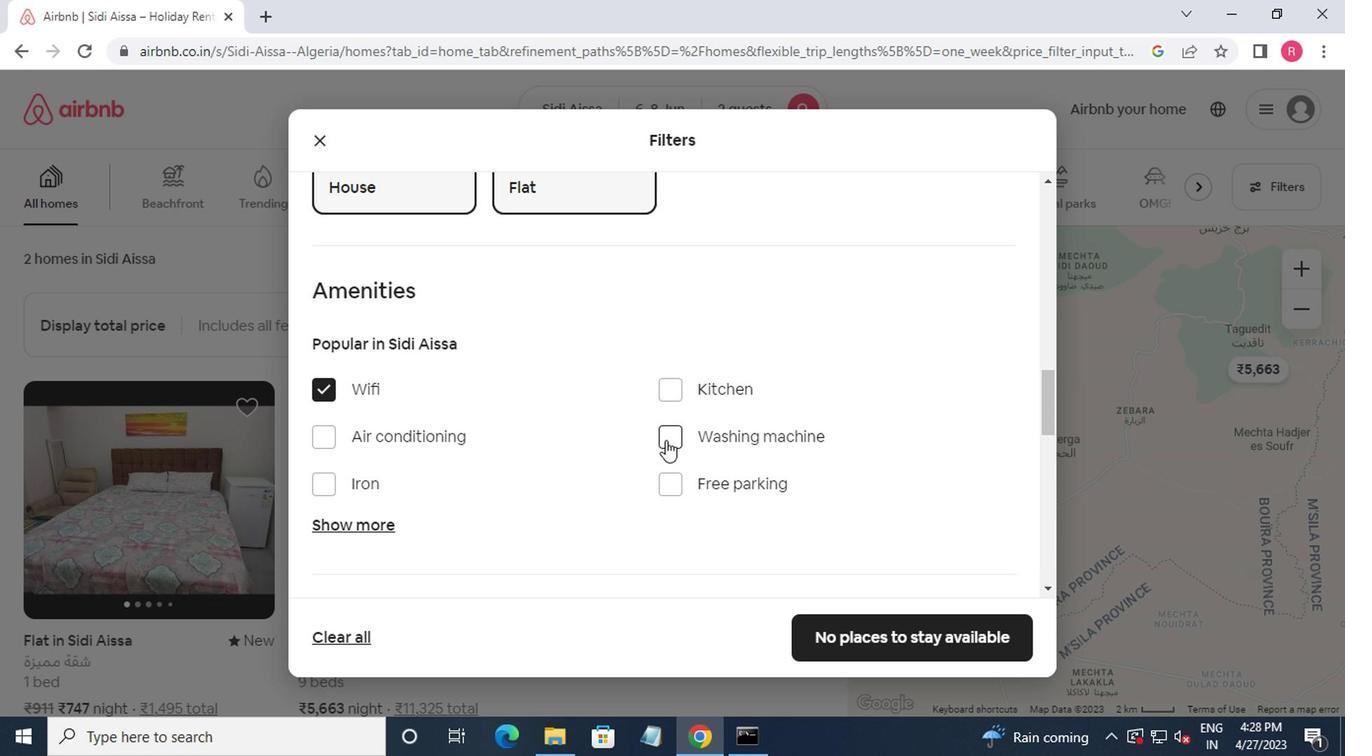 
Action: Mouse scrolled (664, 438) with delta (0, 0)
Screenshot: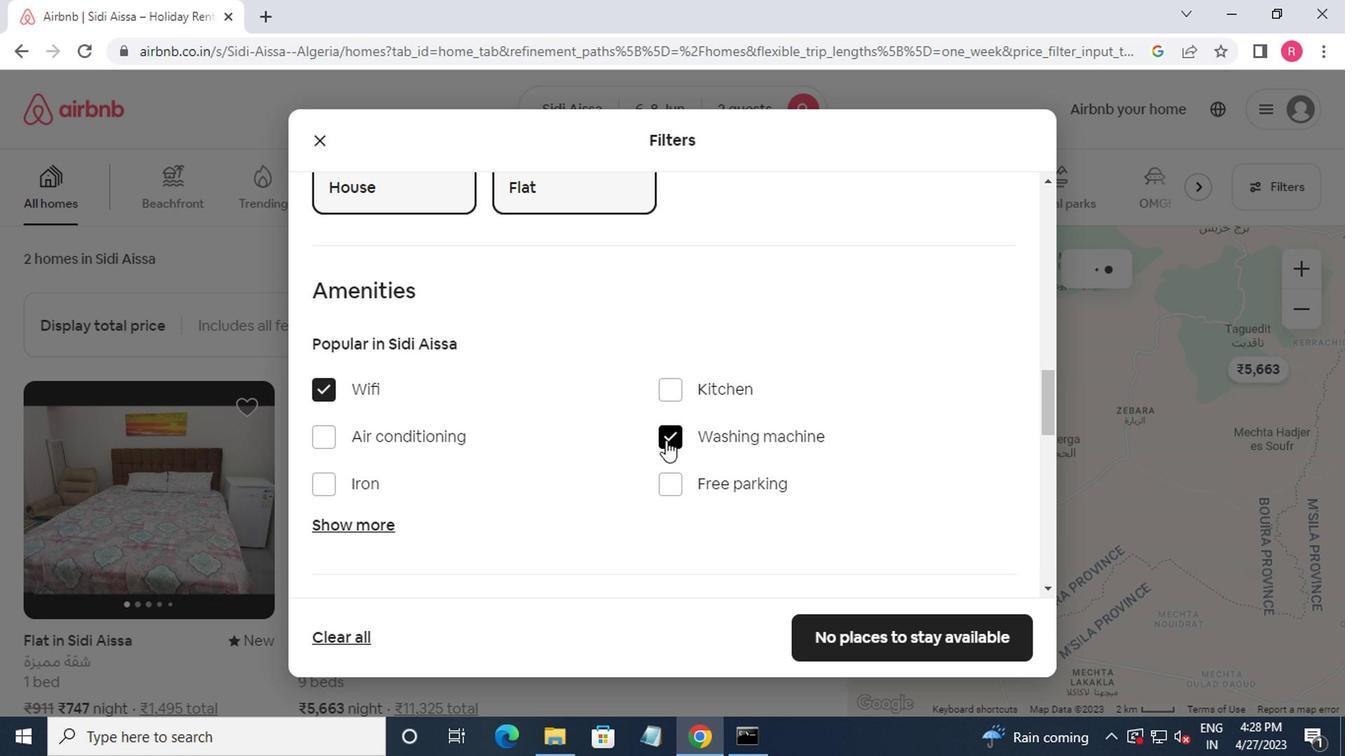 
Action: Mouse scrolled (664, 438) with delta (0, 0)
Screenshot: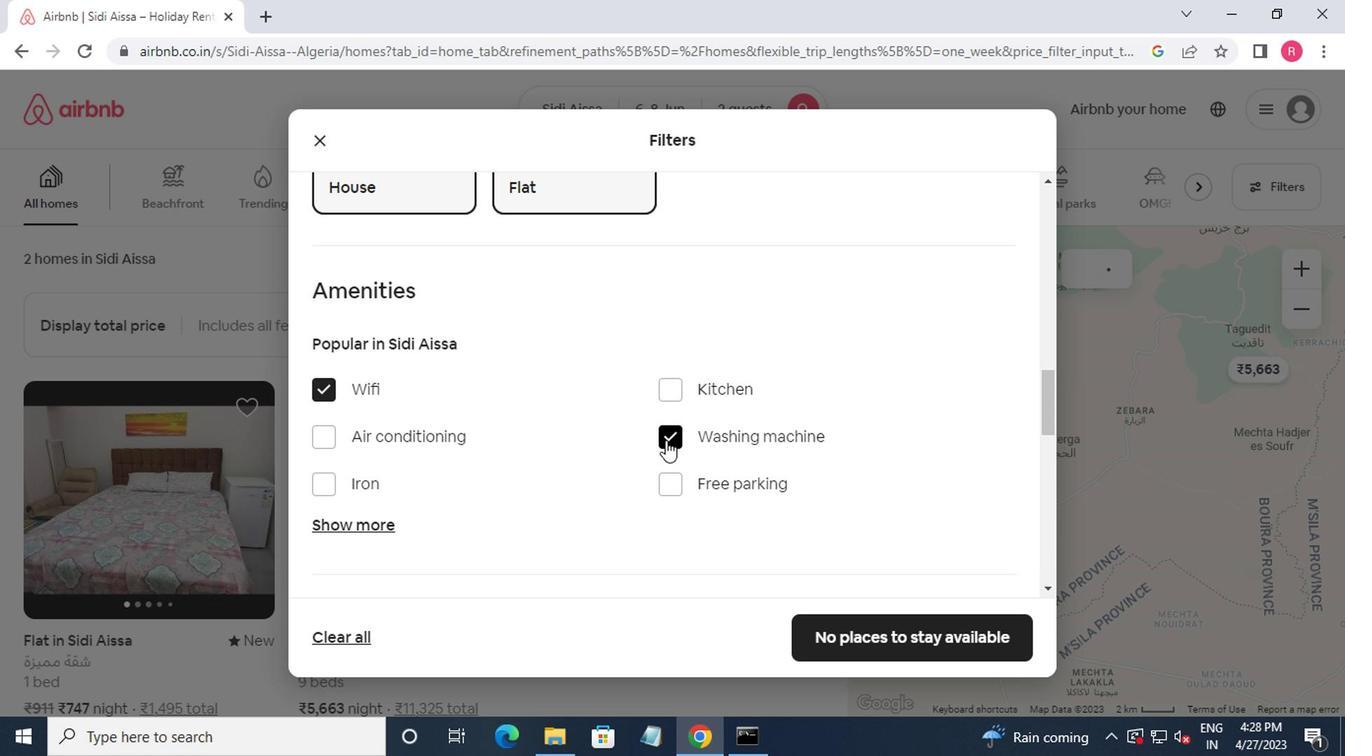 
Action: Mouse scrolled (664, 438) with delta (0, 0)
Screenshot: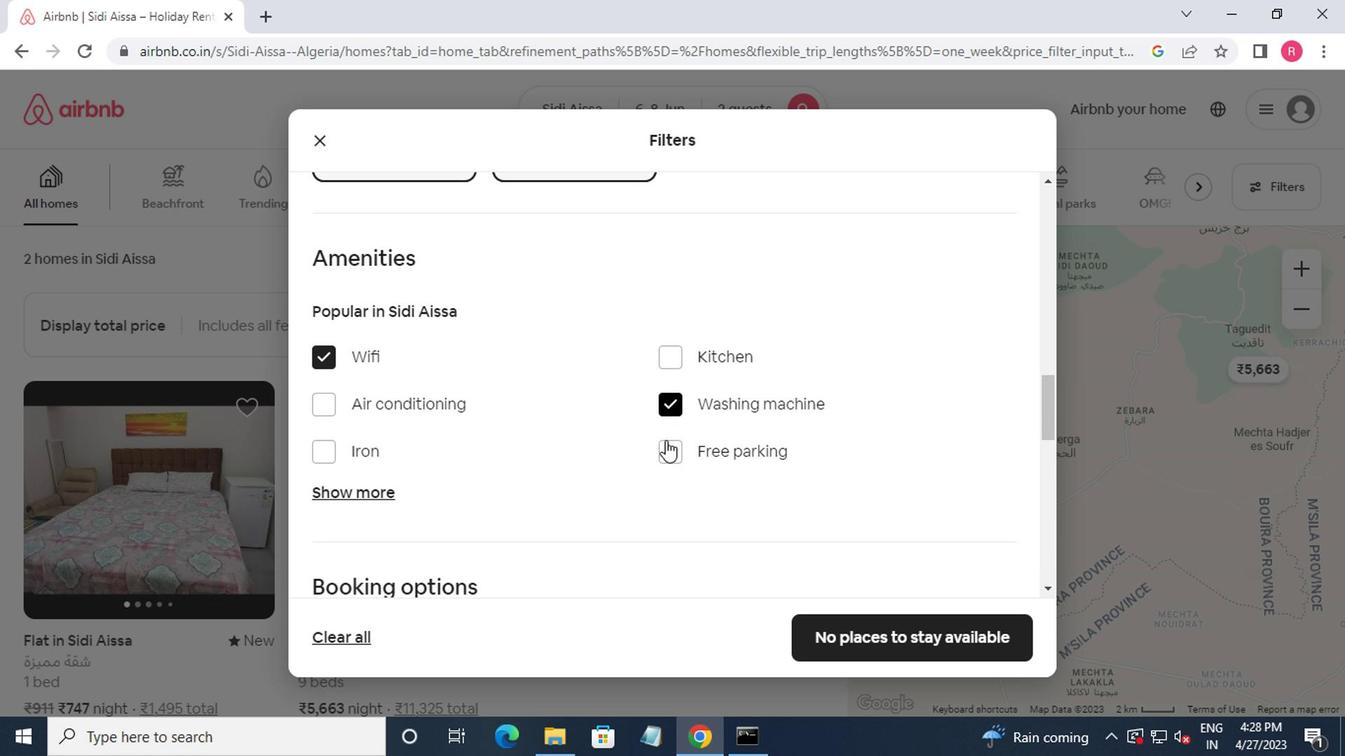 
Action: Mouse moved to (661, 441)
Screenshot: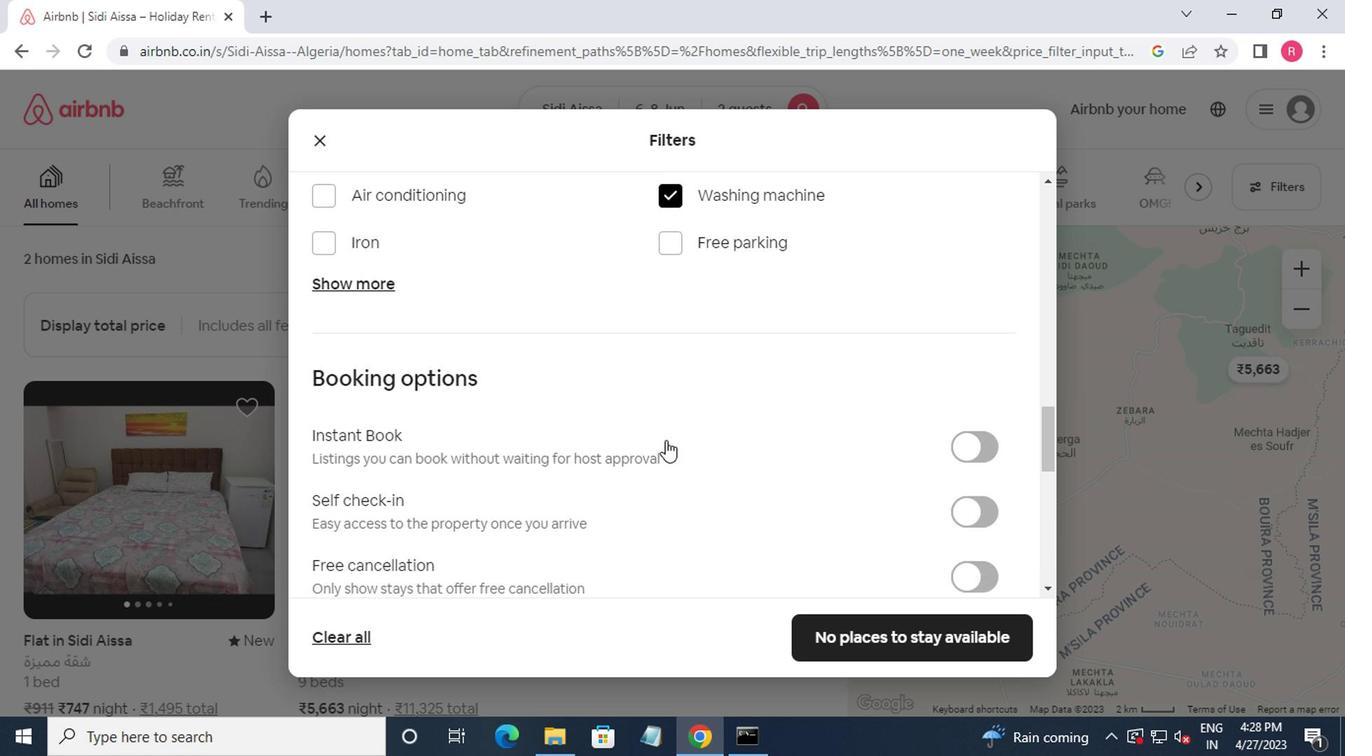 
Action: Mouse scrolled (661, 440) with delta (0, 0)
Screenshot: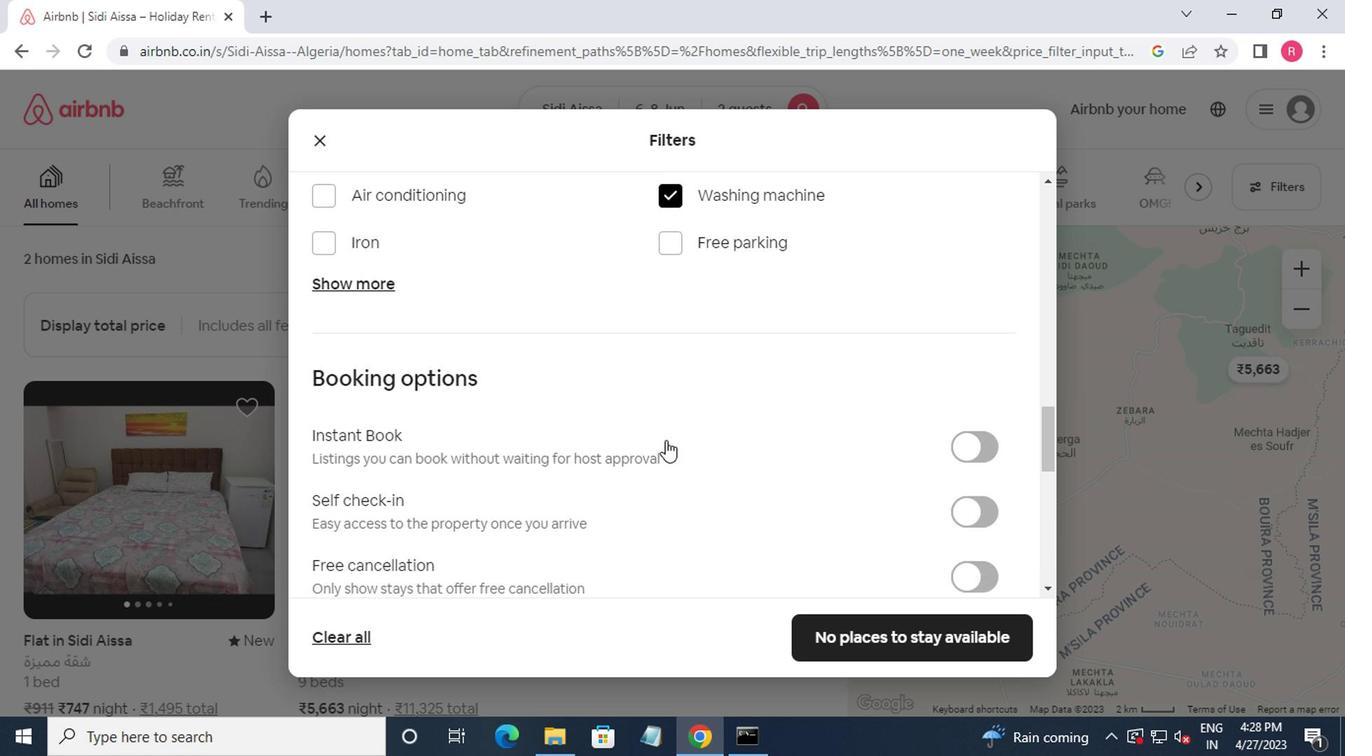 
Action: Mouse moved to (978, 367)
Screenshot: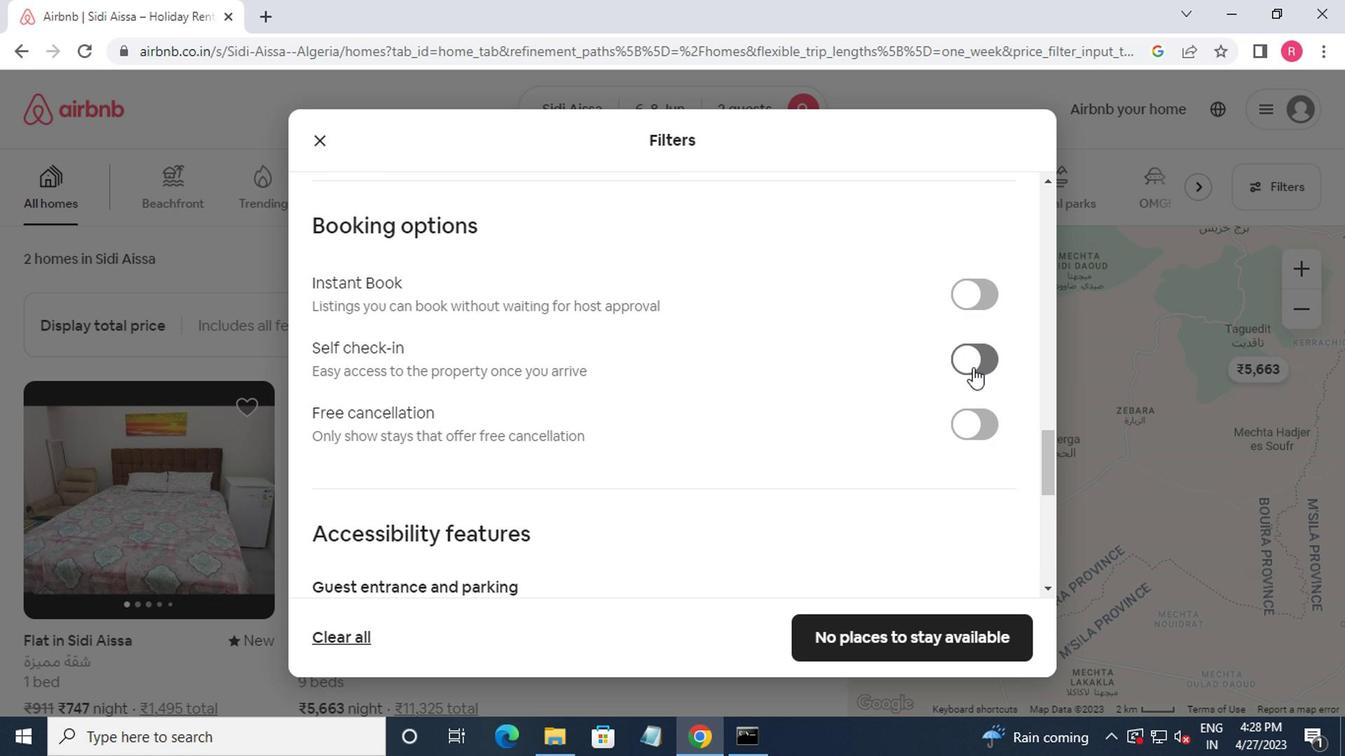 
Action: Mouse pressed left at (978, 367)
Screenshot: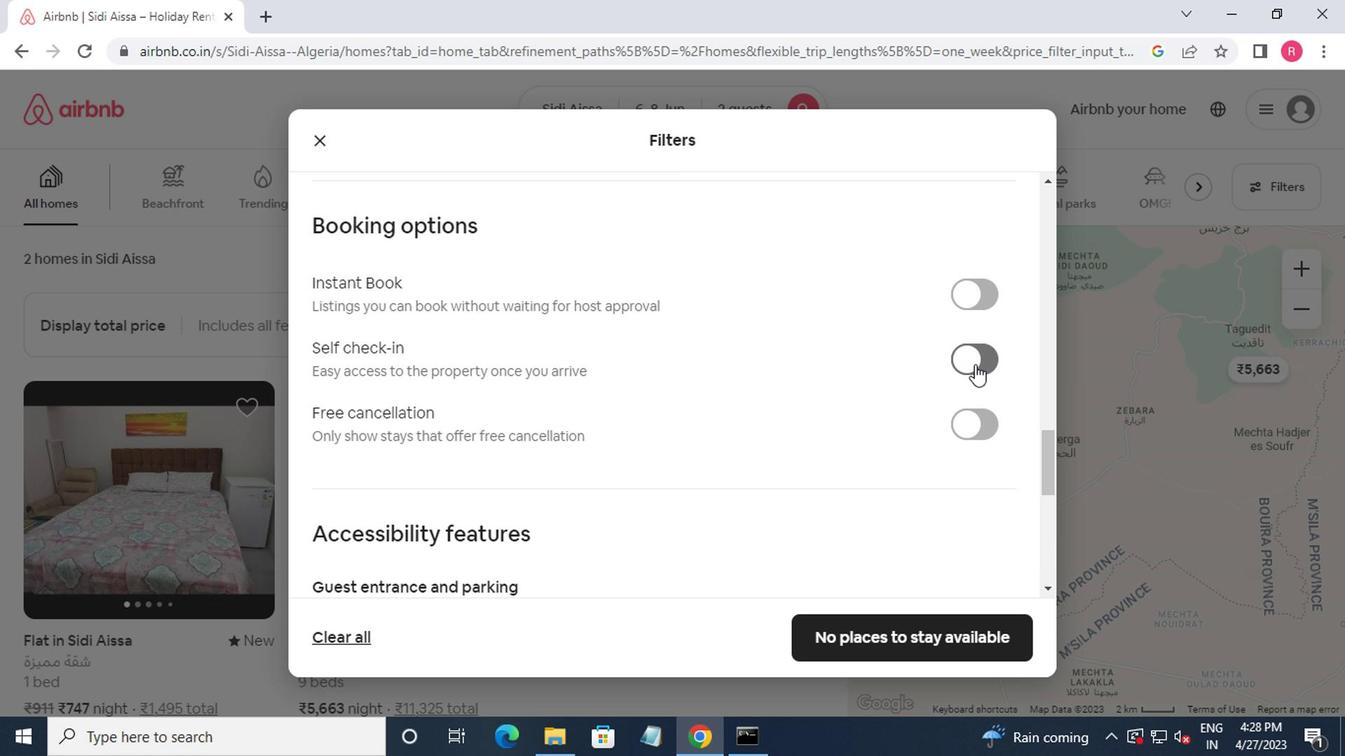 
Action: Mouse scrolled (978, 367) with delta (0, 0)
Screenshot: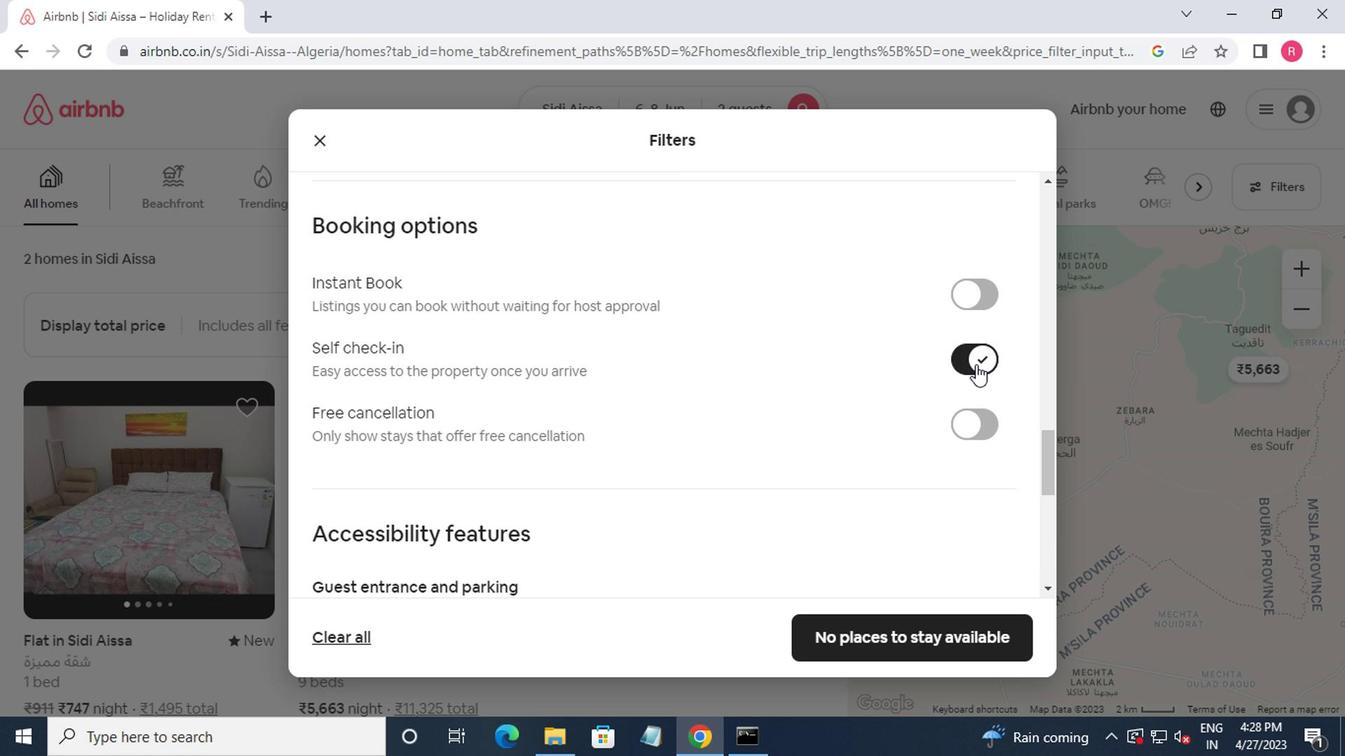 
Action: Mouse scrolled (978, 367) with delta (0, 0)
Screenshot: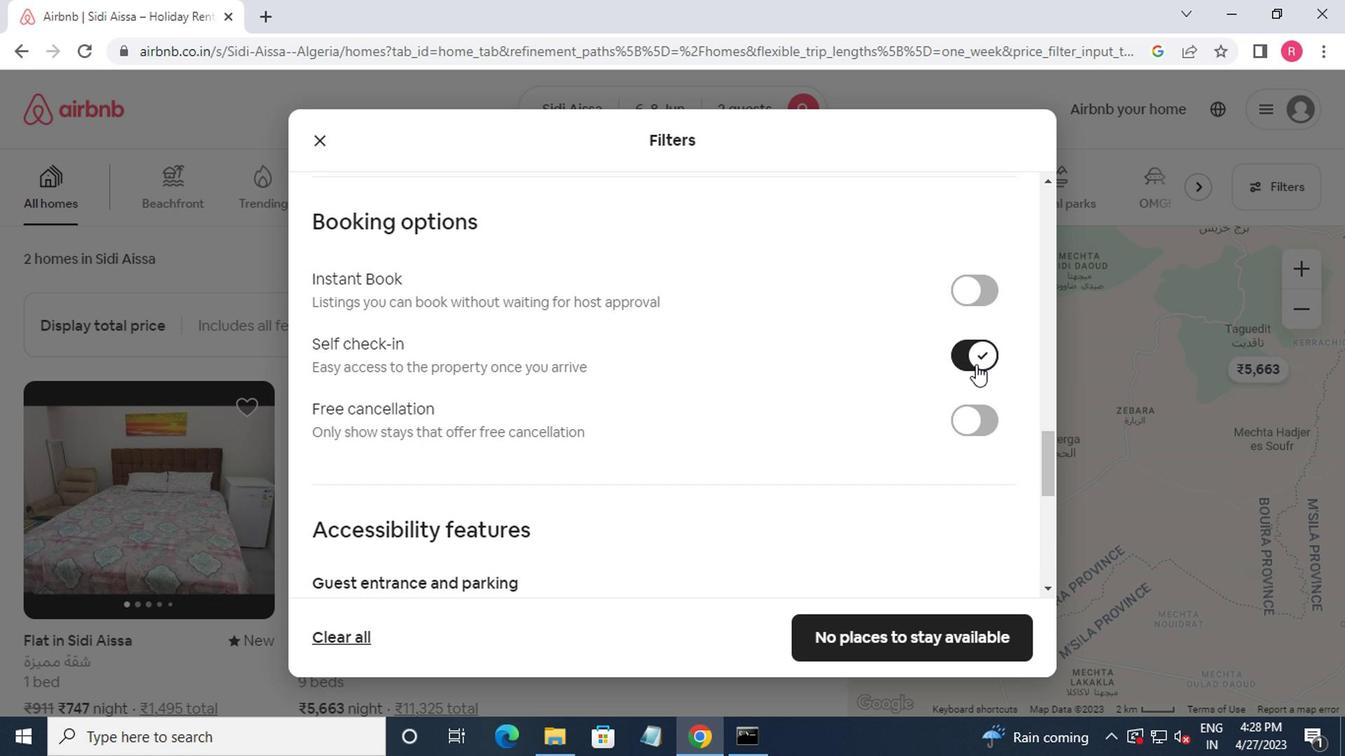 
Action: Mouse moved to (978, 367)
Screenshot: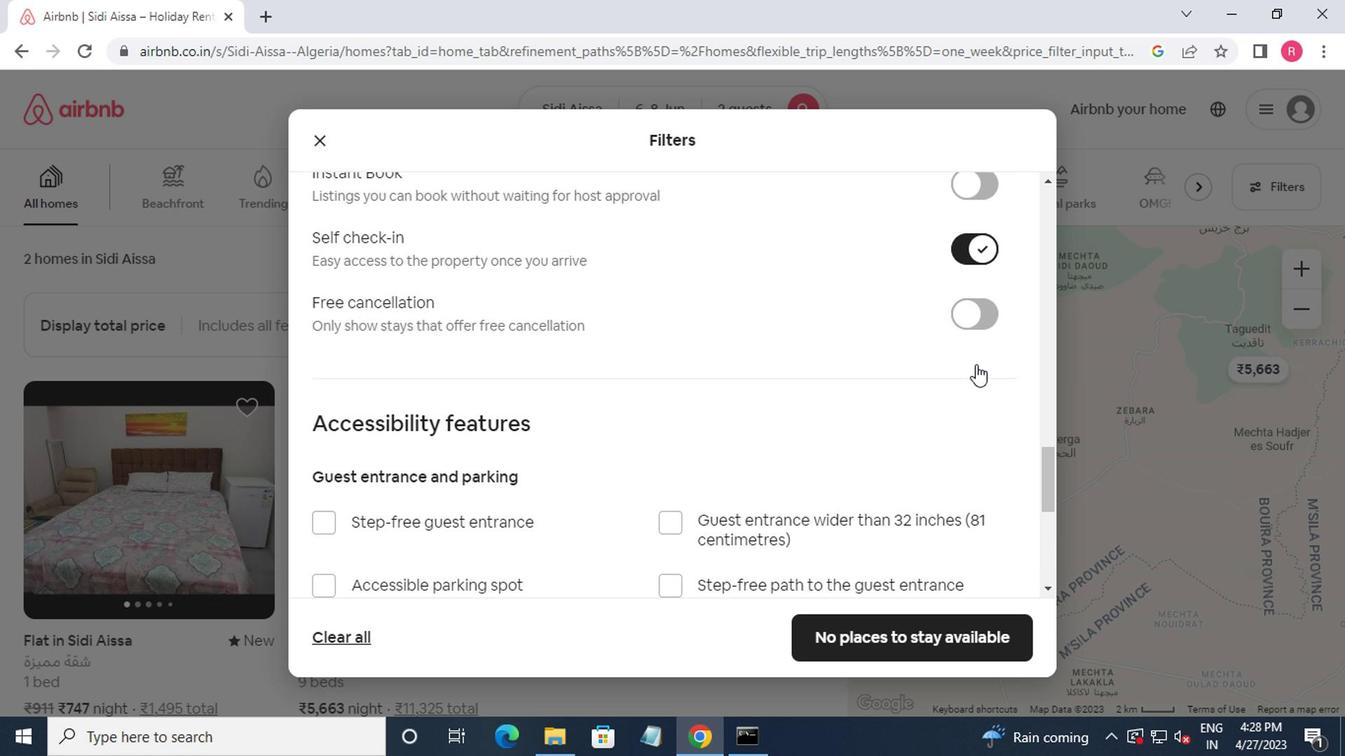 
Action: Mouse scrolled (978, 367) with delta (0, 0)
Screenshot: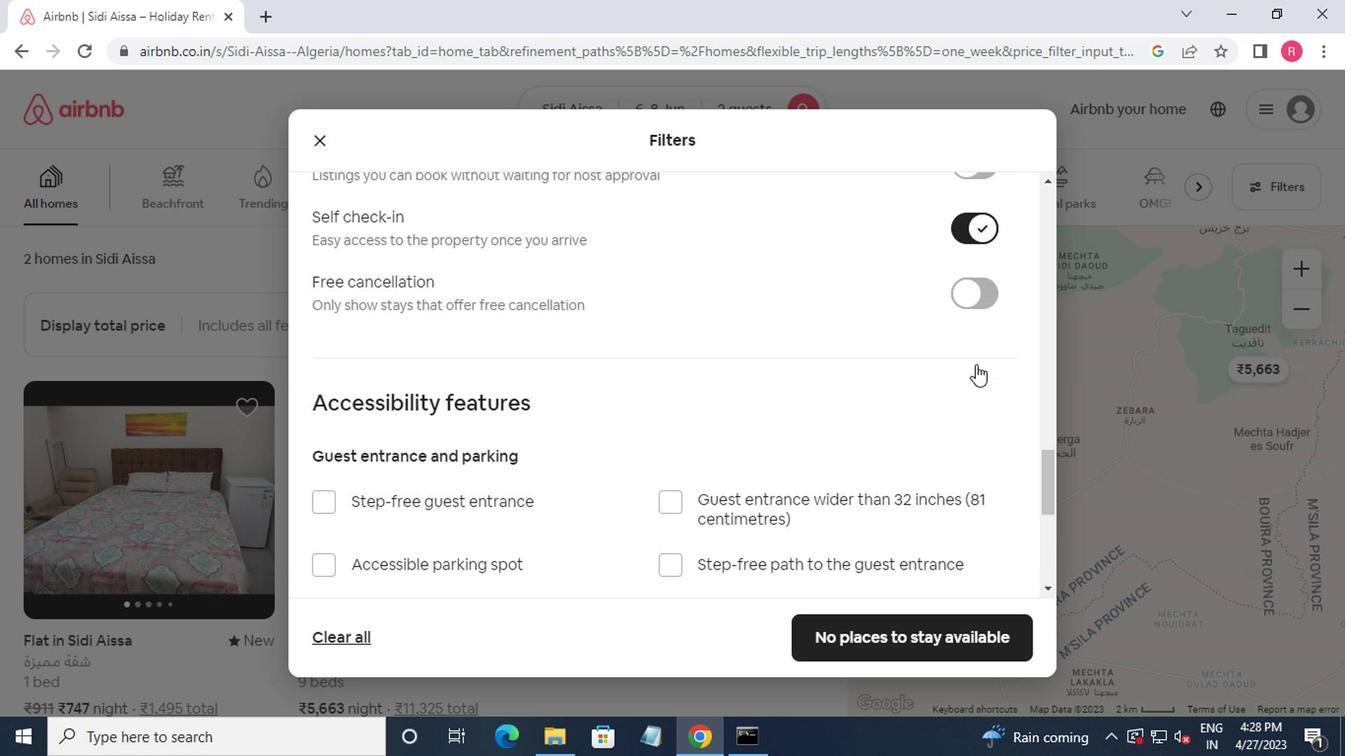 
Action: Mouse moved to (975, 367)
Screenshot: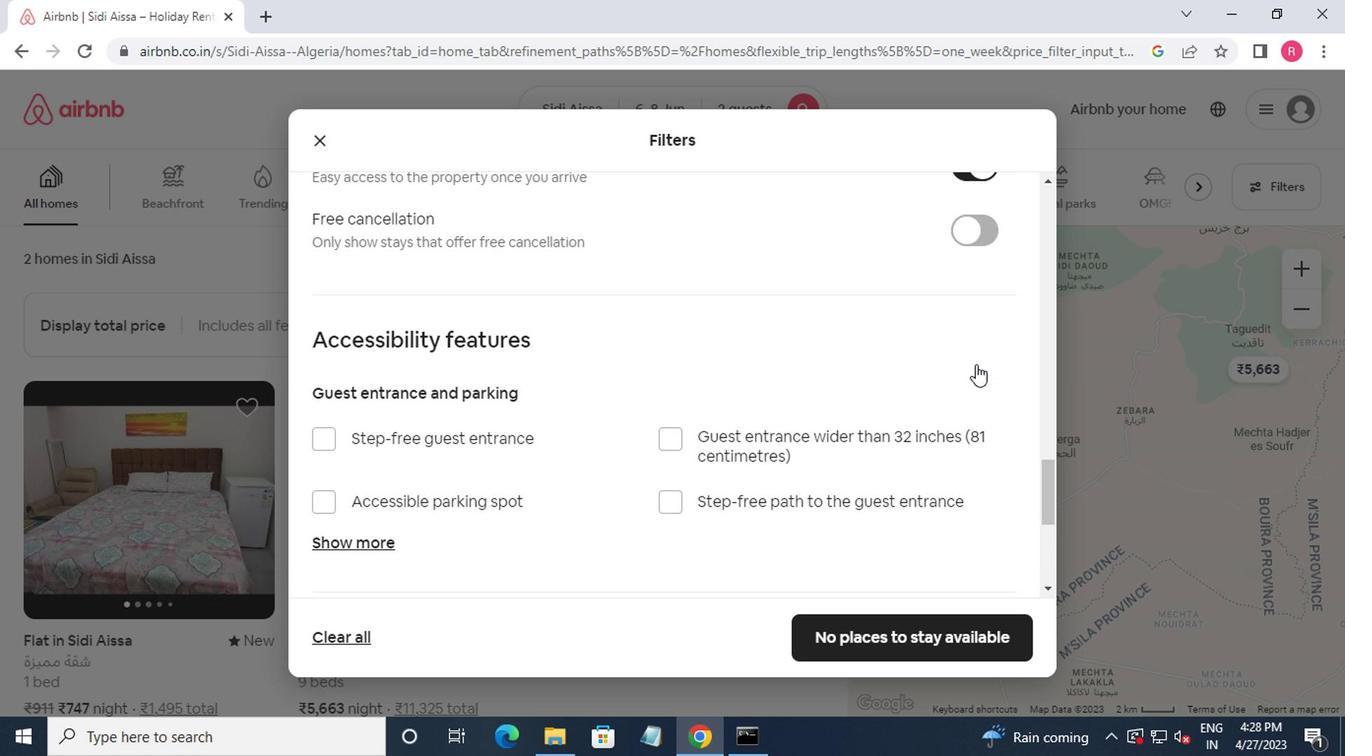 
Action: Mouse scrolled (975, 367) with delta (0, 0)
Screenshot: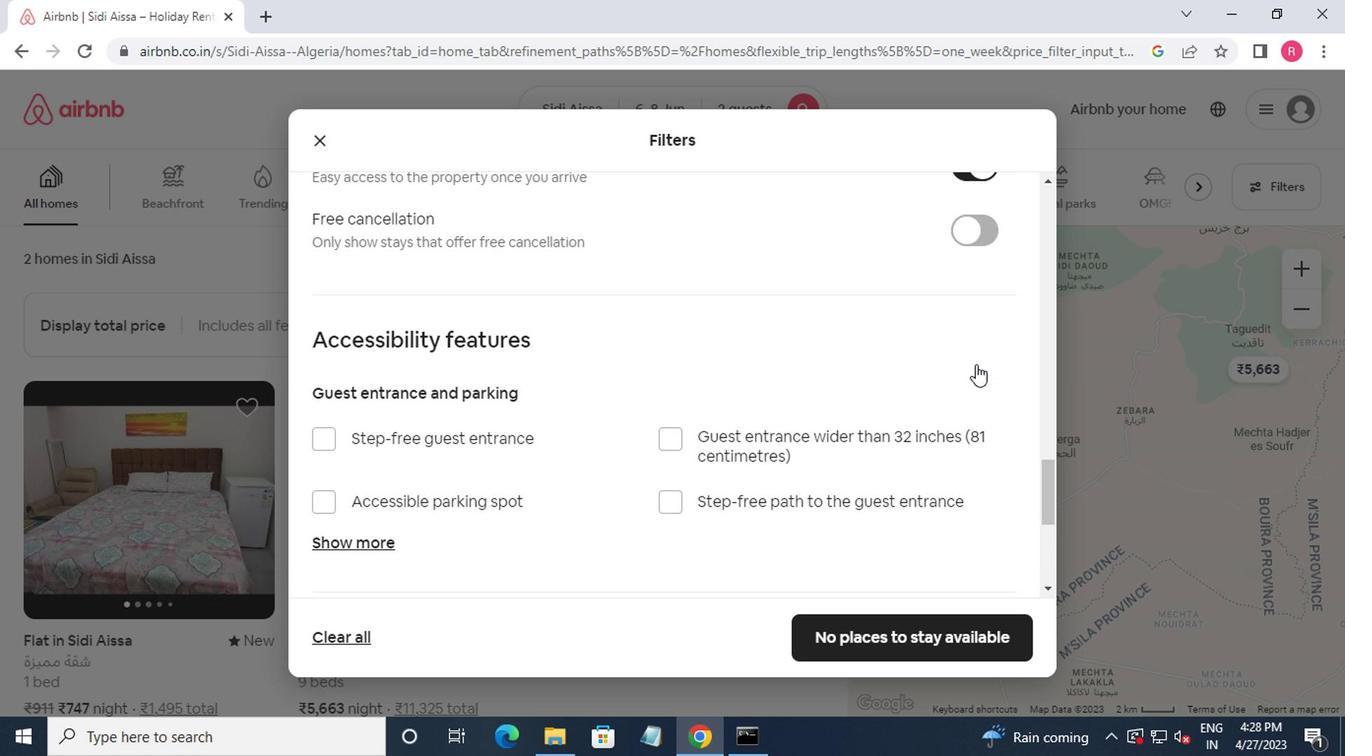
Action: Mouse moved to (848, 628)
Screenshot: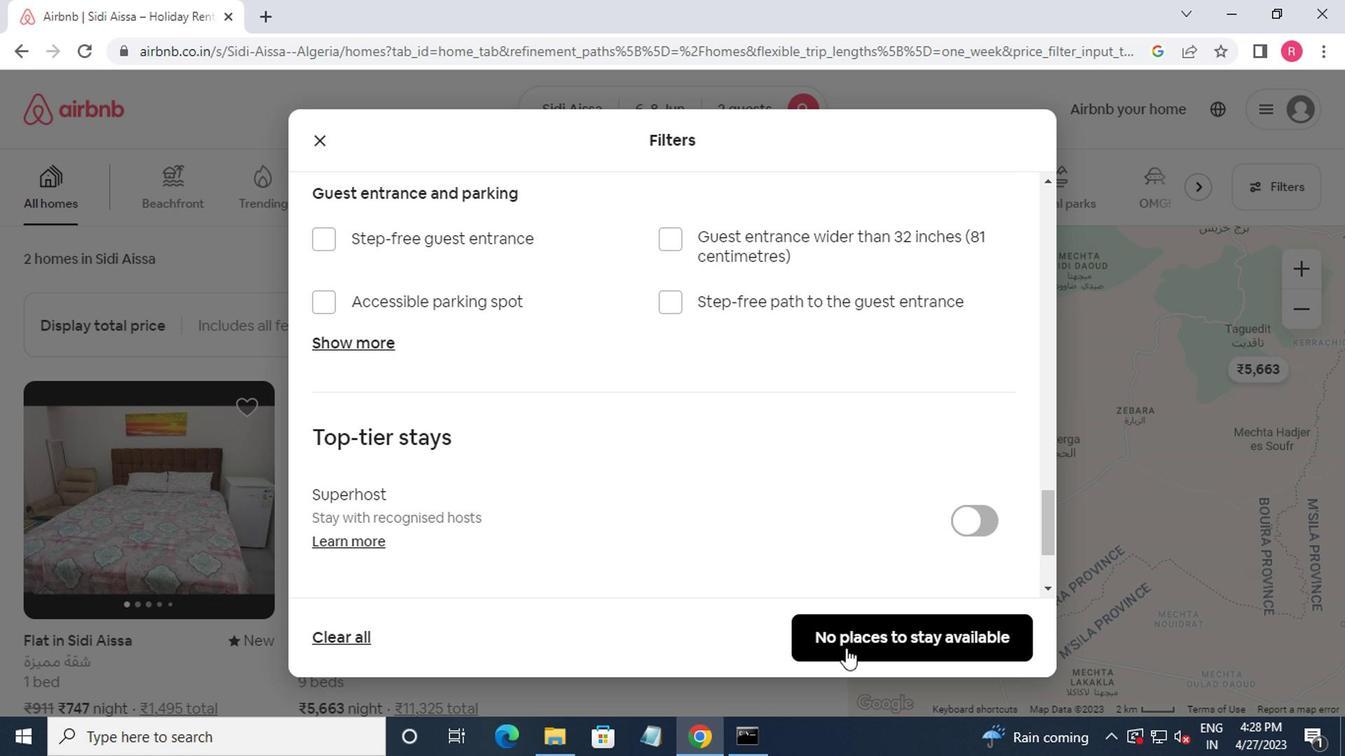 
Action: Mouse pressed left at (848, 628)
Screenshot: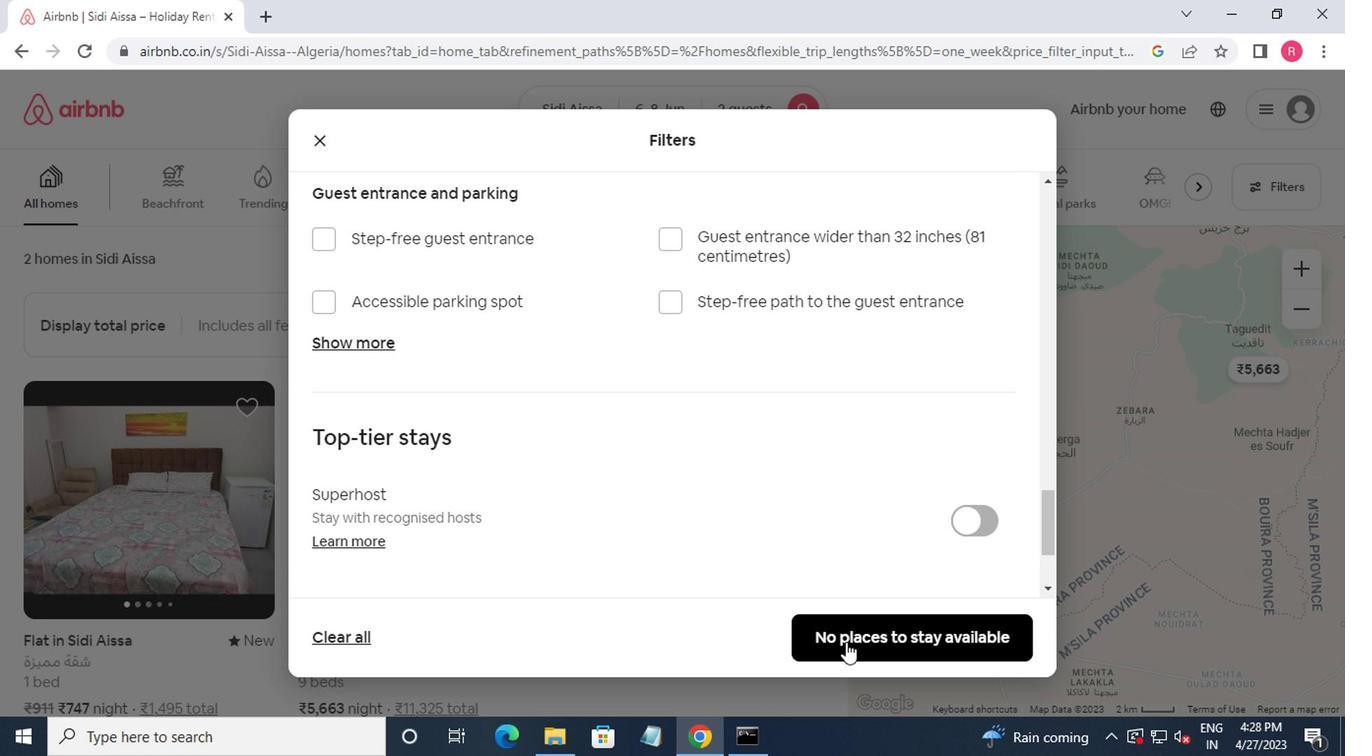 
